 Task: Find connections with filter location Gadhada with filter topic #jobsearchwith filter profile language English with filter current company SKODA India with filter school St. Joseph's Boys' High School with filter industry International Affairs with filter service category Personal Injury Law with filter keywords title Sales Manager
Action: Mouse moved to (181, 276)
Screenshot: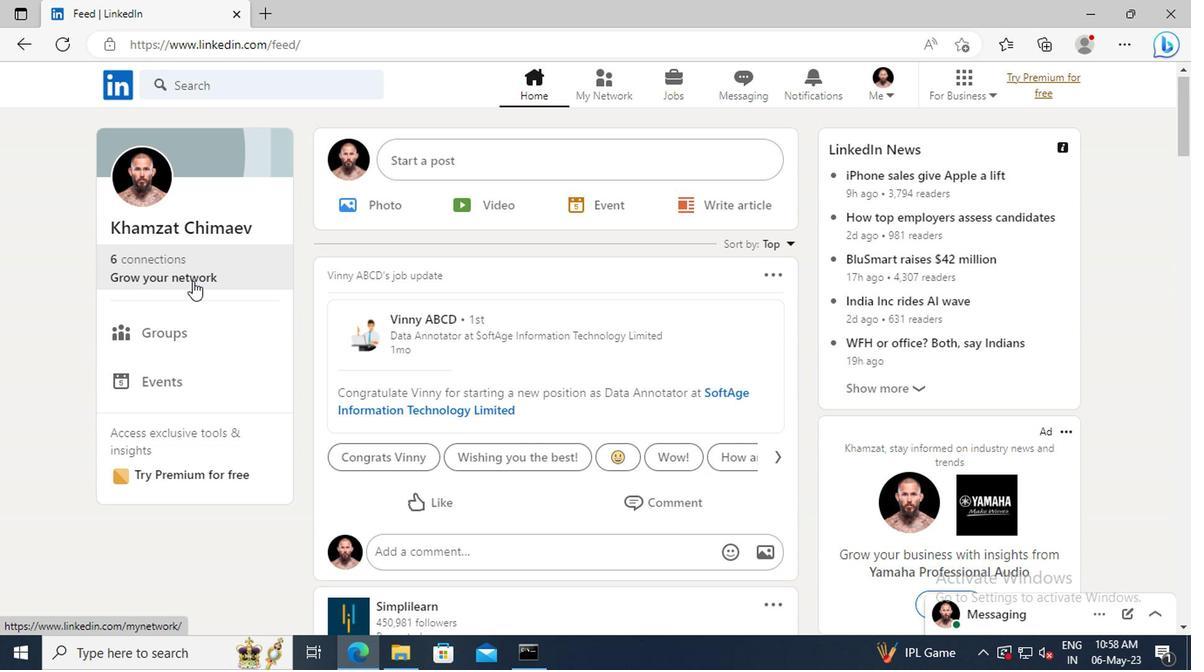 
Action: Mouse pressed left at (181, 276)
Screenshot: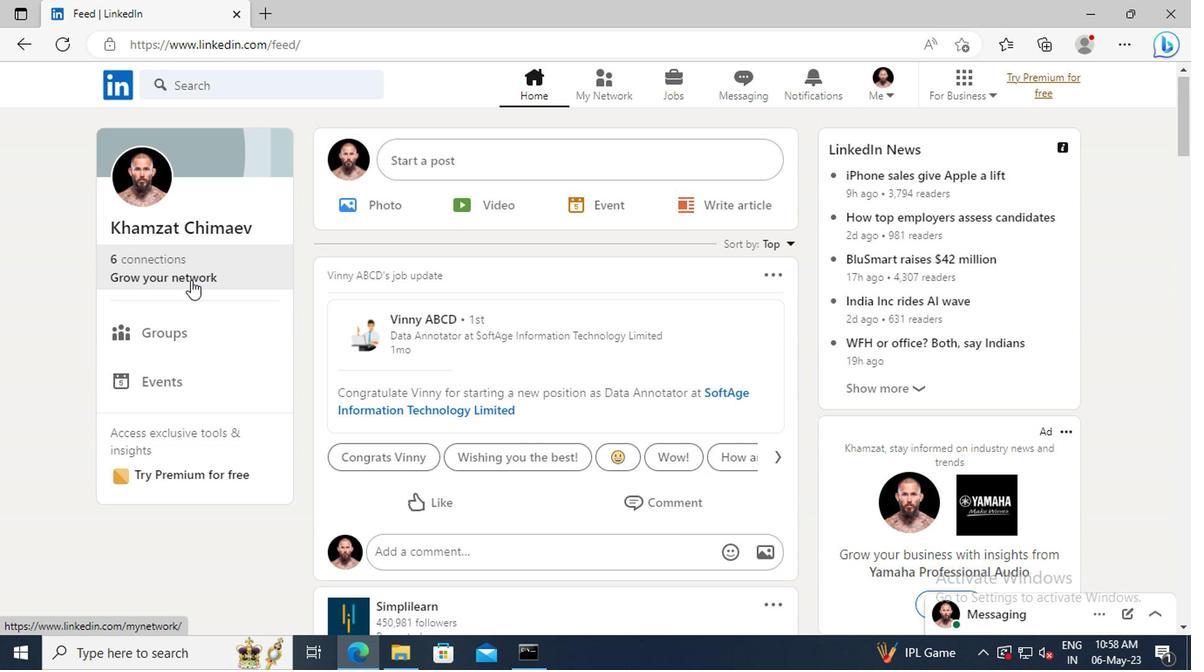 
Action: Mouse moved to (197, 184)
Screenshot: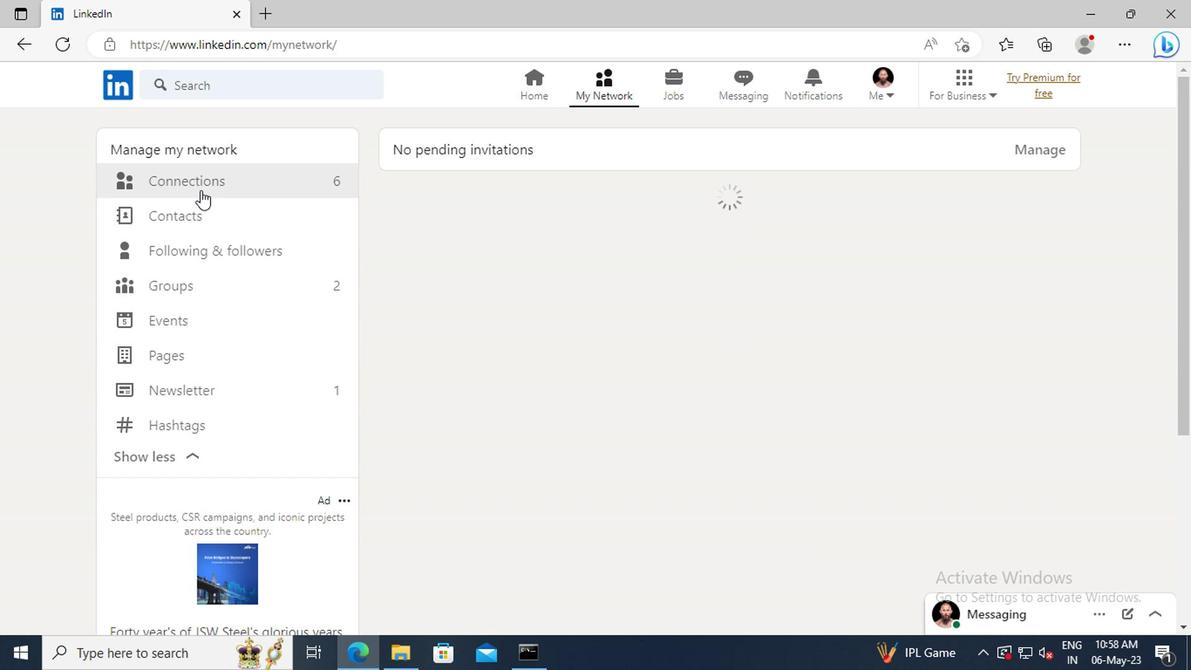 
Action: Mouse pressed left at (197, 184)
Screenshot: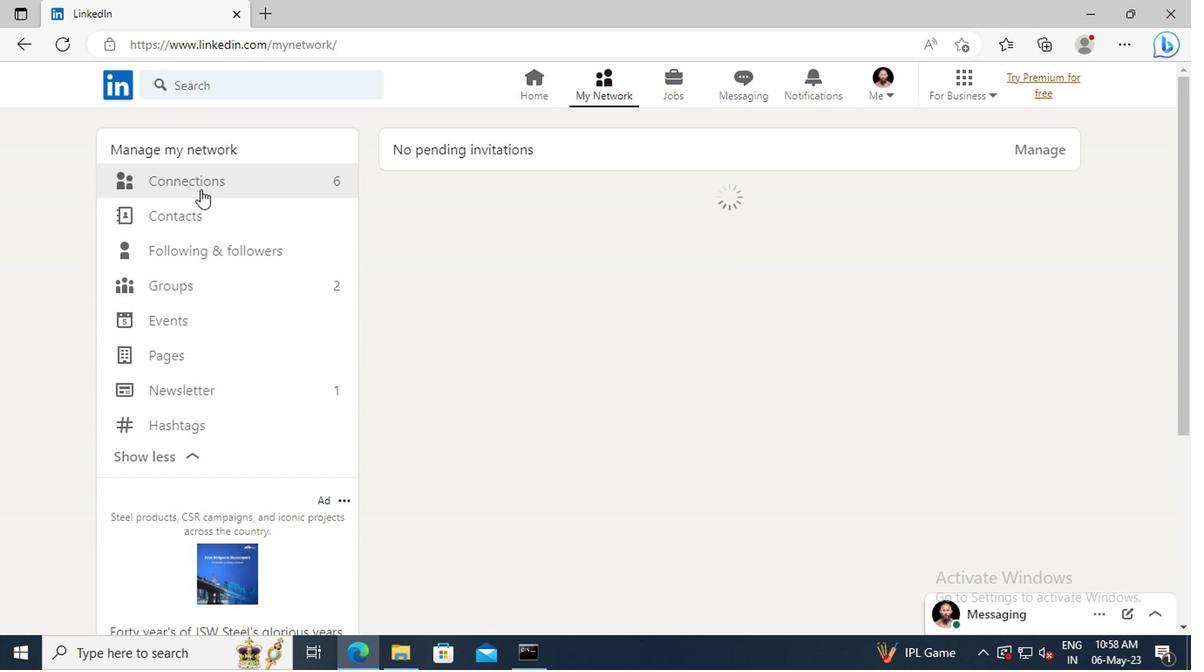 
Action: Mouse moved to (722, 187)
Screenshot: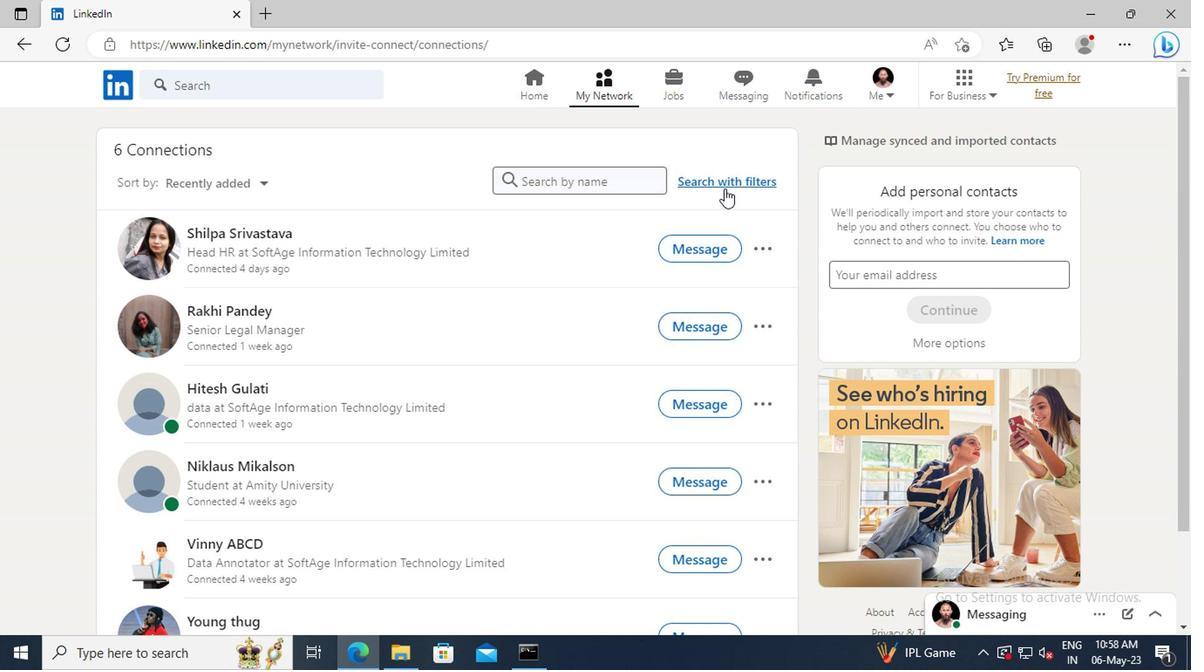 
Action: Mouse pressed left at (722, 187)
Screenshot: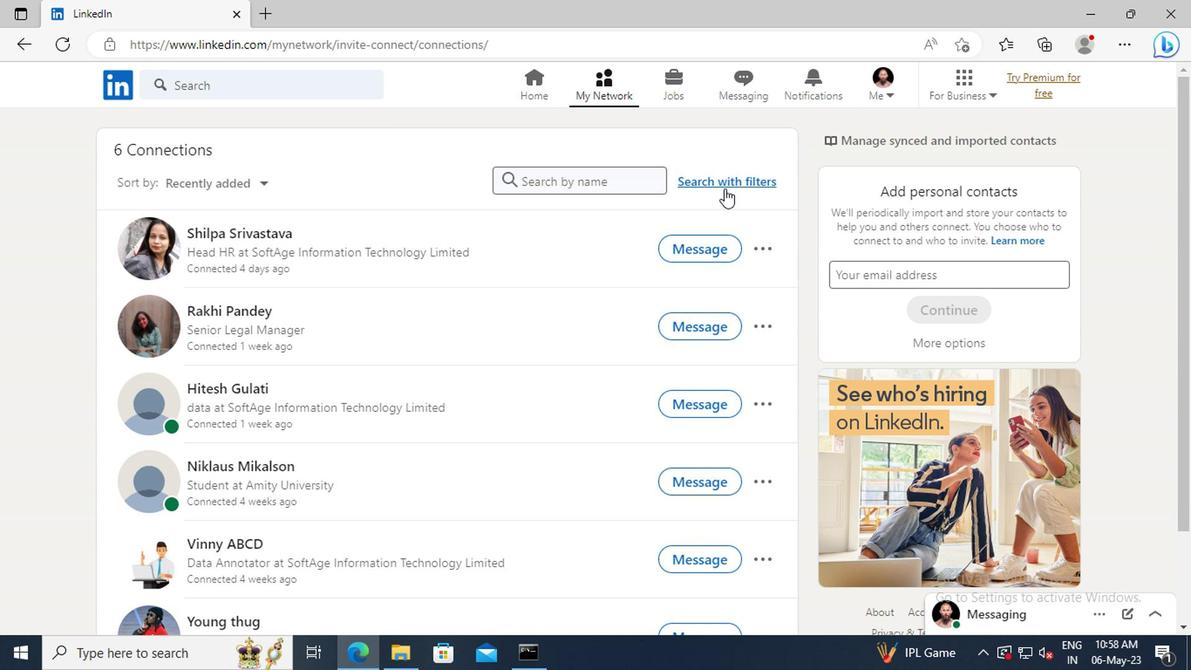 
Action: Mouse moved to (655, 138)
Screenshot: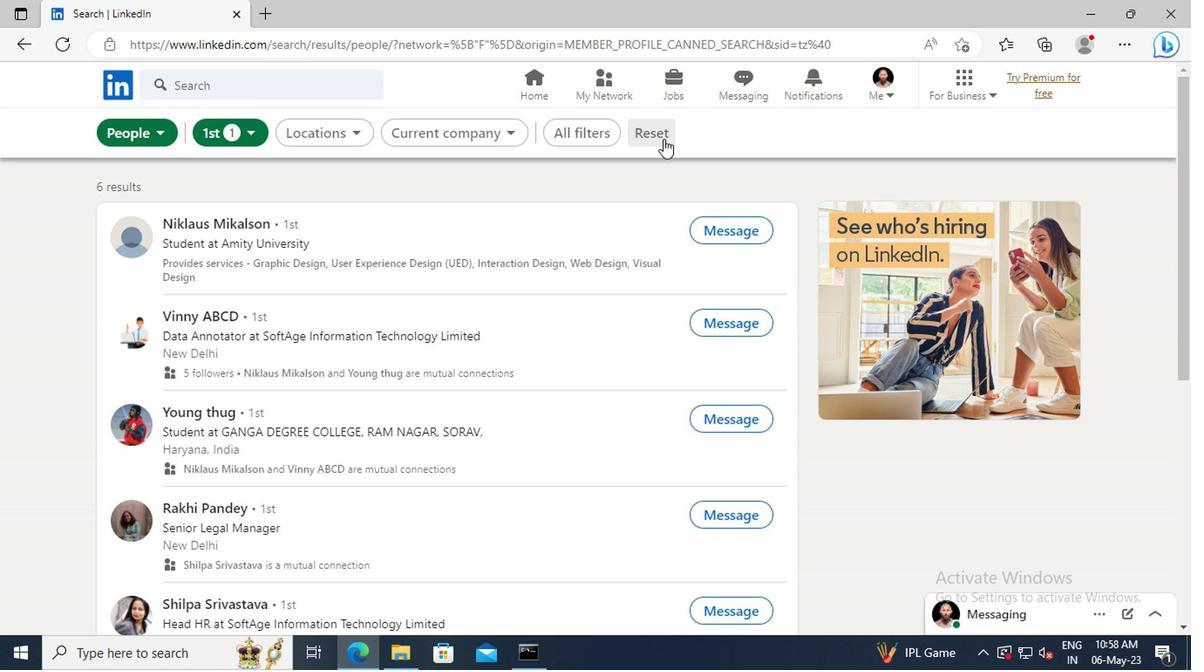 
Action: Mouse pressed left at (655, 138)
Screenshot: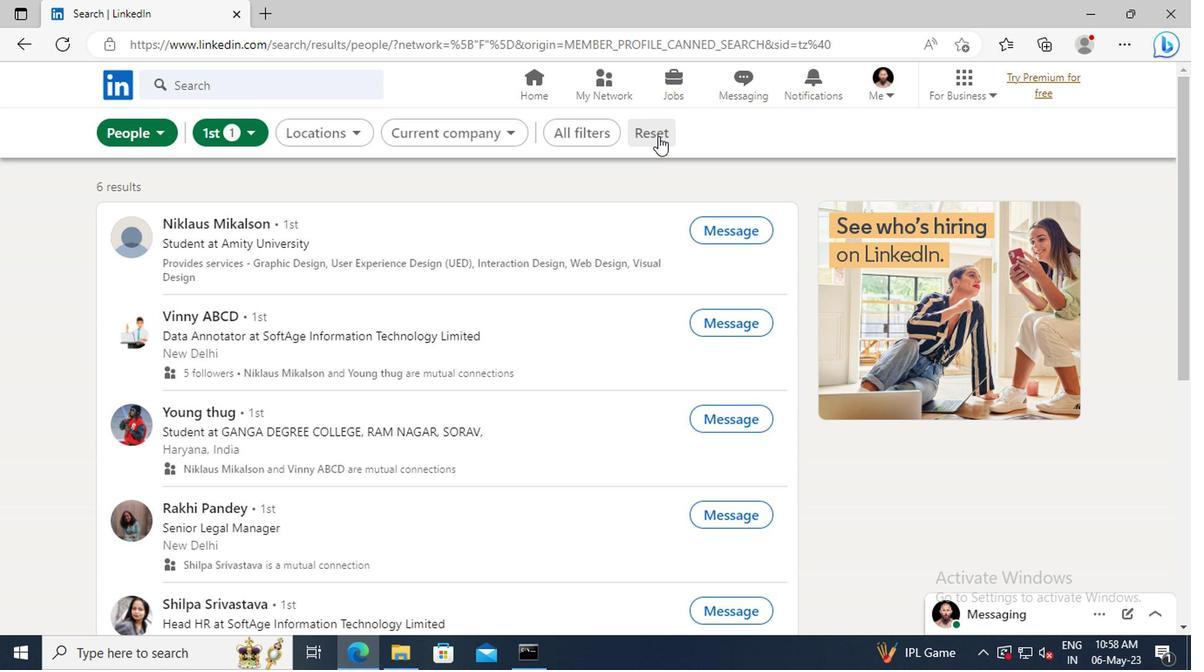 
Action: Mouse moved to (618, 138)
Screenshot: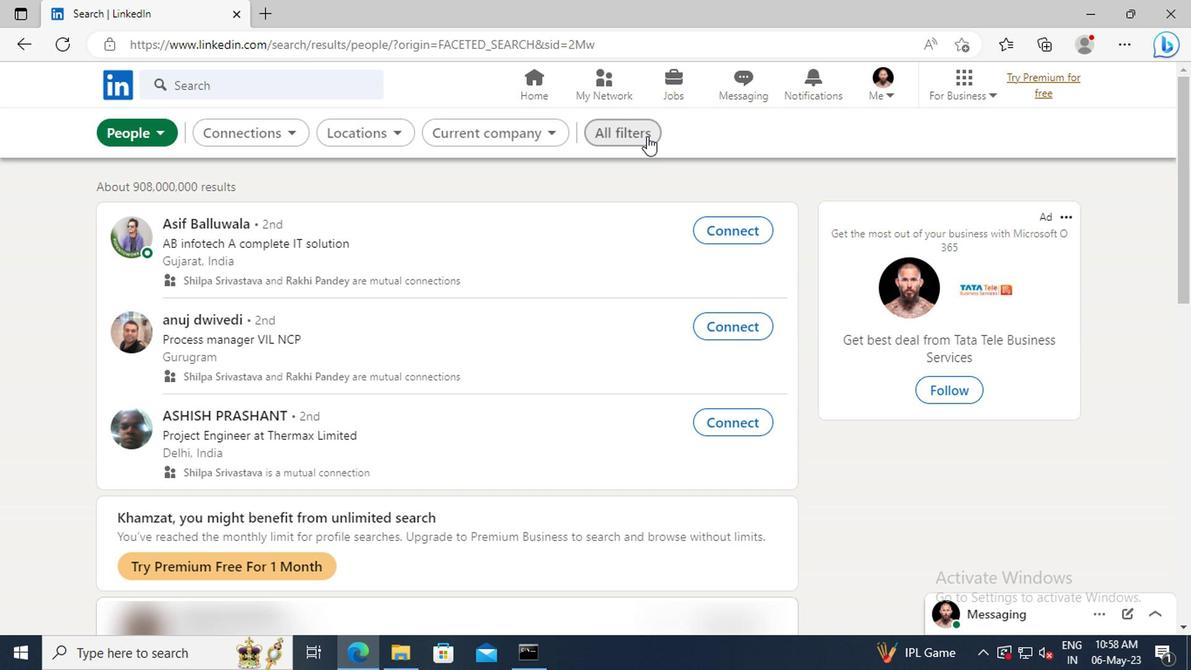 
Action: Mouse pressed left at (618, 138)
Screenshot: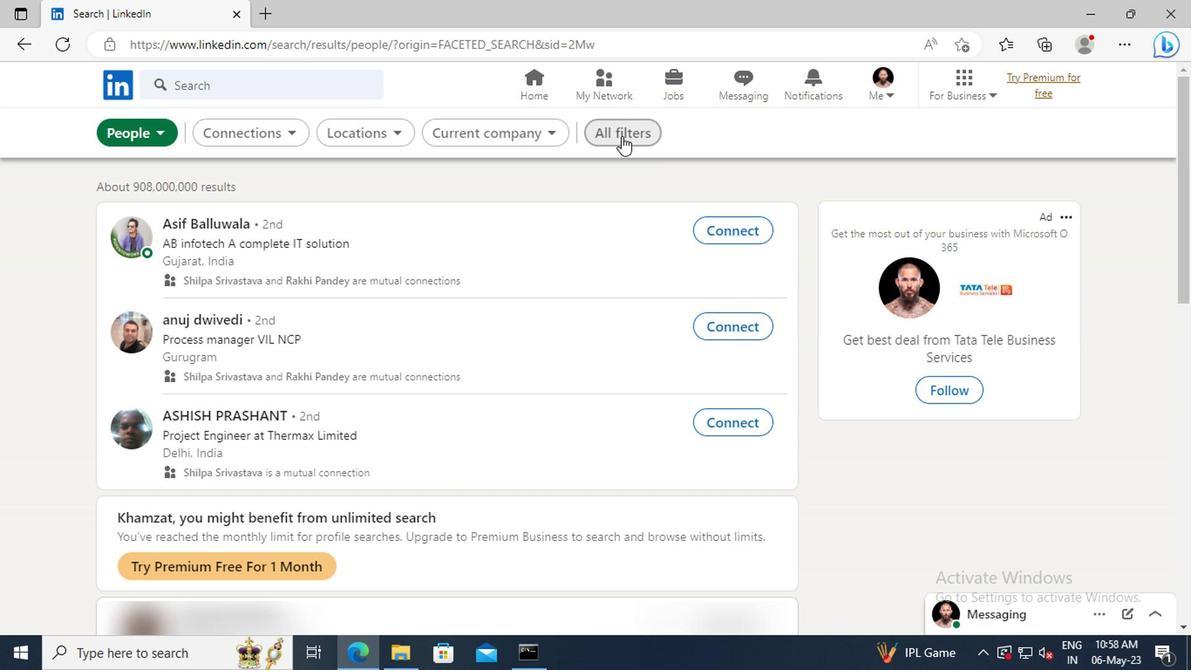 
Action: Mouse moved to (907, 297)
Screenshot: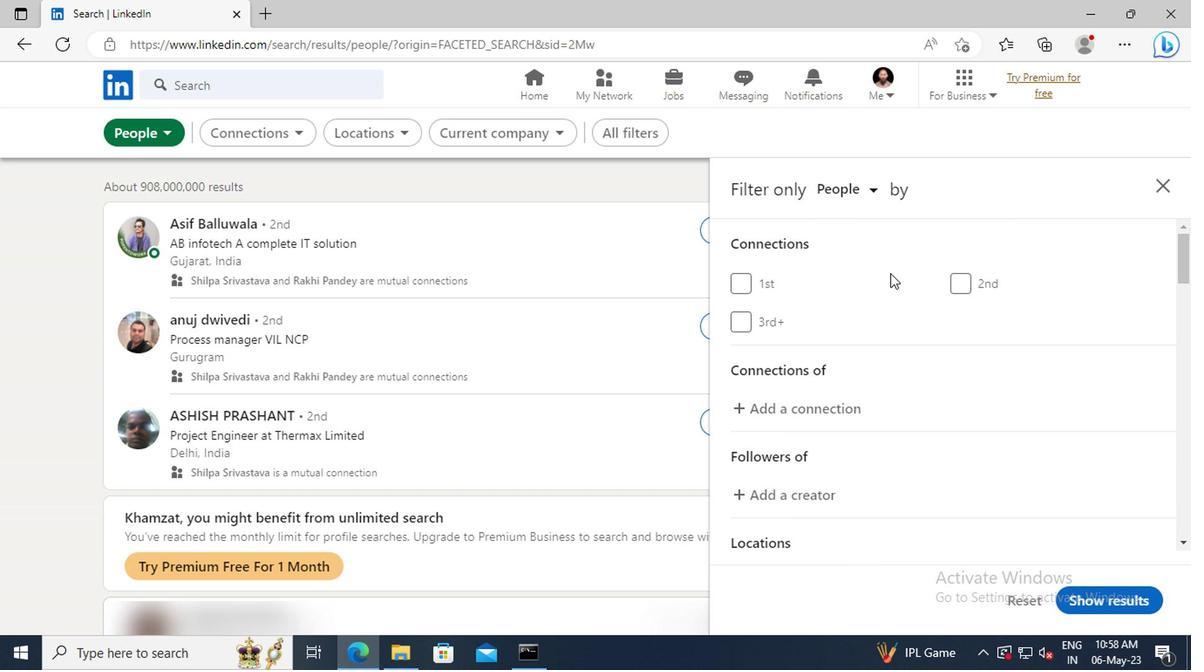 
Action: Mouse scrolled (907, 296) with delta (0, 0)
Screenshot: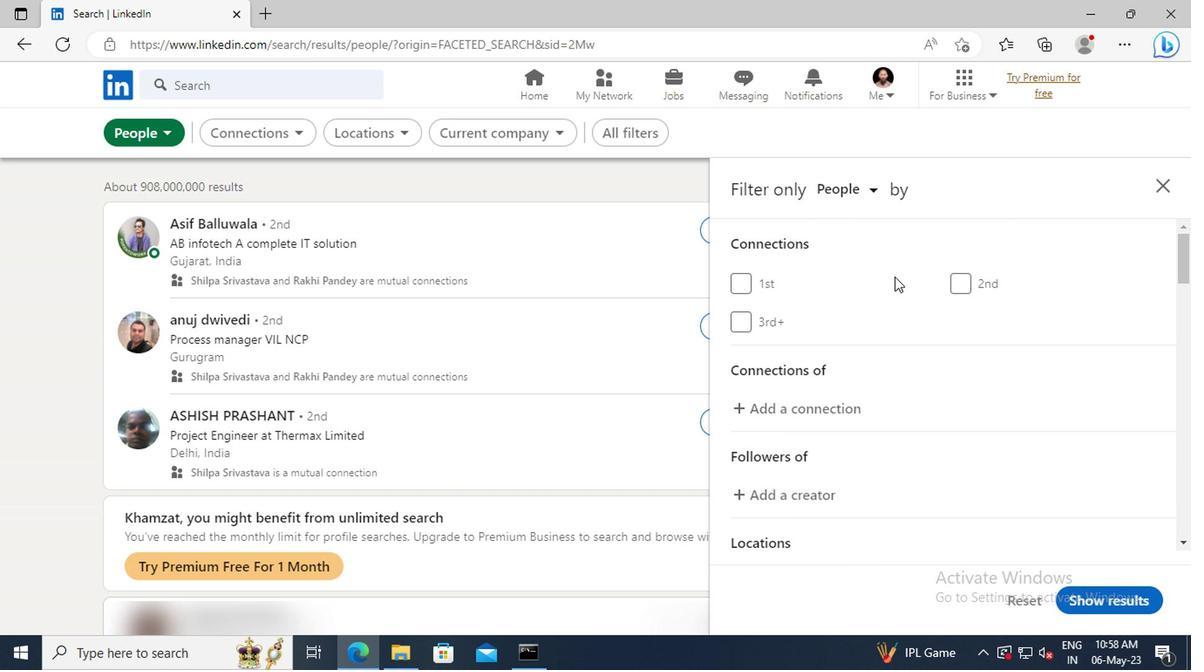 
Action: Mouse moved to (909, 299)
Screenshot: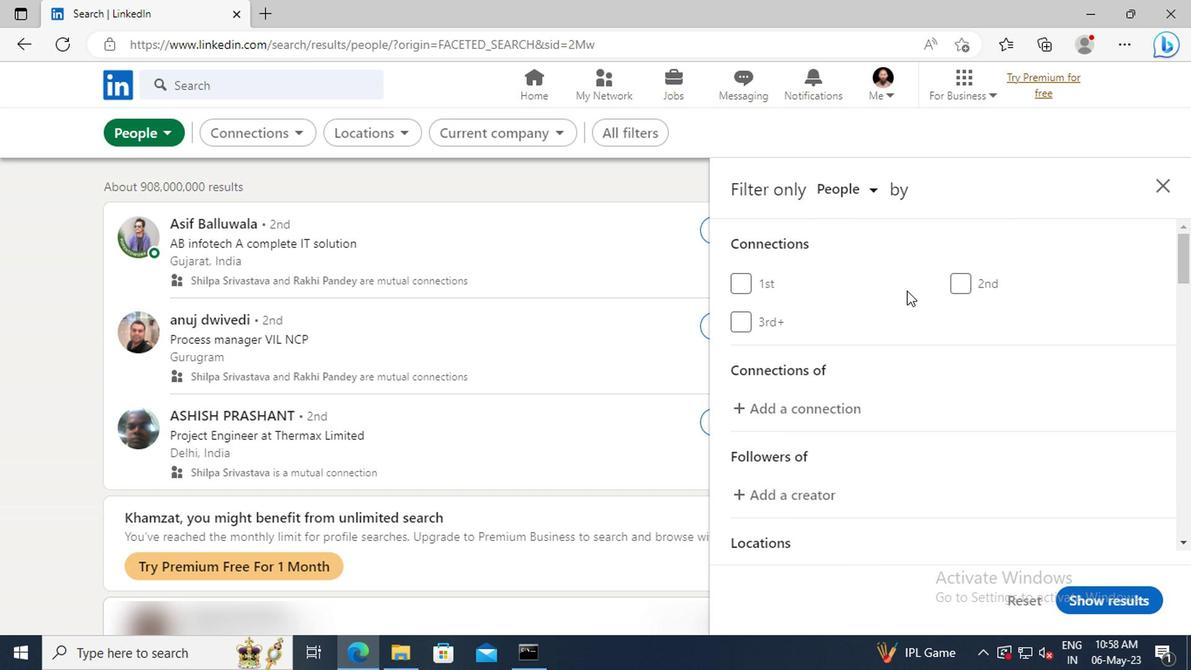 
Action: Mouse scrolled (909, 299) with delta (0, 0)
Screenshot: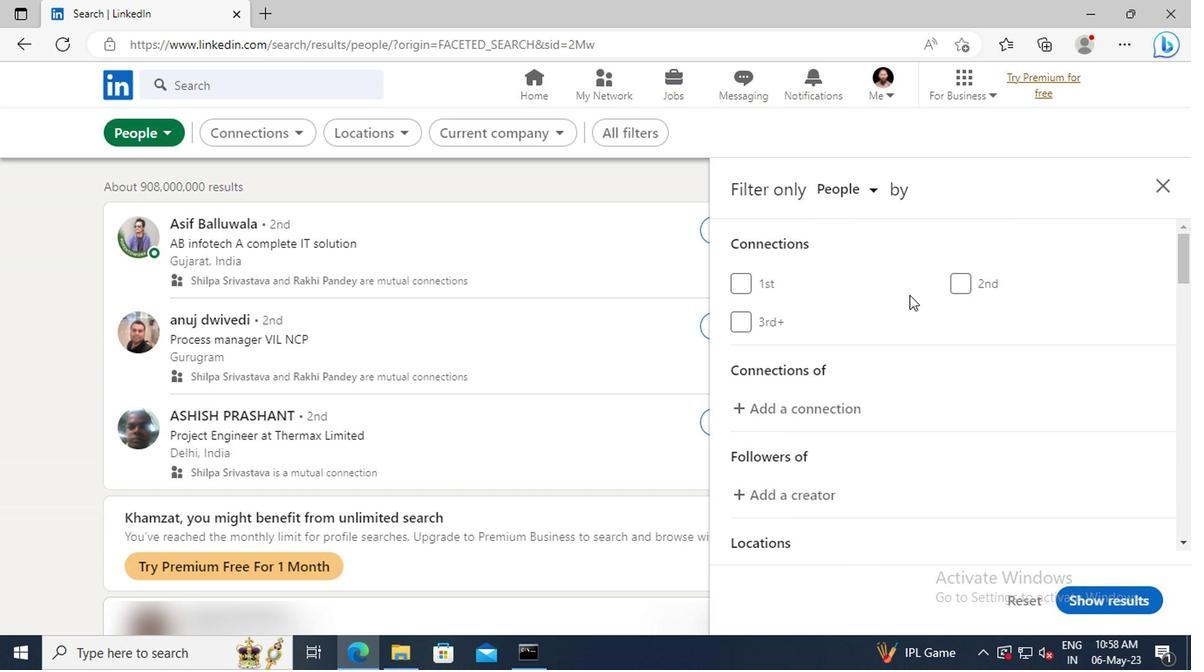 
Action: Mouse scrolled (909, 299) with delta (0, 0)
Screenshot: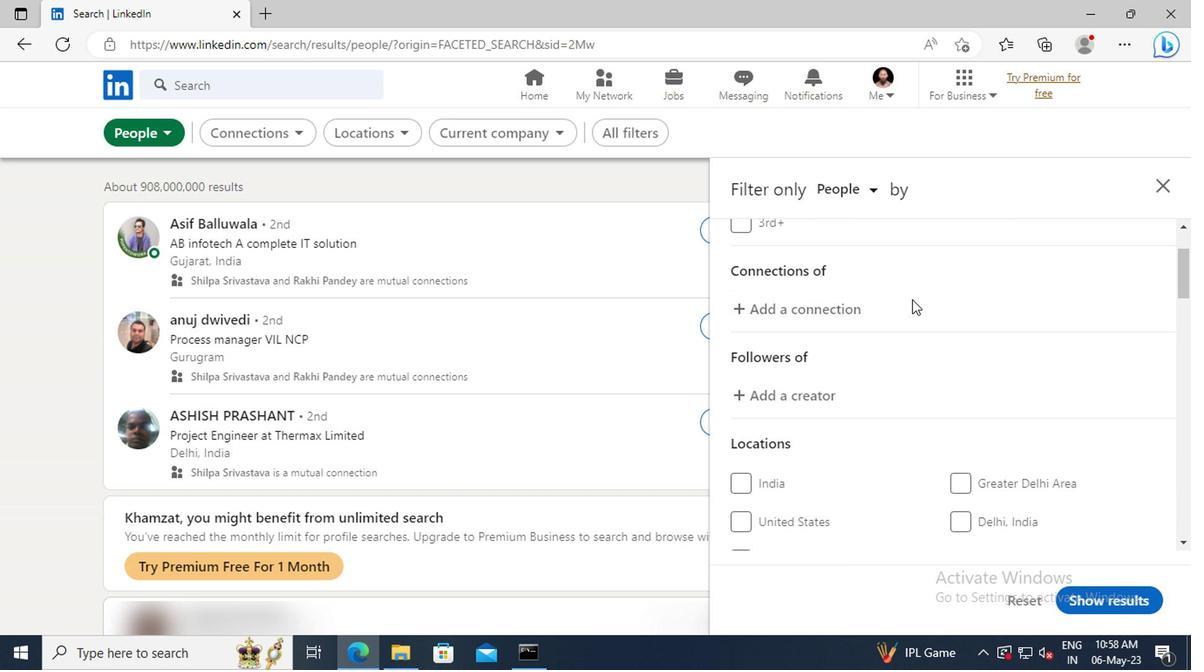 
Action: Mouse scrolled (909, 299) with delta (0, 0)
Screenshot: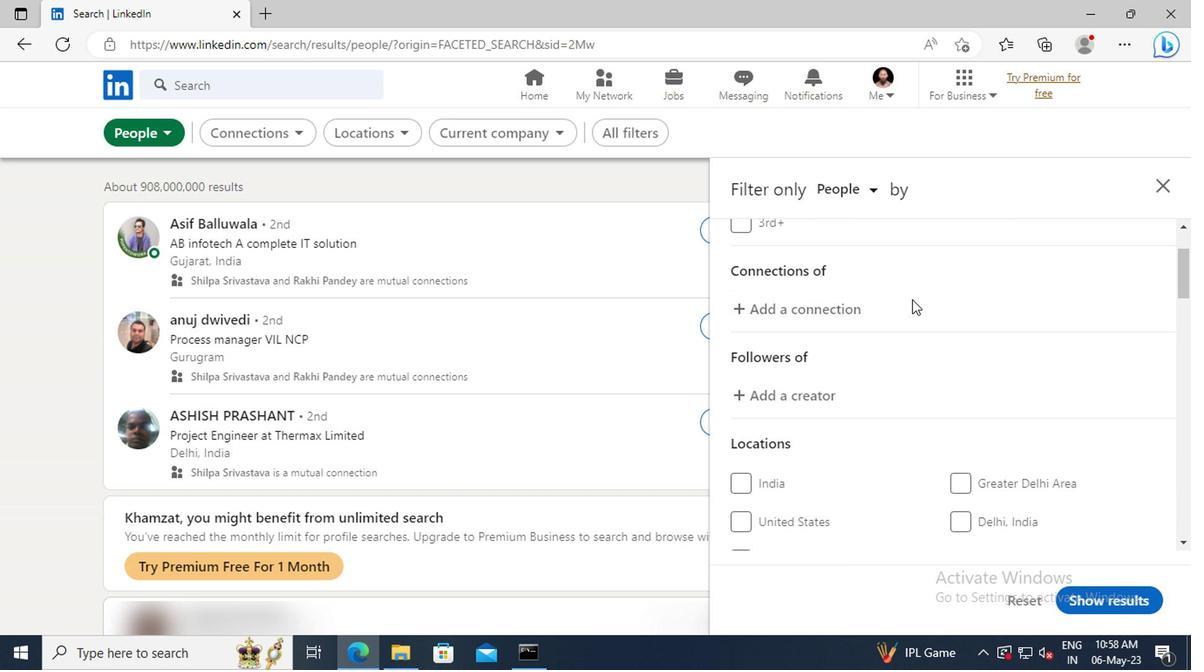
Action: Mouse scrolled (909, 299) with delta (0, 0)
Screenshot: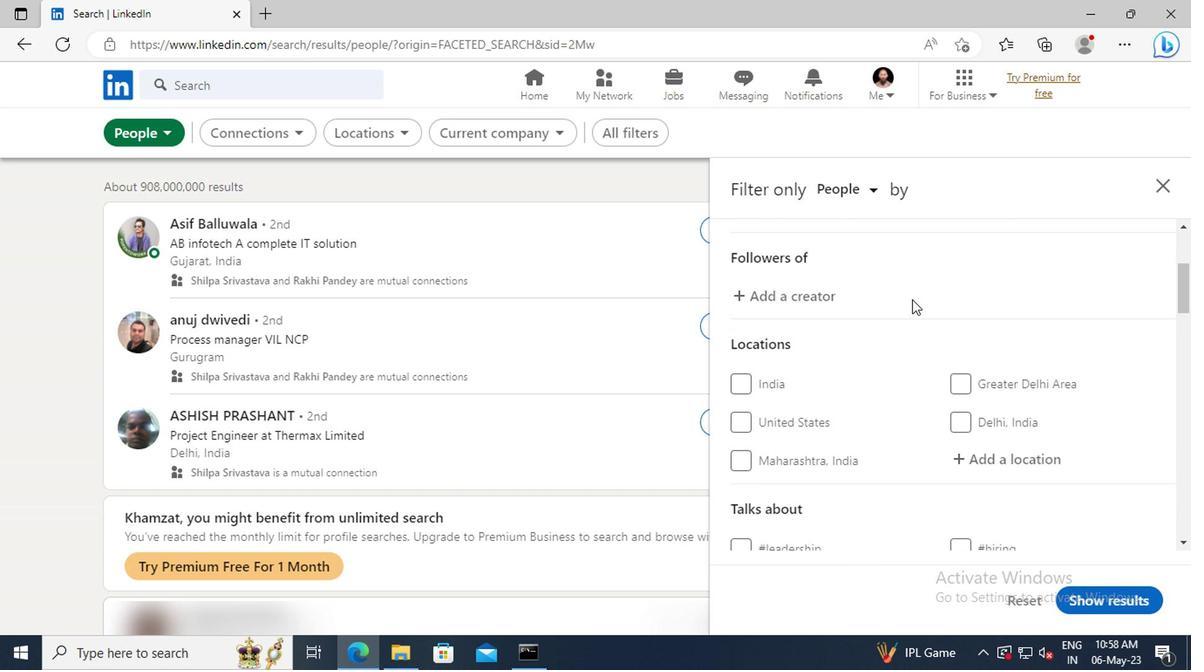 
Action: Mouse scrolled (909, 299) with delta (0, 0)
Screenshot: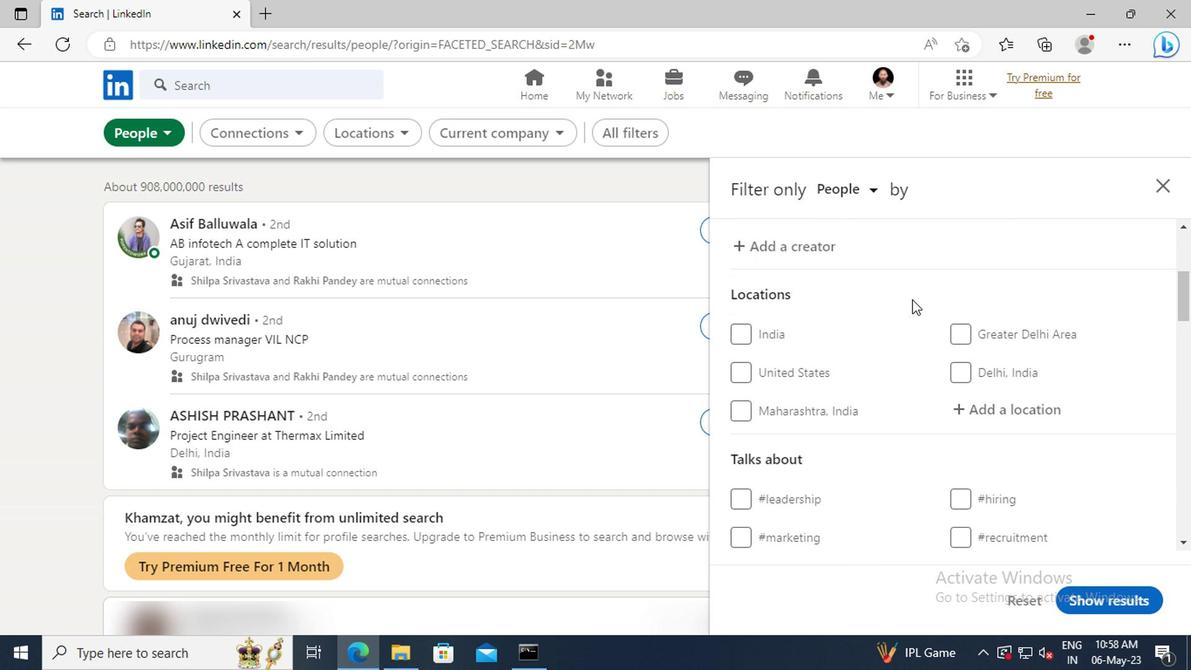 
Action: Mouse moved to (966, 354)
Screenshot: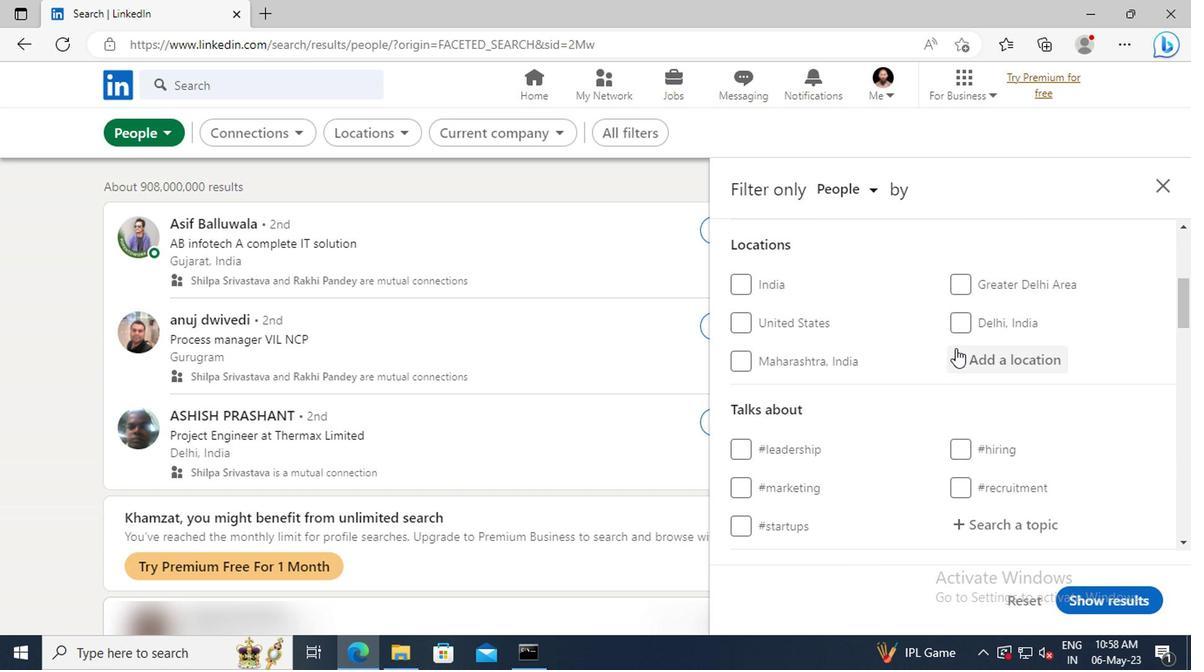 
Action: Mouse pressed left at (966, 354)
Screenshot: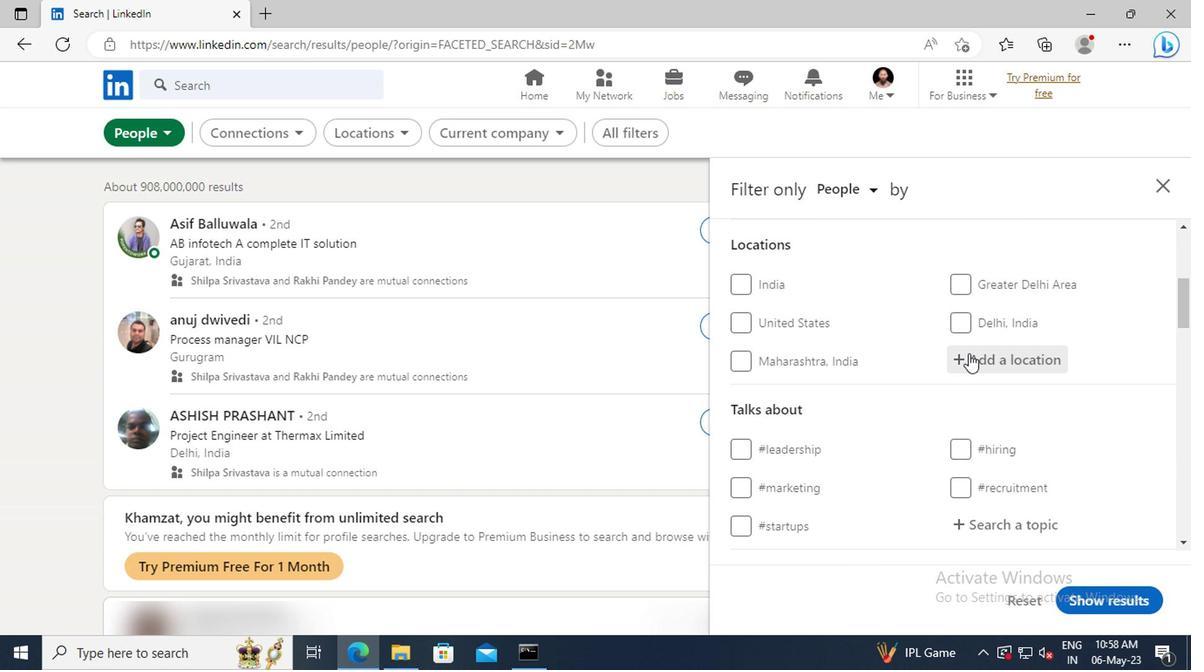 
Action: Key pressed <Key.shift>GADHADA
Screenshot: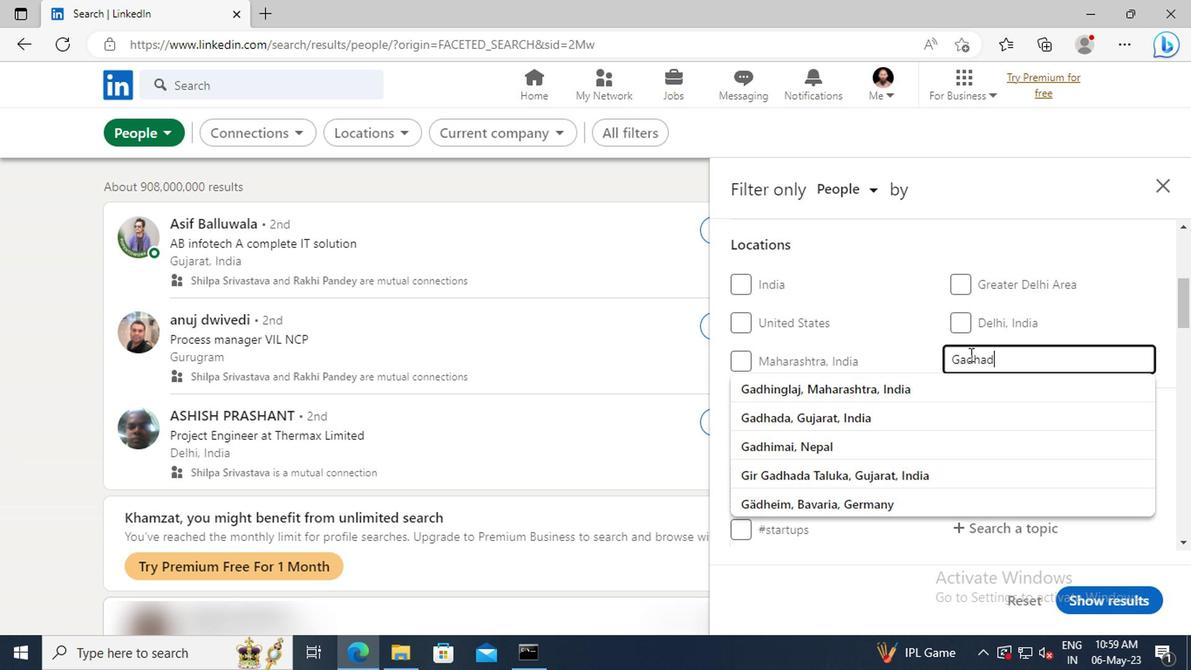 
Action: Mouse moved to (969, 385)
Screenshot: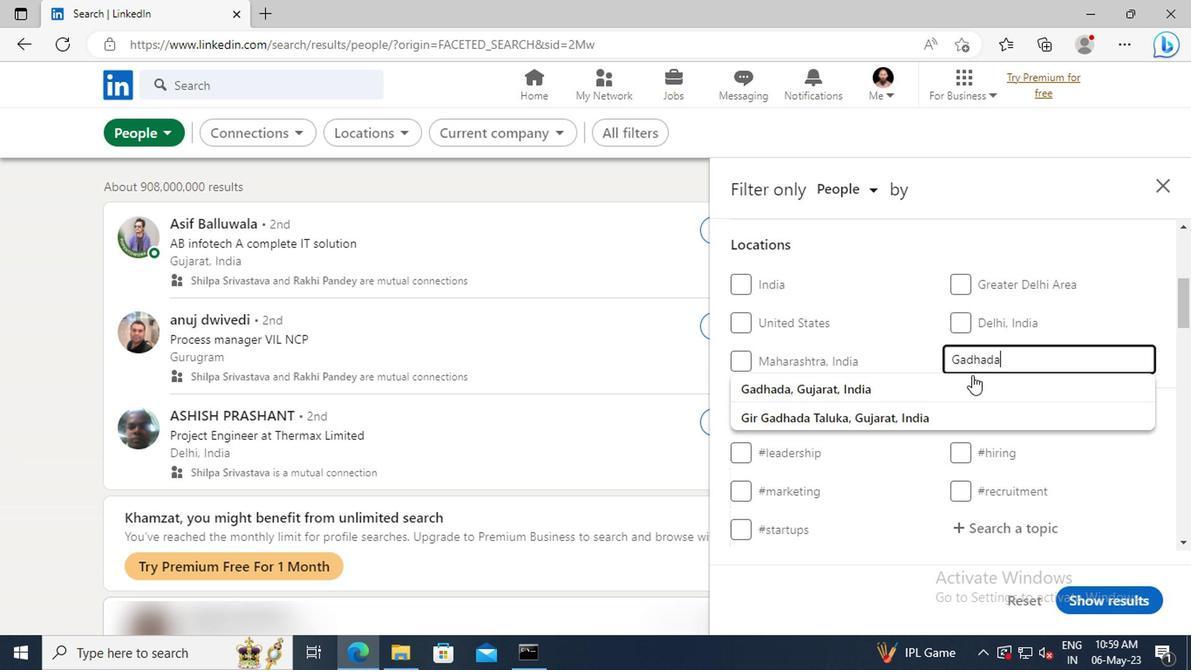 
Action: Mouse pressed left at (969, 385)
Screenshot: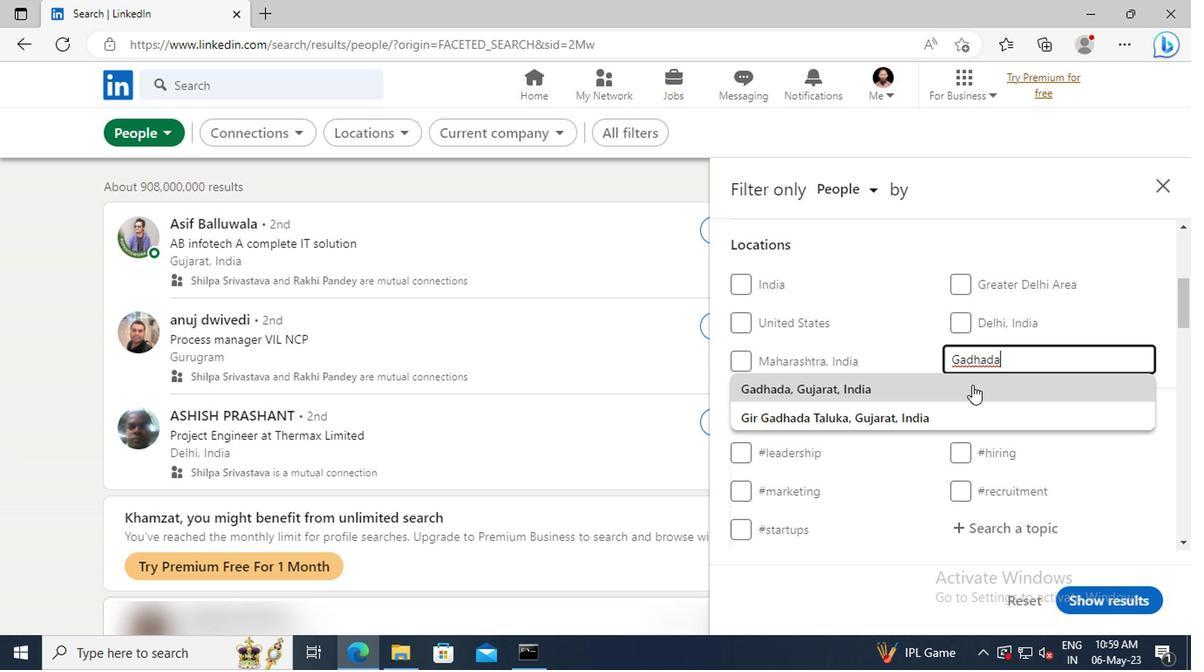 
Action: Mouse scrolled (969, 384) with delta (0, 0)
Screenshot: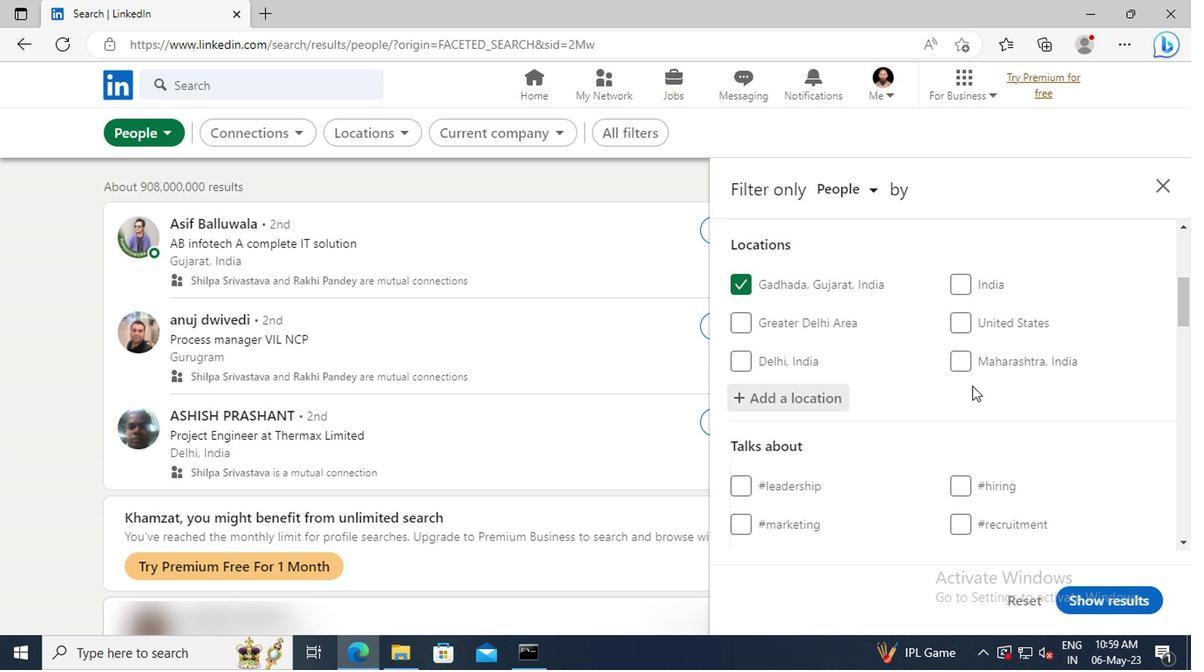 
Action: Mouse scrolled (969, 384) with delta (0, 0)
Screenshot: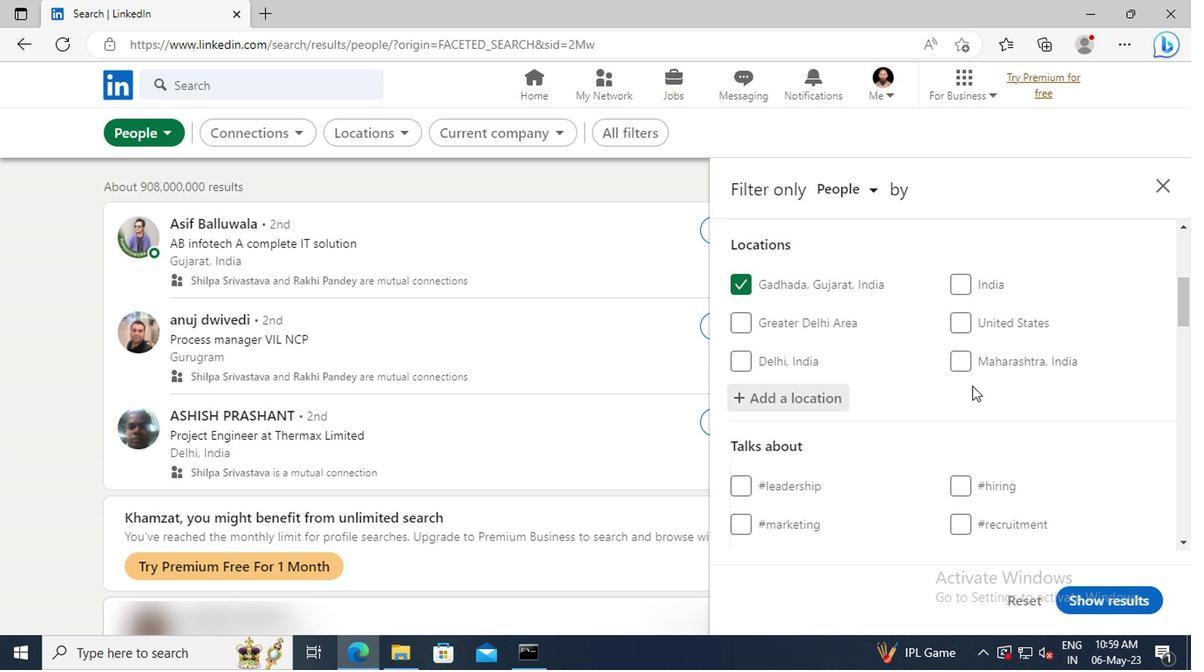 
Action: Mouse moved to (969, 384)
Screenshot: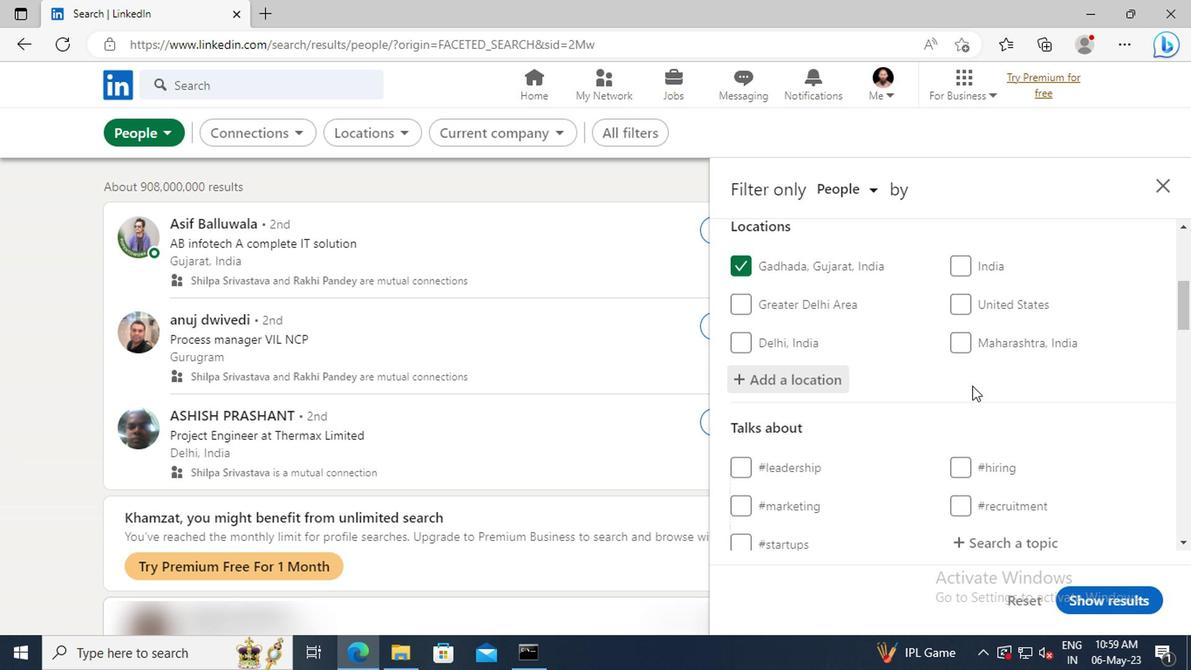 
Action: Mouse scrolled (969, 383) with delta (0, -1)
Screenshot: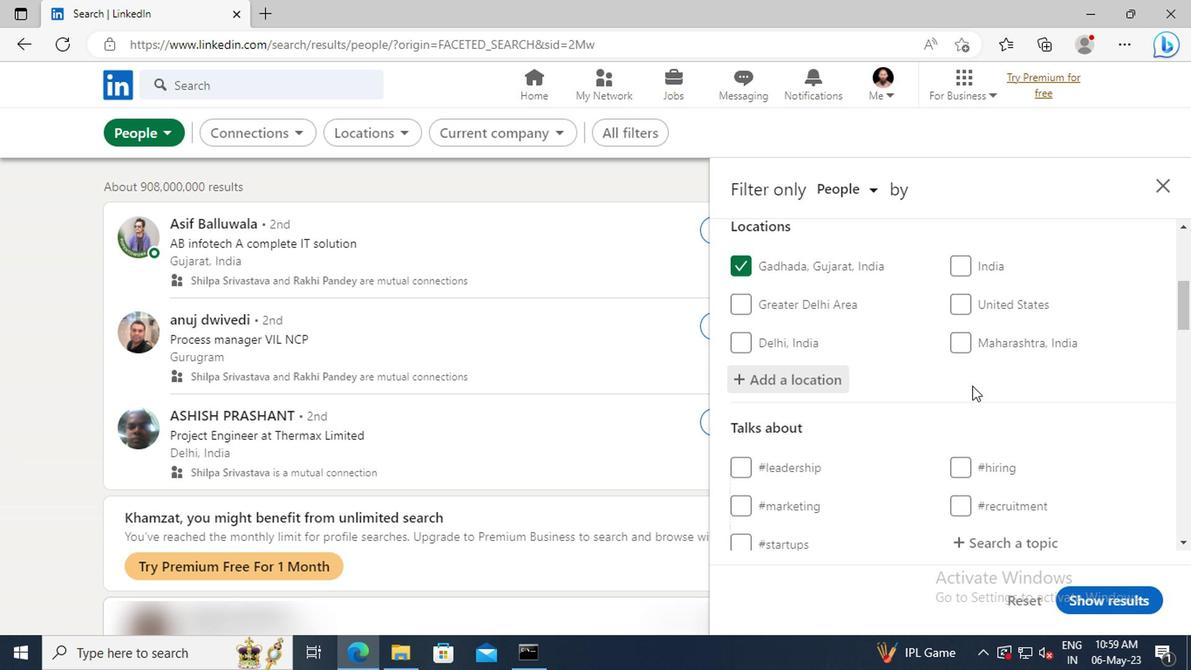 
Action: Mouse moved to (969, 380)
Screenshot: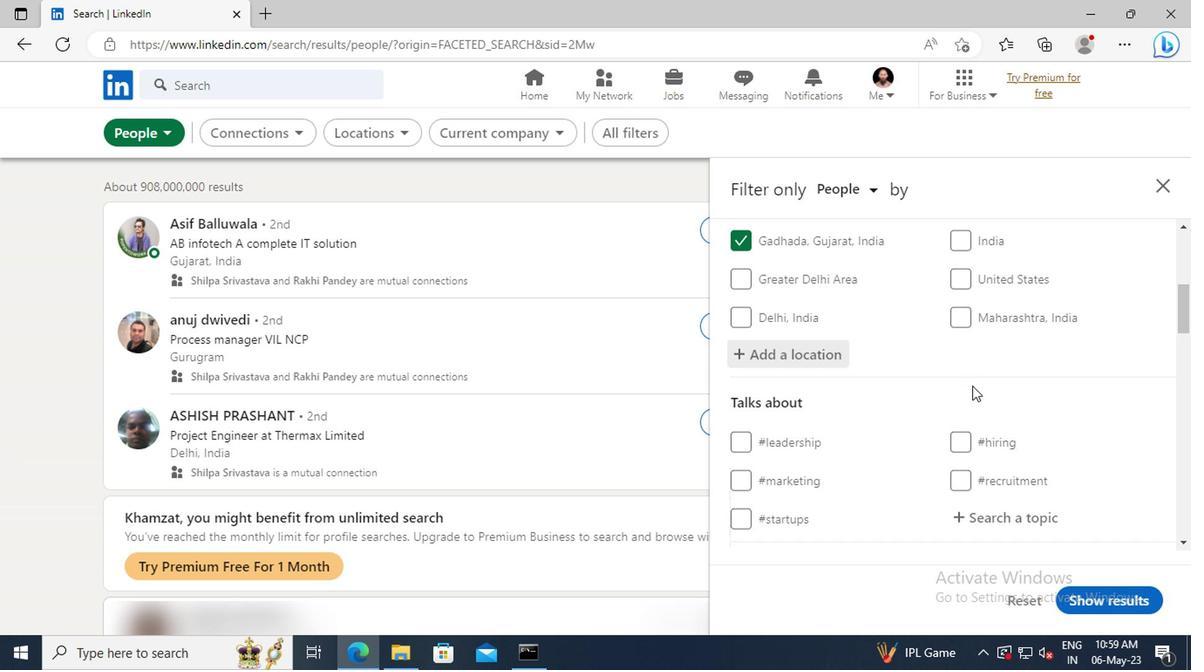 
Action: Mouse scrolled (969, 379) with delta (0, -1)
Screenshot: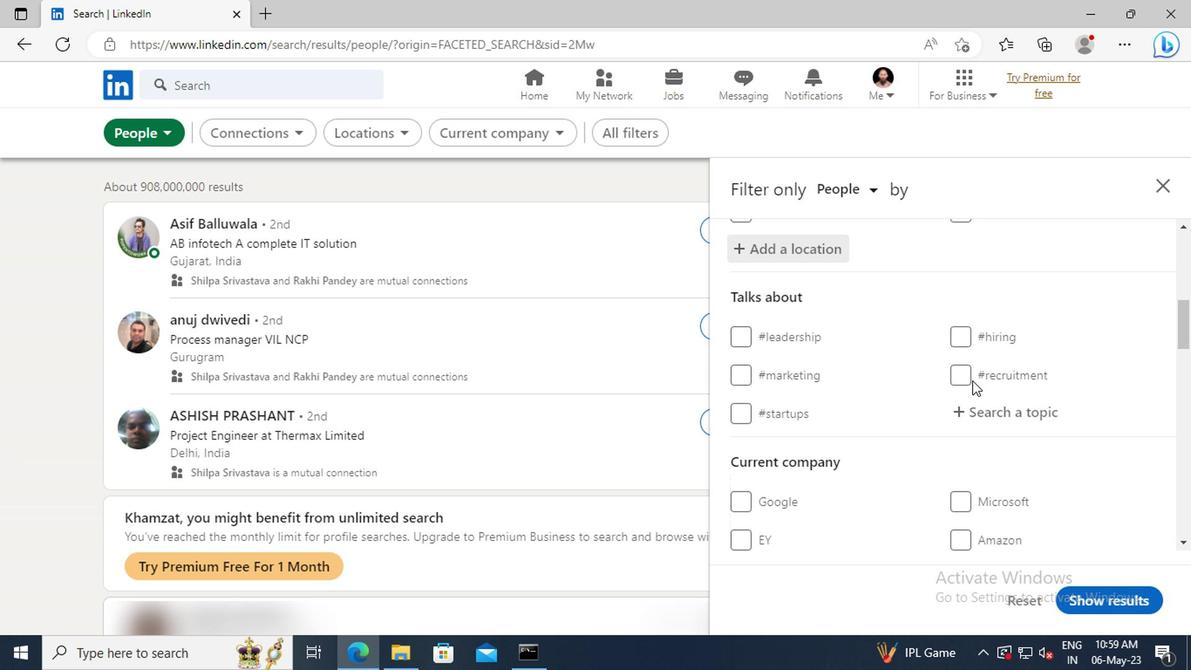 
Action: Mouse moved to (969, 373)
Screenshot: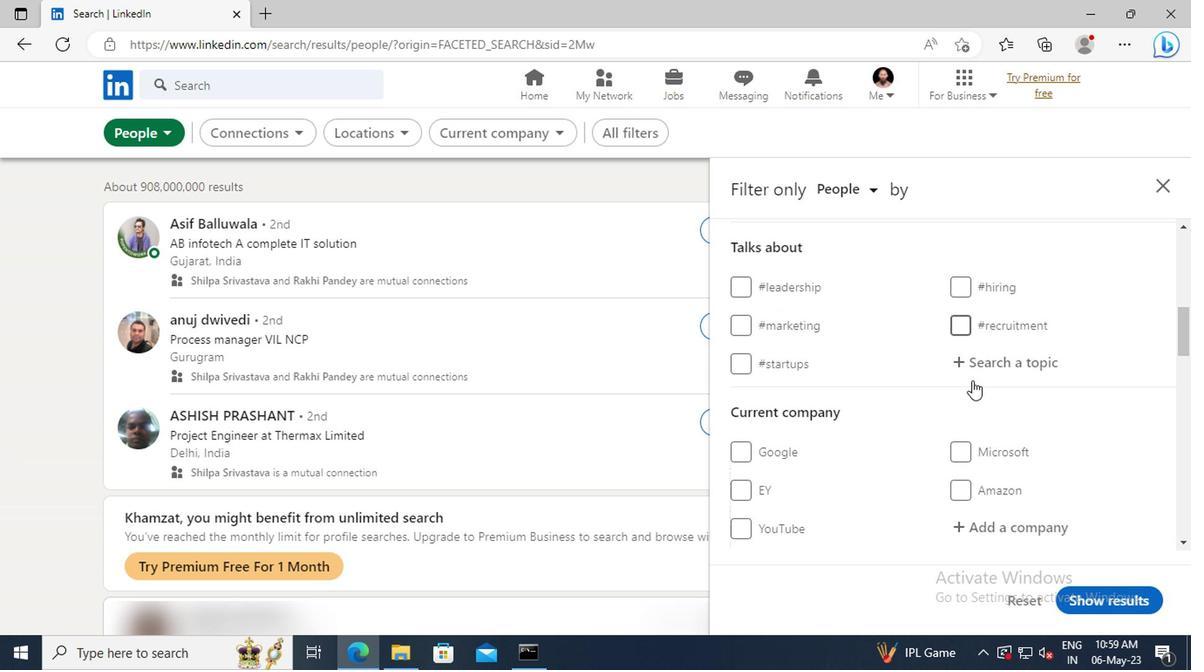 
Action: Mouse pressed left at (969, 373)
Screenshot: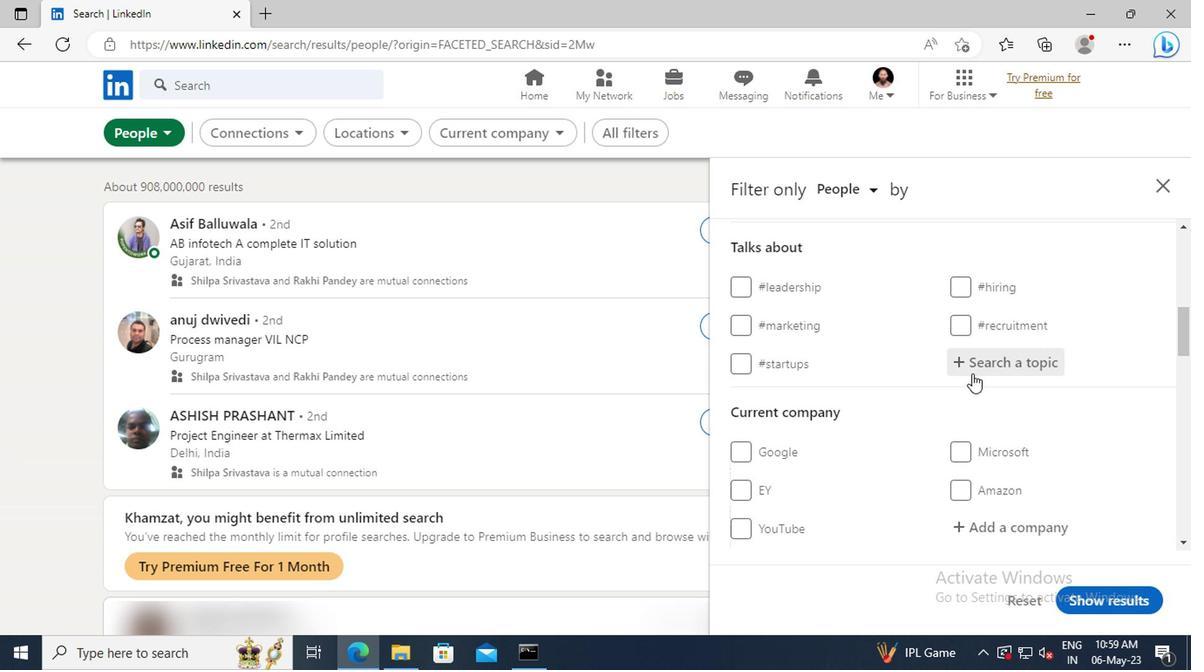 
Action: Key pressed JOBSE
Screenshot: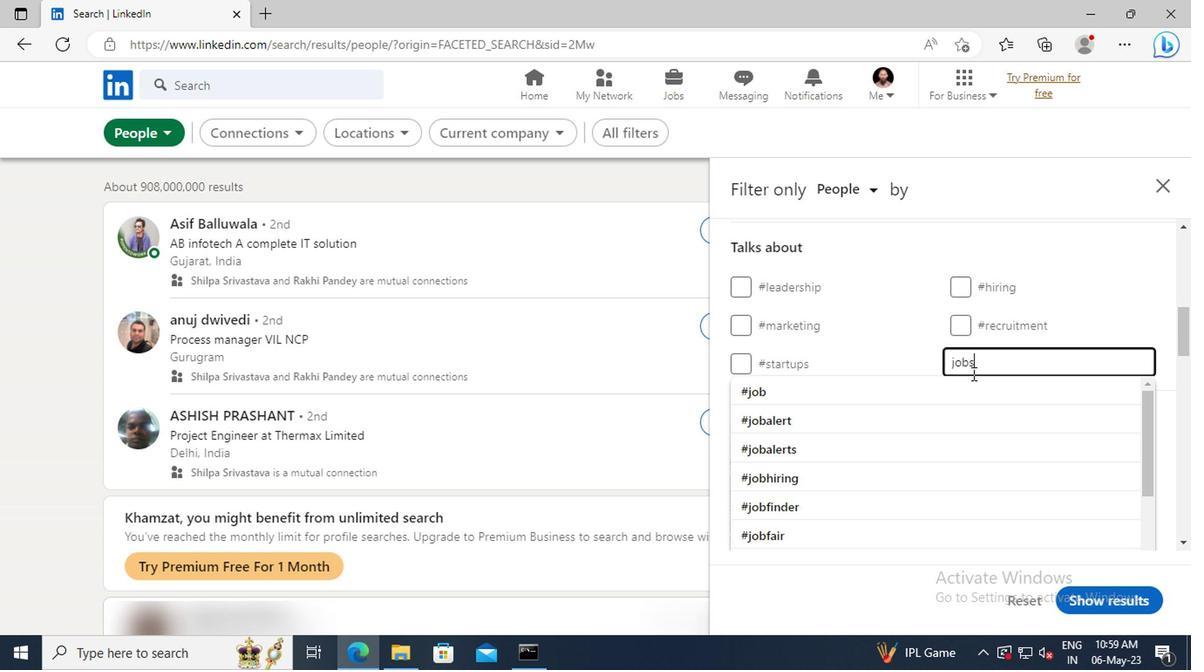 
Action: Mouse moved to (968, 386)
Screenshot: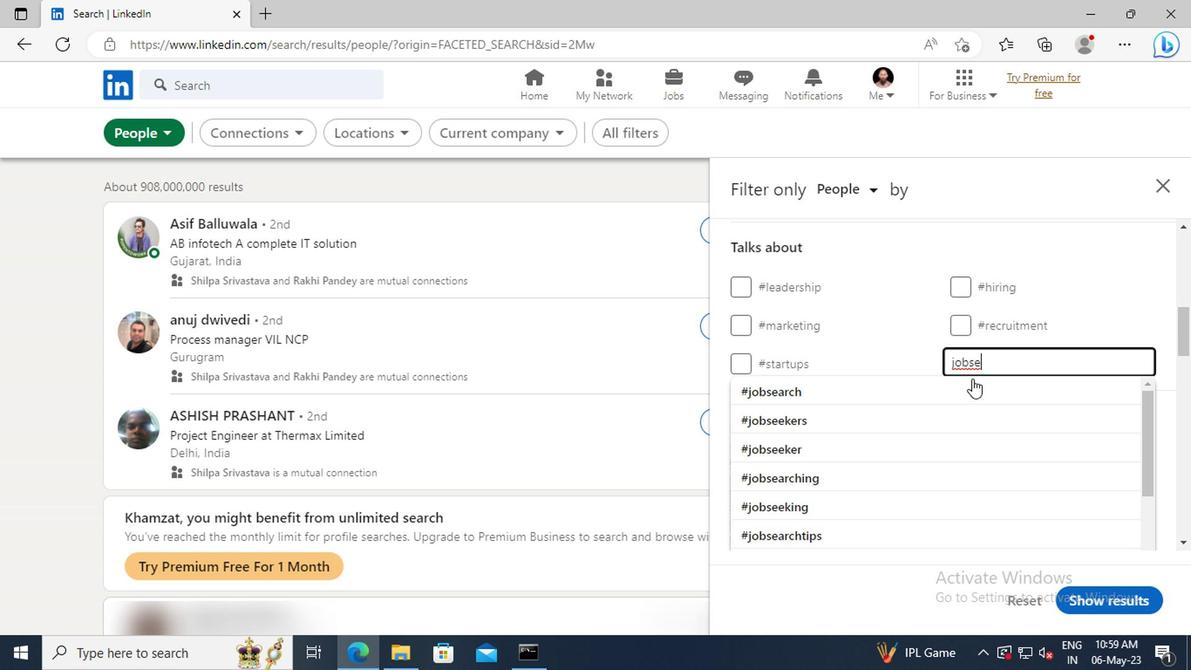 
Action: Mouse pressed left at (968, 386)
Screenshot: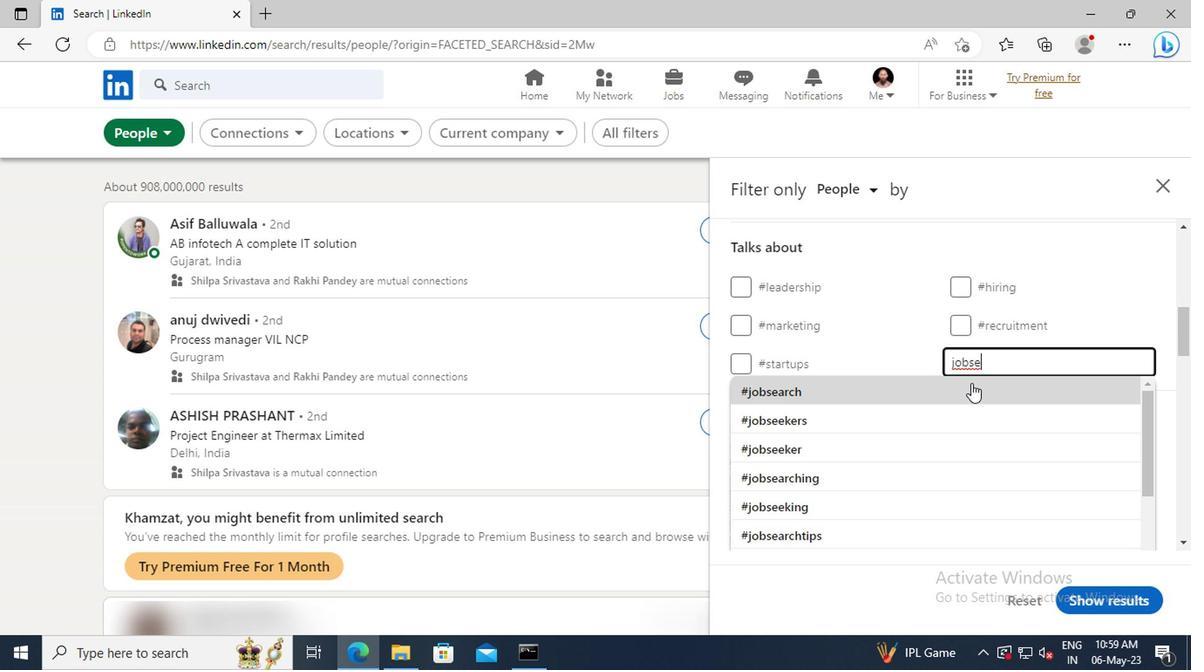 
Action: Mouse scrolled (968, 385) with delta (0, 0)
Screenshot: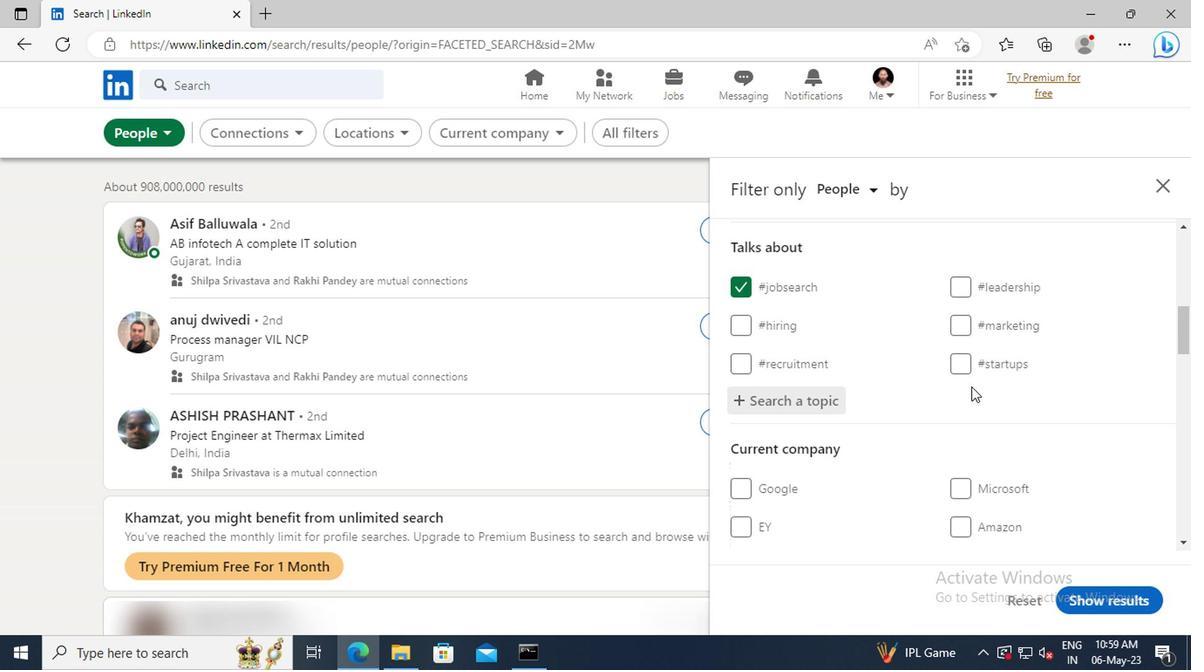 
Action: Mouse scrolled (968, 385) with delta (0, 0)
Screenshot: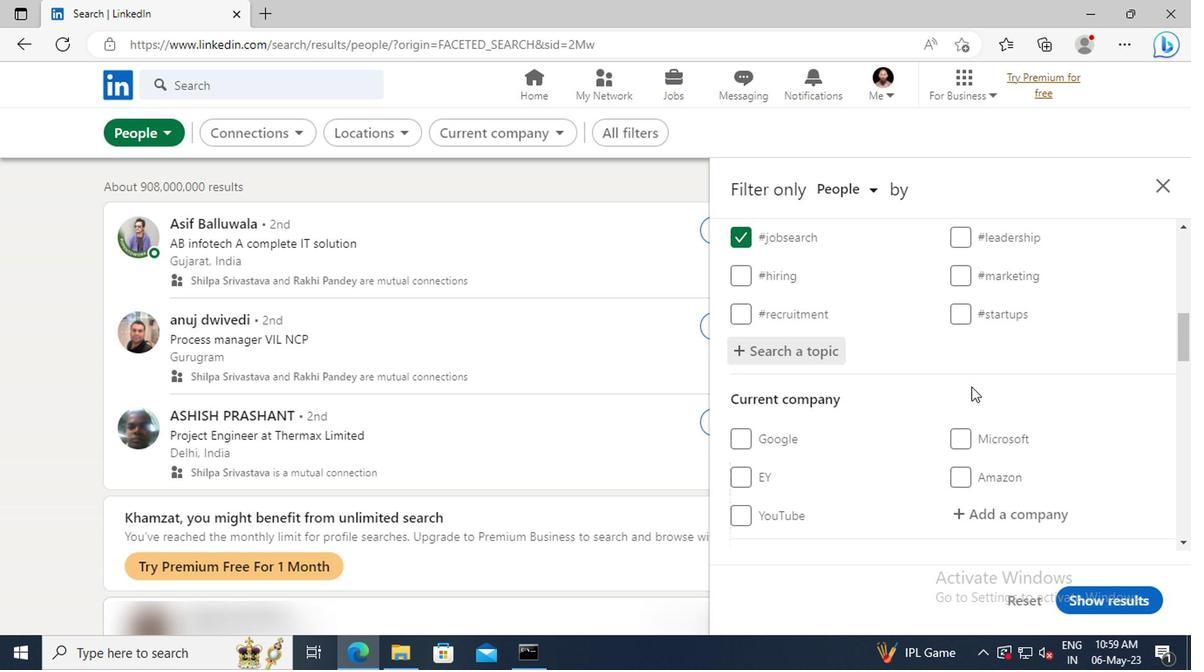 
Action: Mouse scrolled (968, 385) with delta (0, 0)
Screenshot: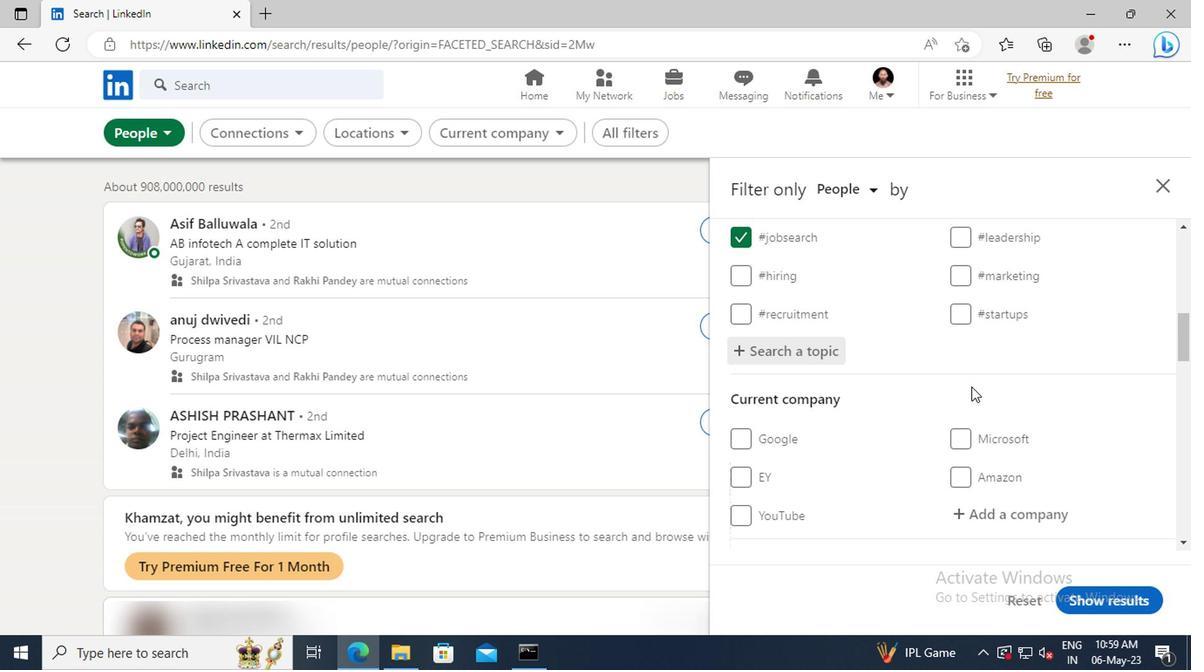 
Action: Mouse scrolled (968, 385) with delta (0, 0)
Screenshot: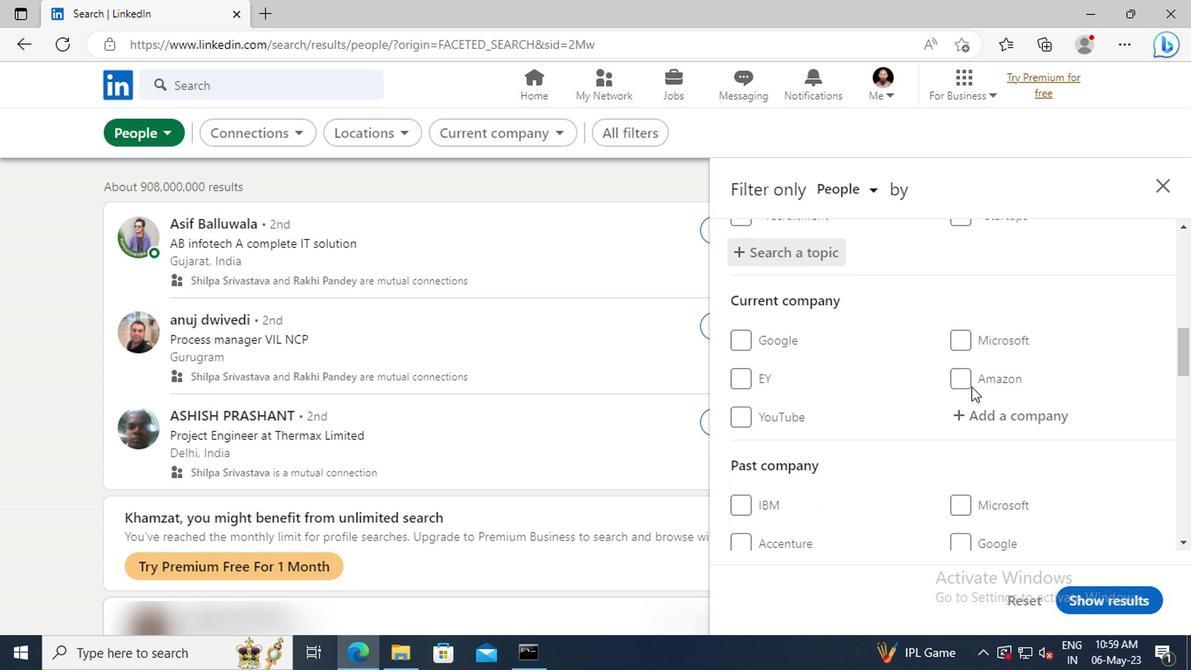 
Action: Mouse scrolled (968, 385) with delta (0, 0)
Screenshot: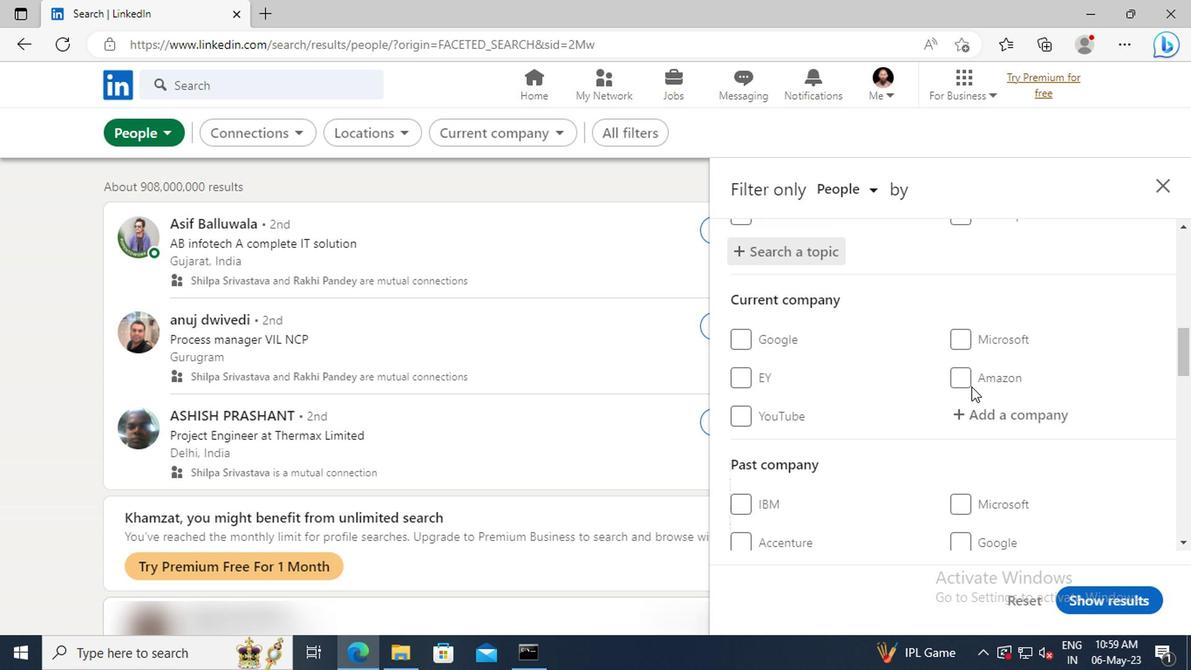 
Action: Mouse scrolled (968, 385) with delta (0, 0)
Screenshot: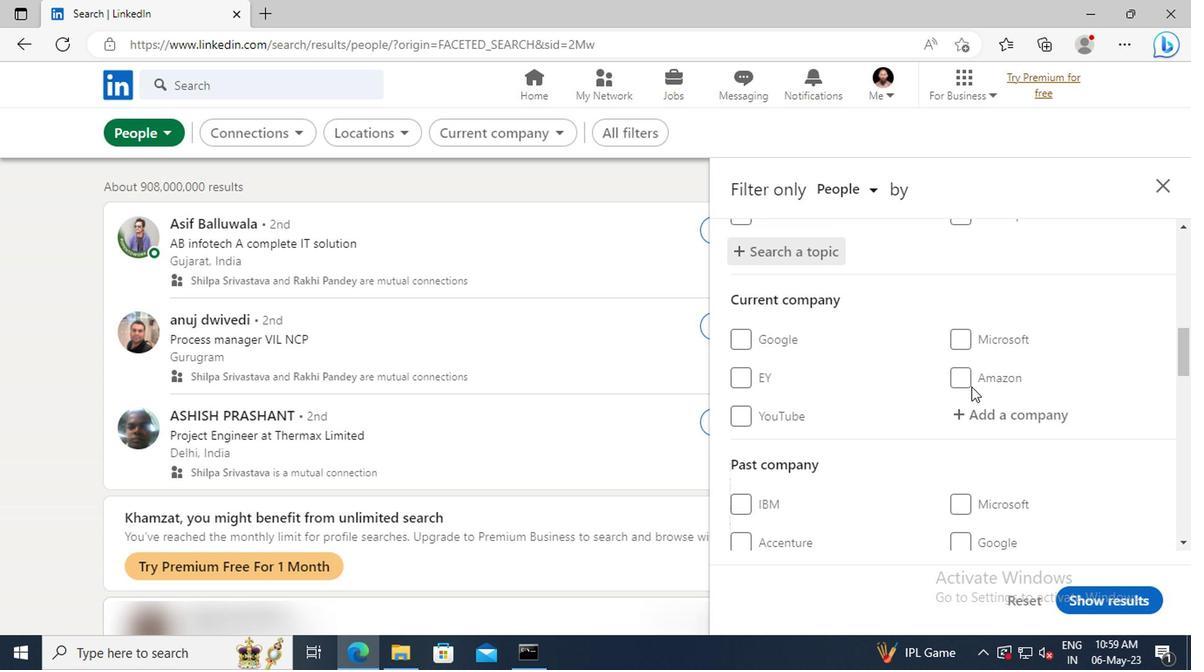 
Action: Mouse scrolled (968, 385) with delta (0, 0)
Screenshot: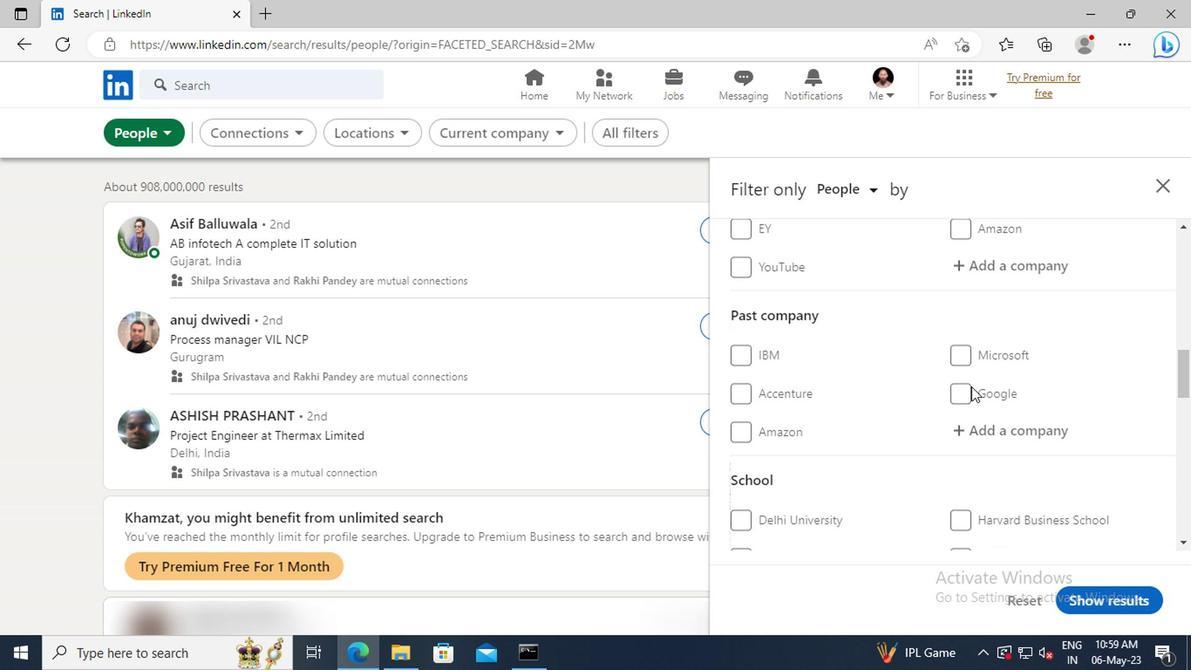 
Action: Mouse scrolled (968, 385) with delta (0, 0)
Screenshot: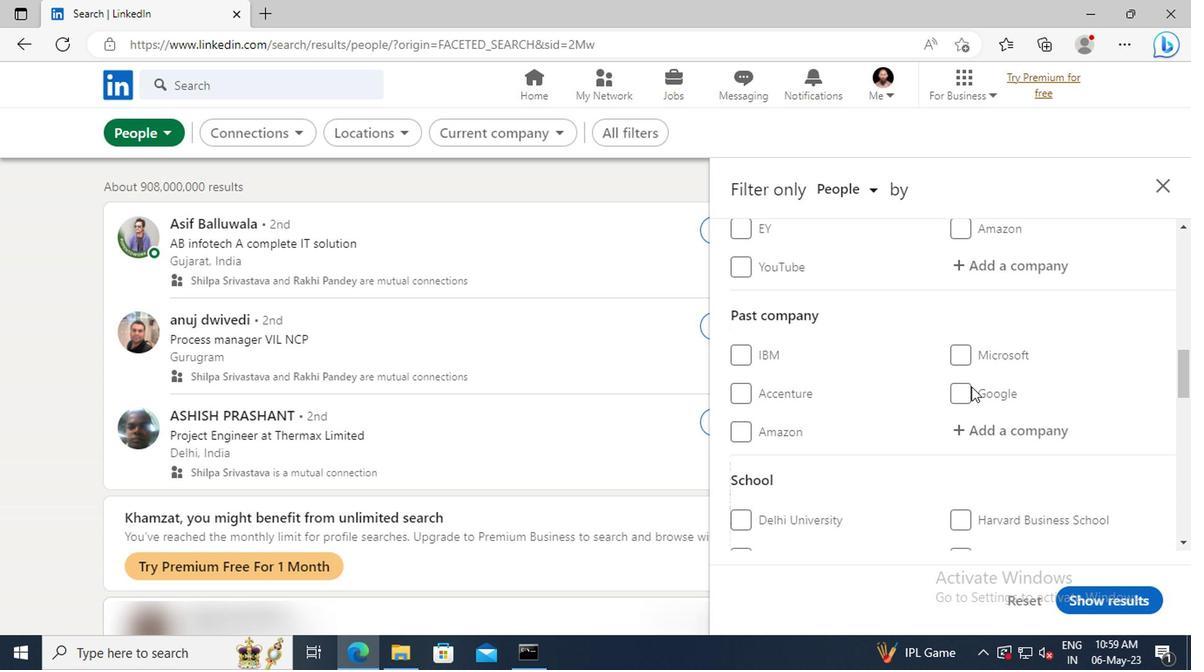 
Action: Mouse scrolled (968, 385) with delta (0, 0)
Screenshot: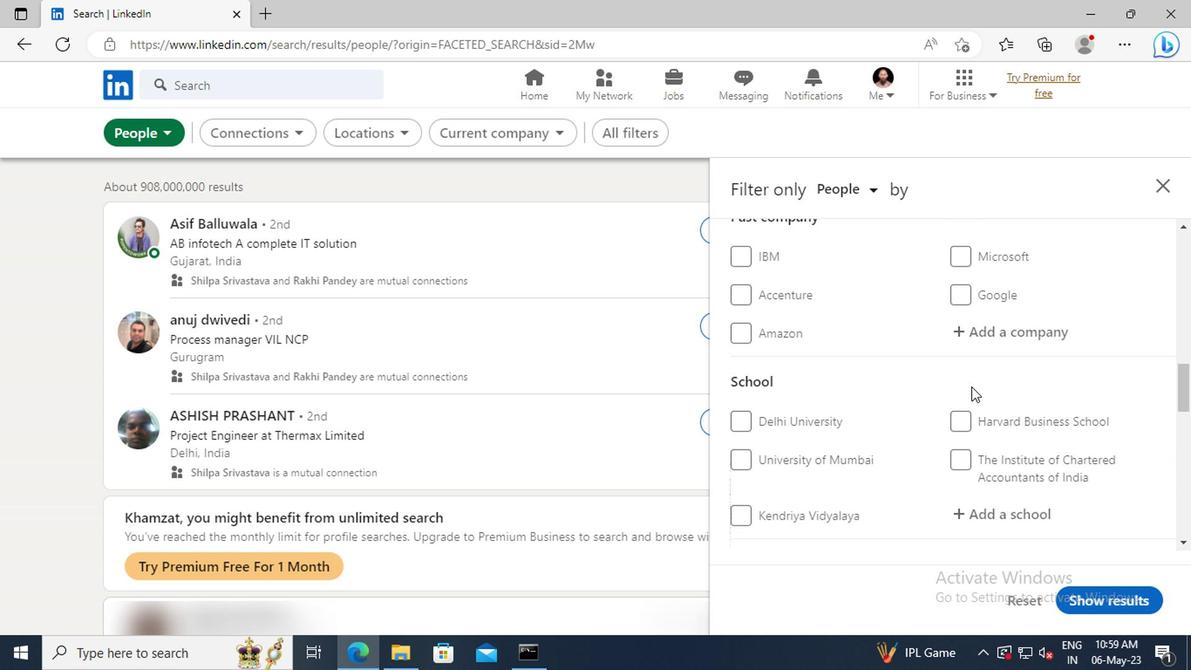 
Action: Mouse scrolled (968, 385) with delta (0, 0)
Screenshot: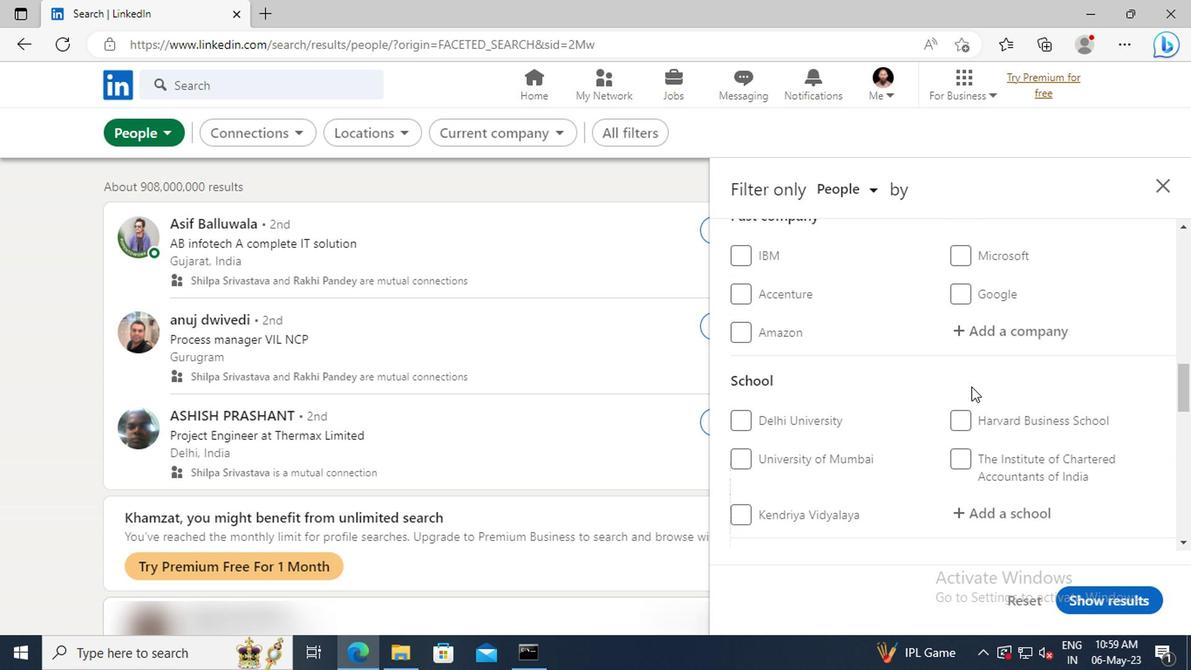 
Action: Mouse scrolled (968, 385) with delta (0, 0)
Screenshot: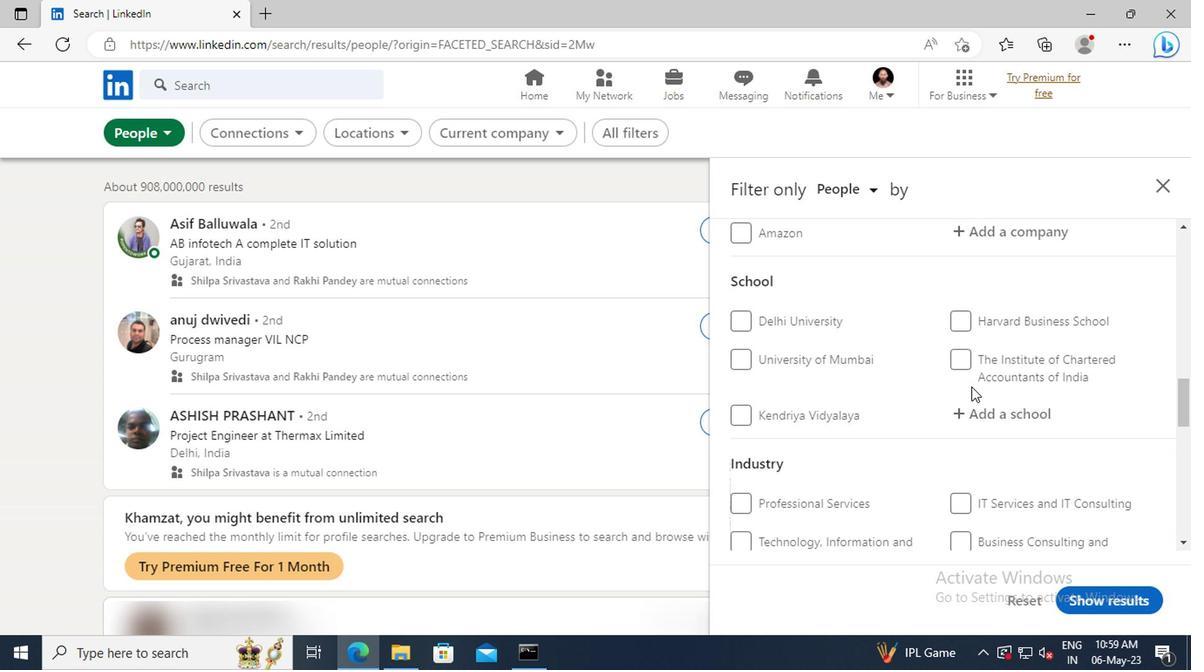 
Action: Mouse scrolled (968, 385) with delta (0, 0)
Screenshot: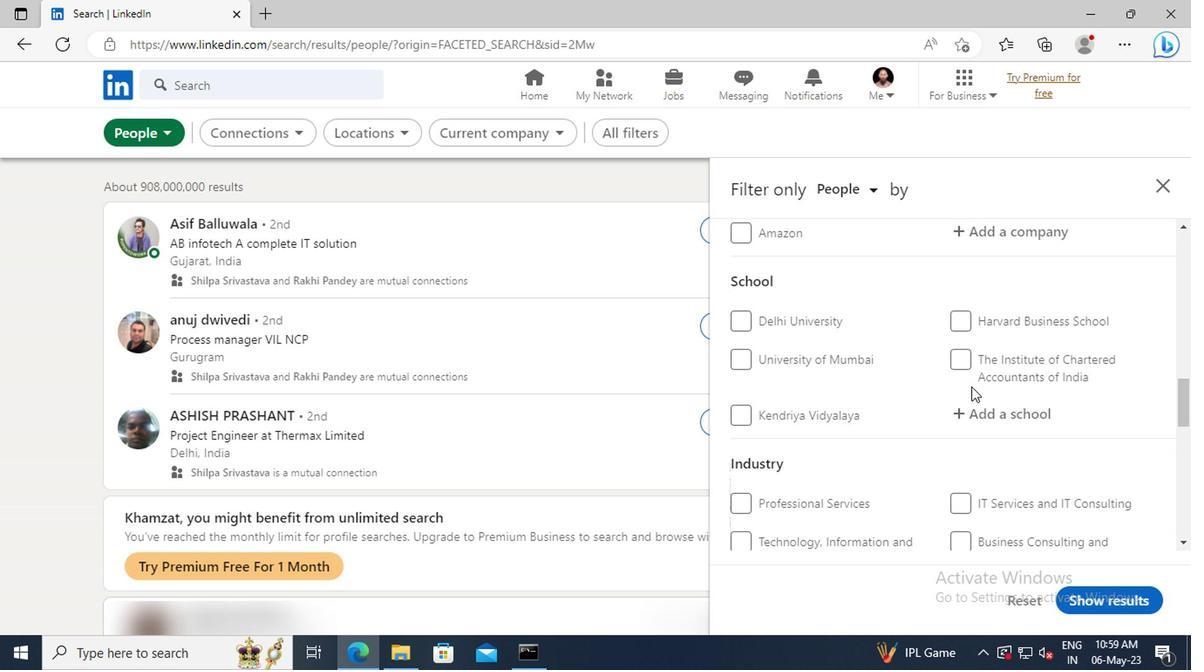 
Action: Mouse scrolled (968, 385) with delta (0, 0)
Screenshot: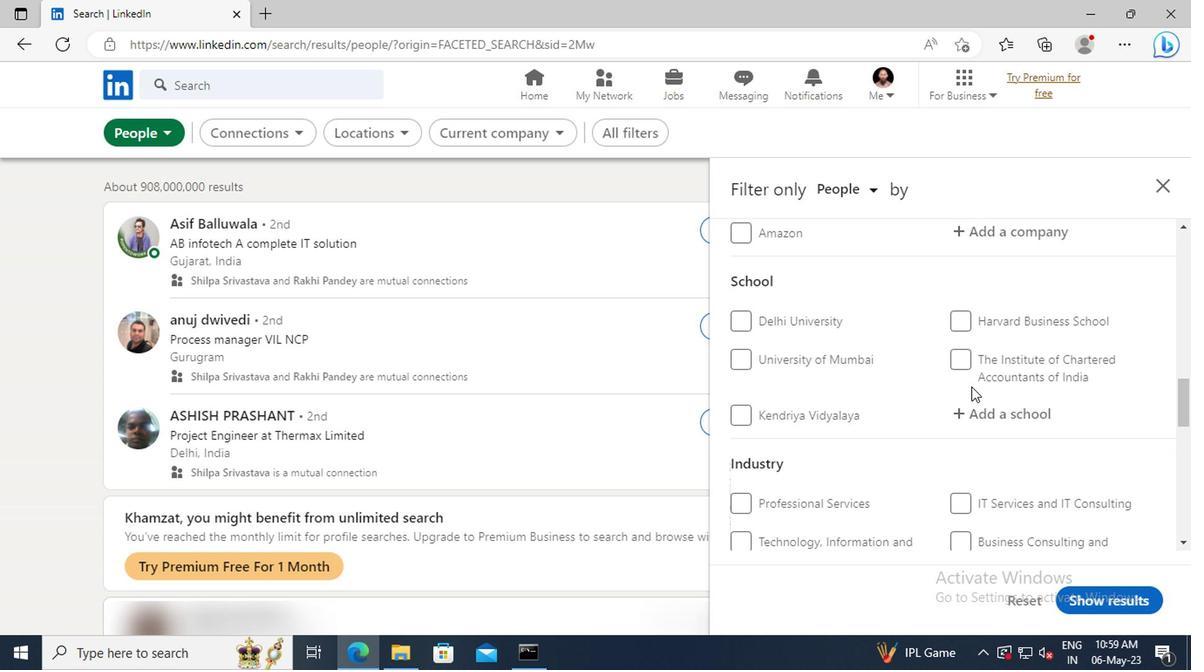 
Action: Mouse scrolled (968, 385) with delta (0, 0)
Screenshot: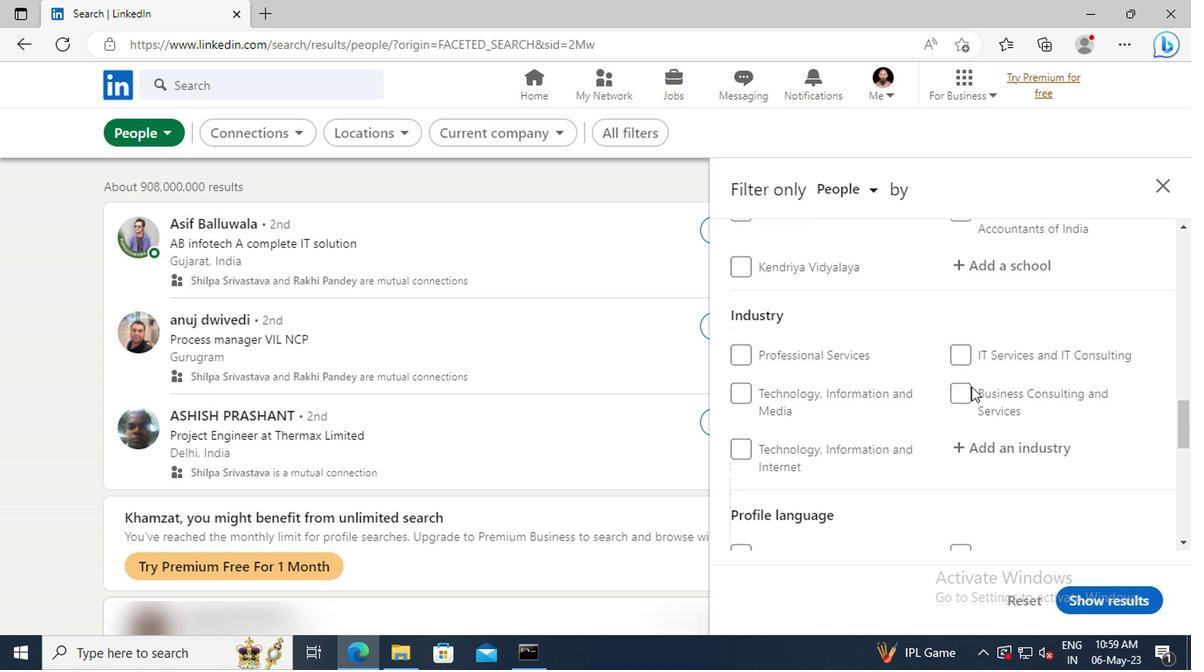 
Action: Mouse scrolled (968, 385) with delta (0, 0)
Screenshot: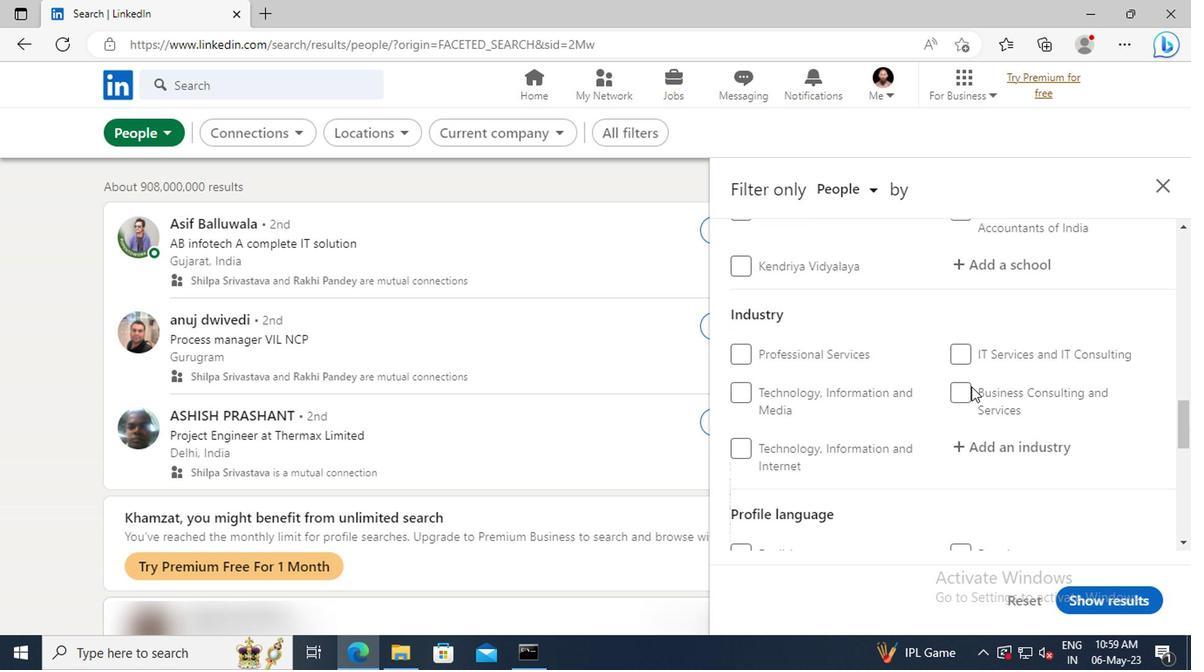 
Action: Mouse scrolled (968, 385) with delta (0, 0)
Screenshot: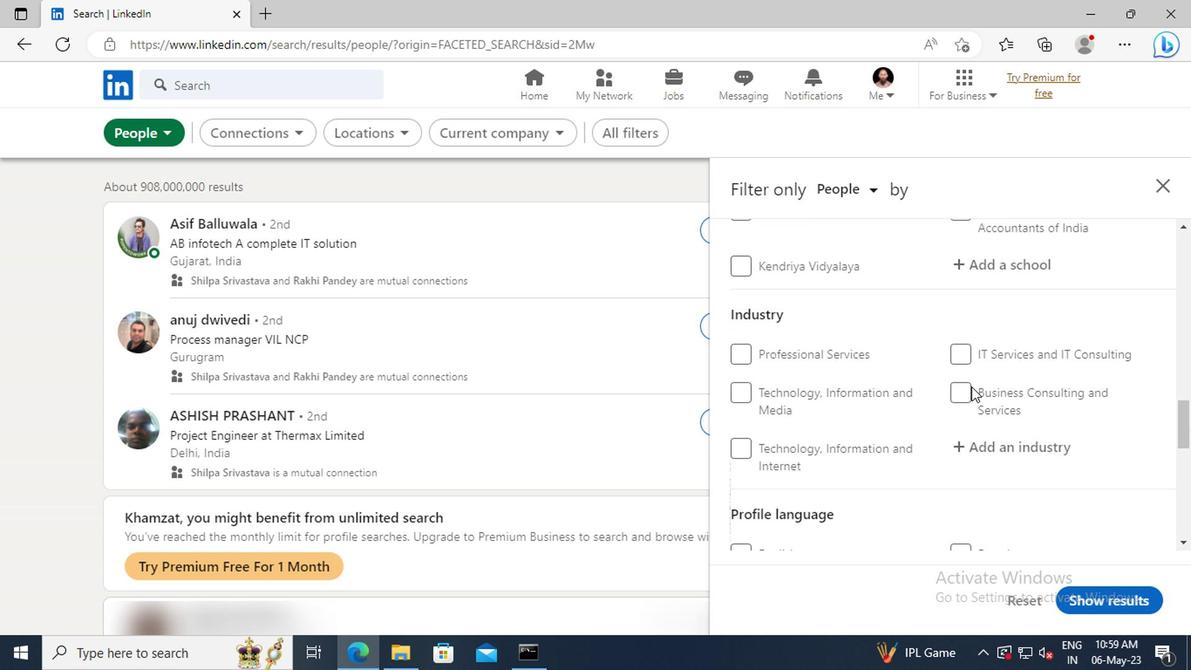 
Action: Mouse moved to (741, 409)
Screenshot: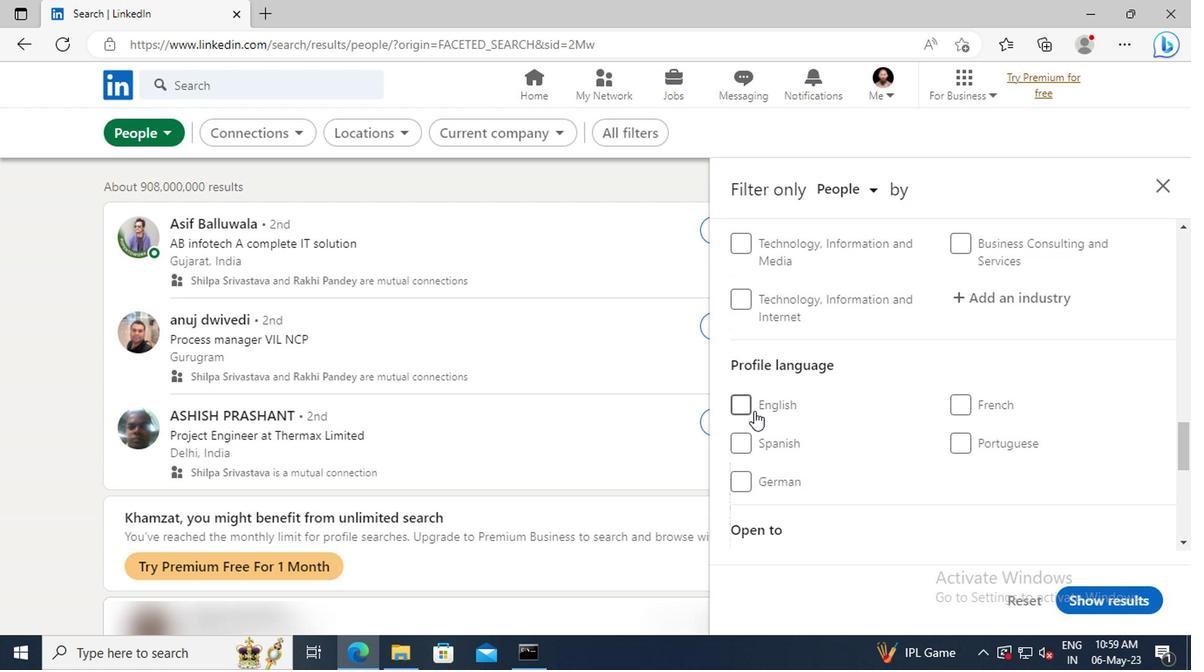 
Action: Mouse pressed left at (741, 409)
Screenshot: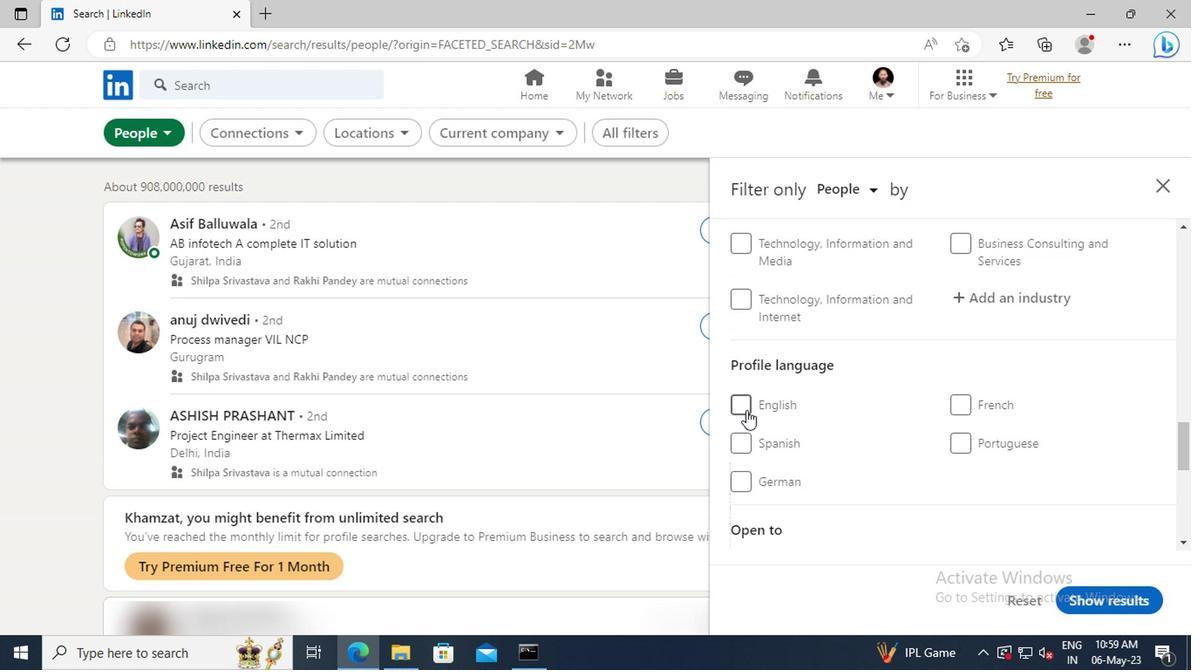 
Action: Mouse moved to (966, 379)
Screenshot: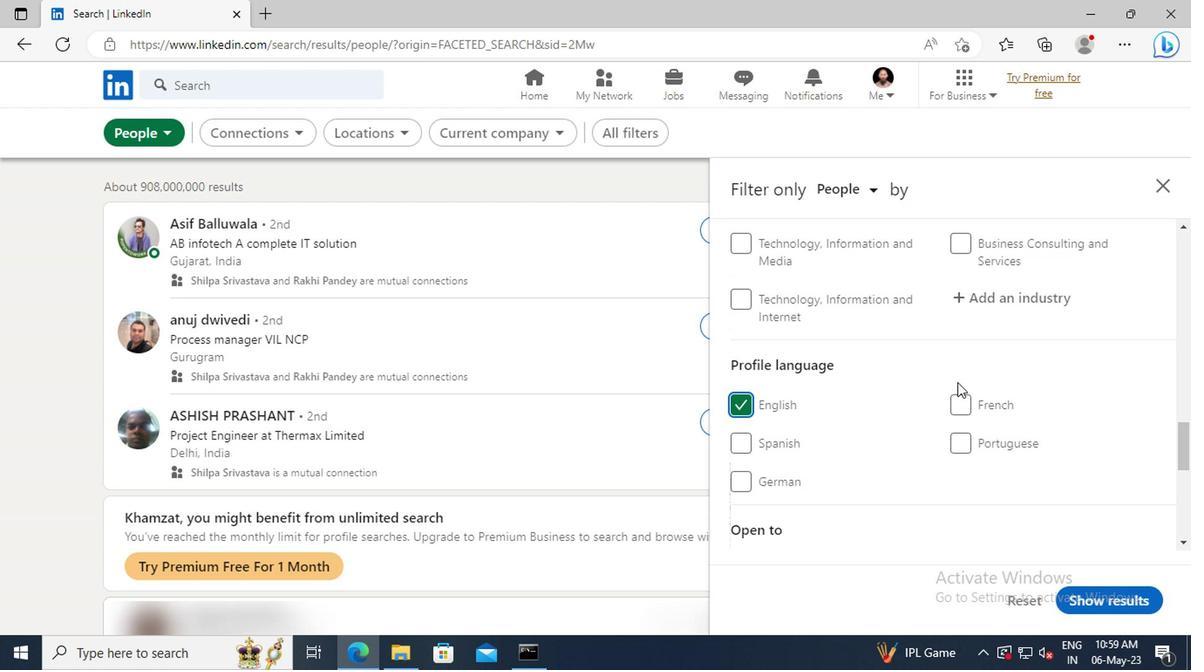 
Action: Mouse scrolled (966, 380) with delta (0, 1)
Screenshot: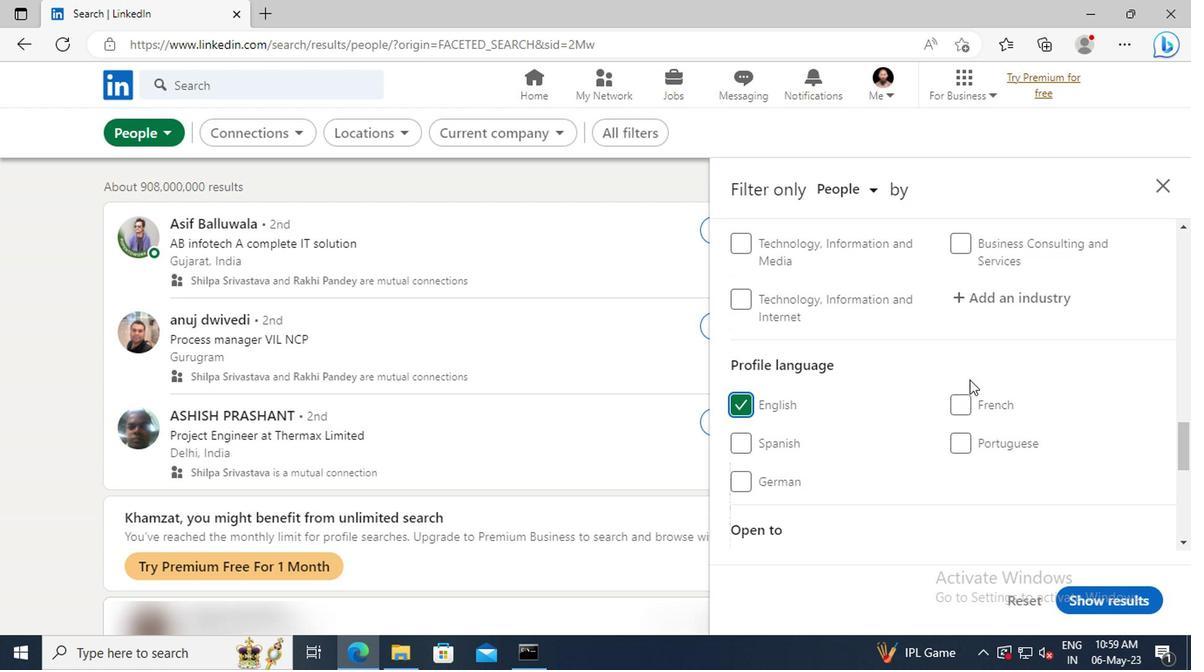 
Action: Mouse scrolled (966, 380) with delta (0, 1)
Screenshot: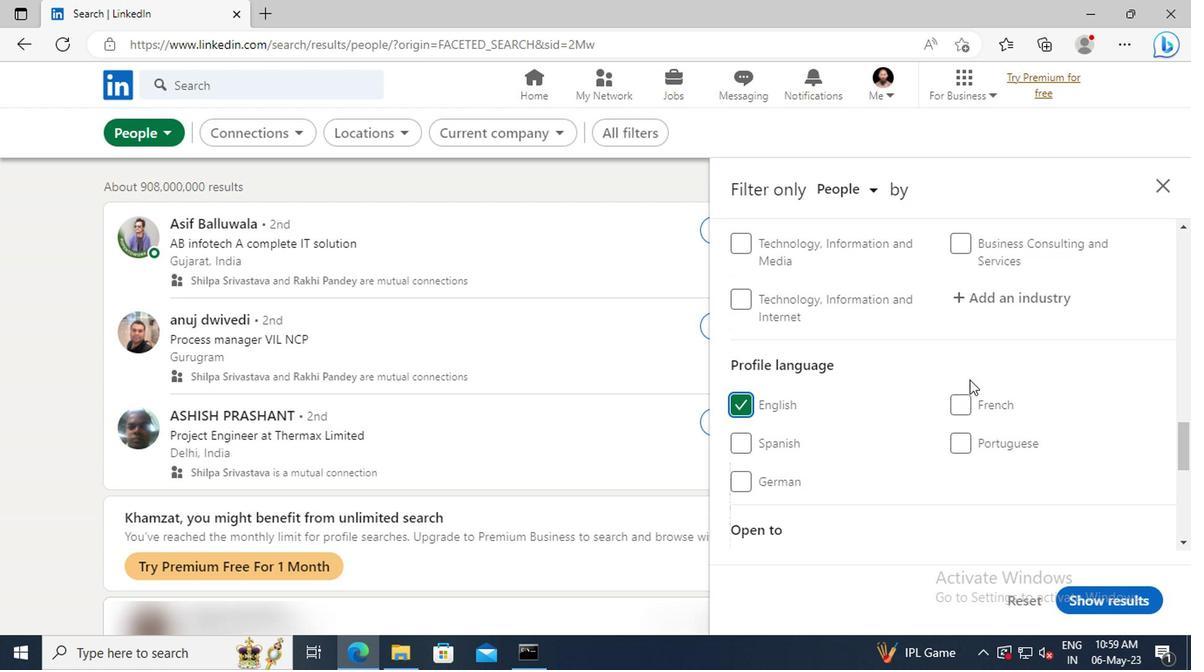 
Action: Mouse scrolled (966, 380) with delta (0, 1)
Screenshot: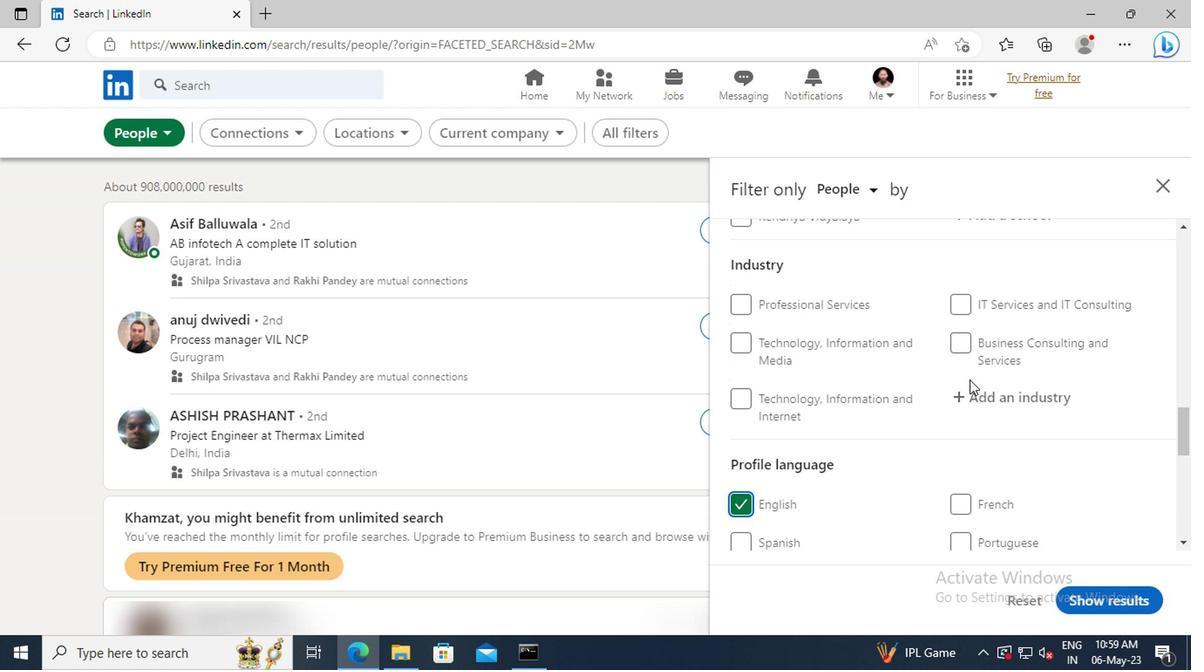 
Action: Mouse scrolled (966, 380) with delta (0, 1)
Screenshot: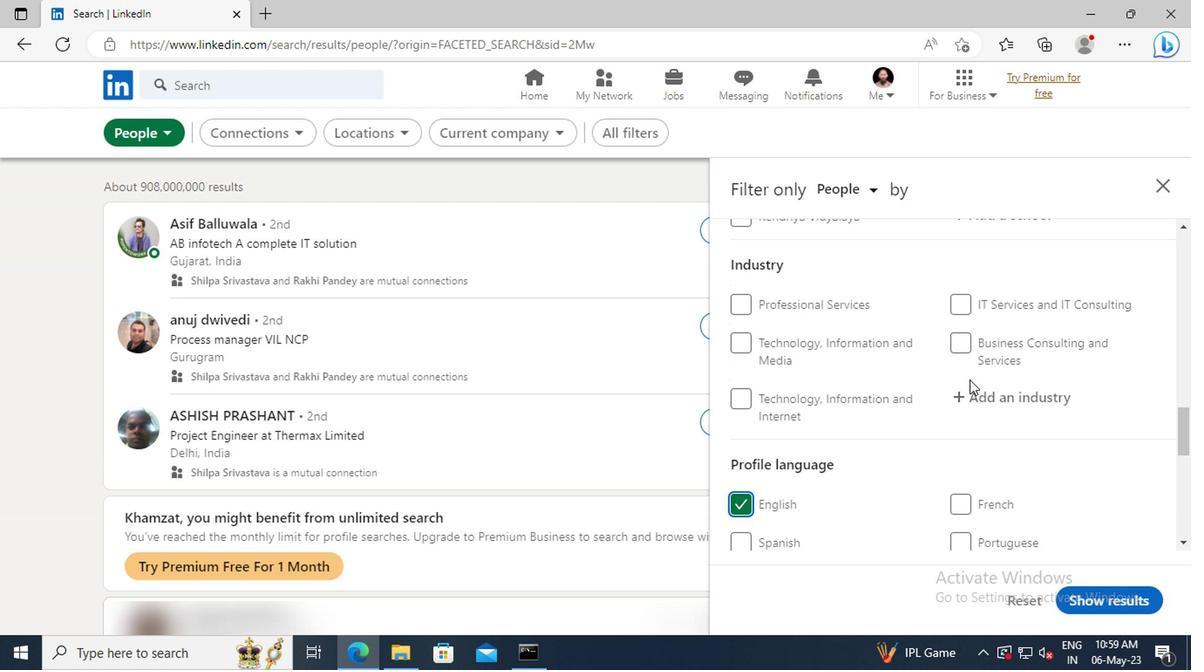
Action: Mouse scrolled (966, 380) with delta (0, 1)
Screenshot: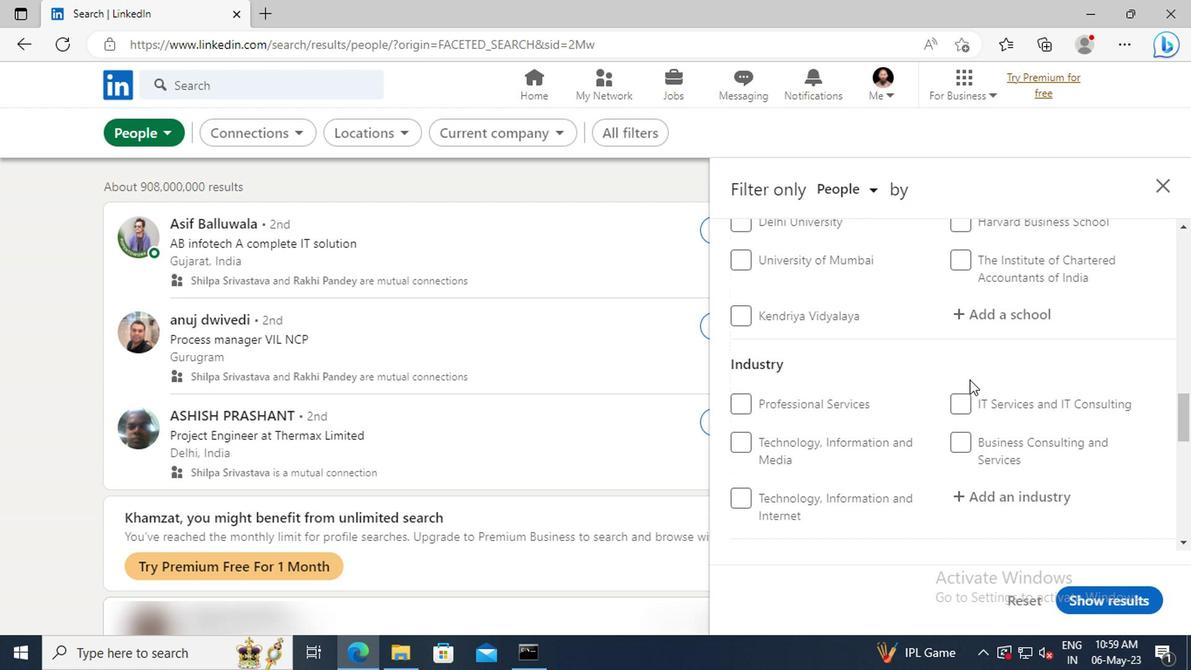 
Action: Mouse scrolled (966, 380) with delta (0, 1)
Screenshot: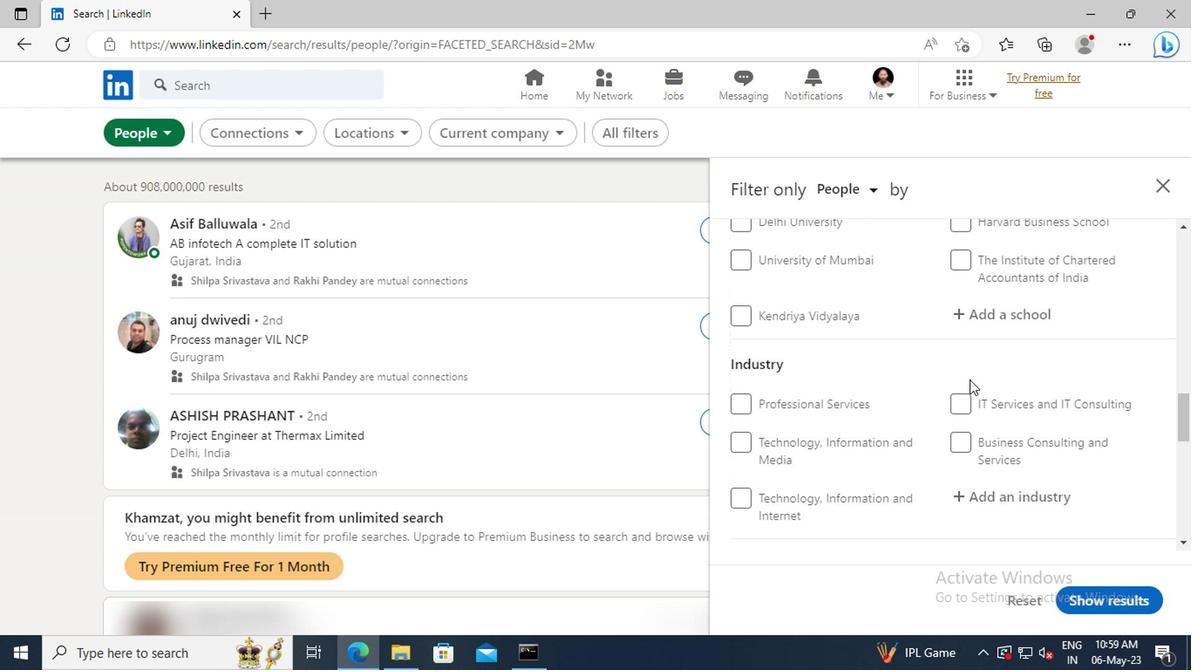
Action: Mouse scrolled (966, 380) with delta (0, 1)
Screenshot: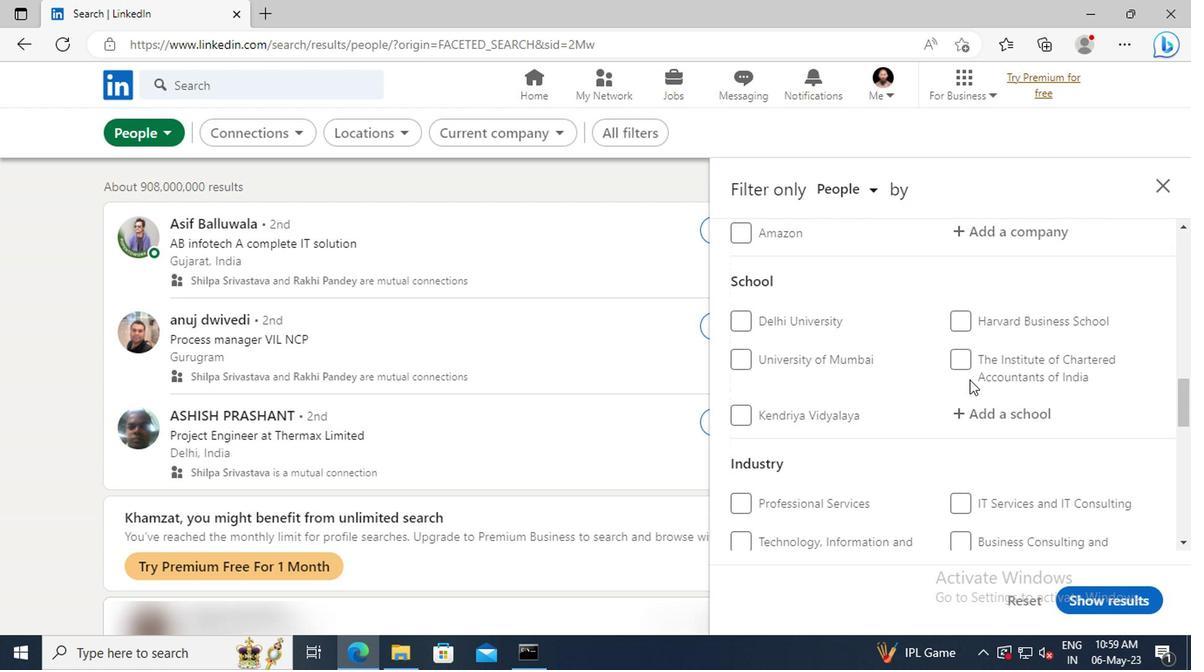 
Action: Mouse scrolled (966, 380) with delta (0, 1)
Screenshot: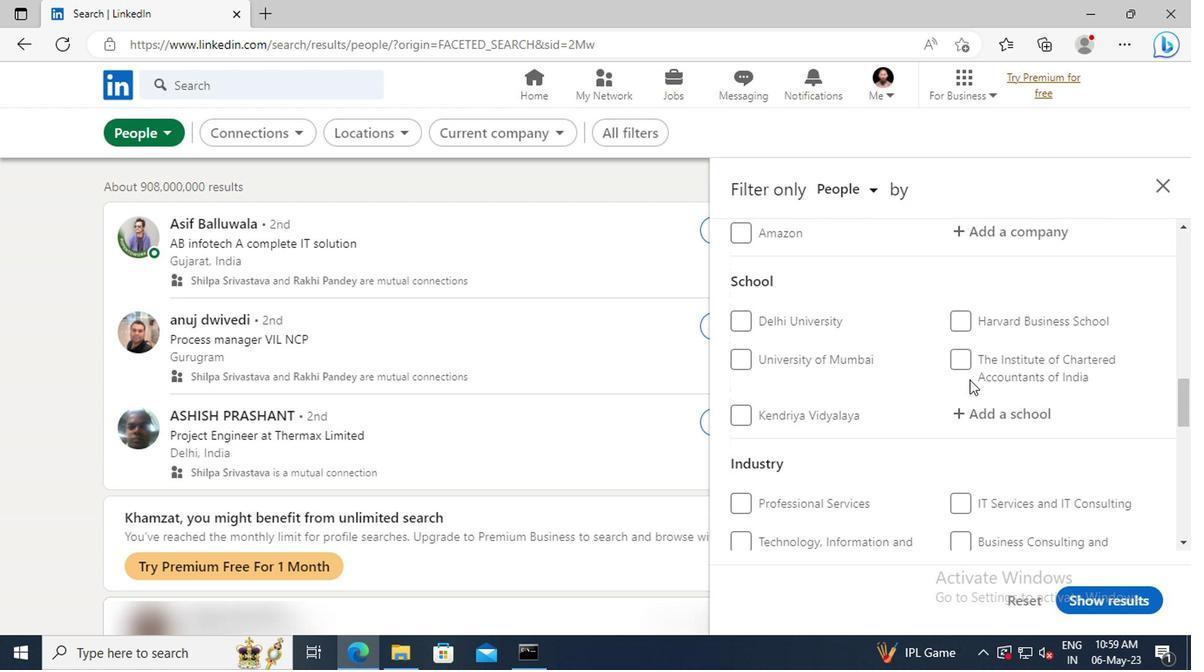 
Action: Mouse moved to (965, 382)
Screenshot: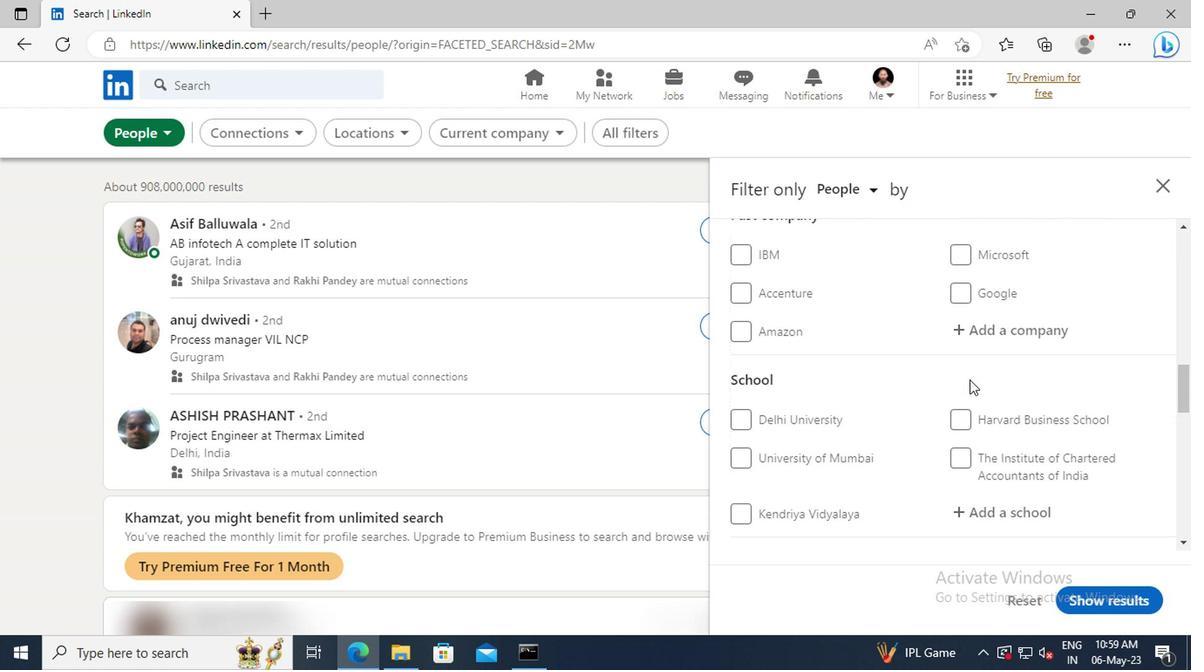 
Action: Mouse scrolled (965, 383) with delta (0, 0)
Screenshot: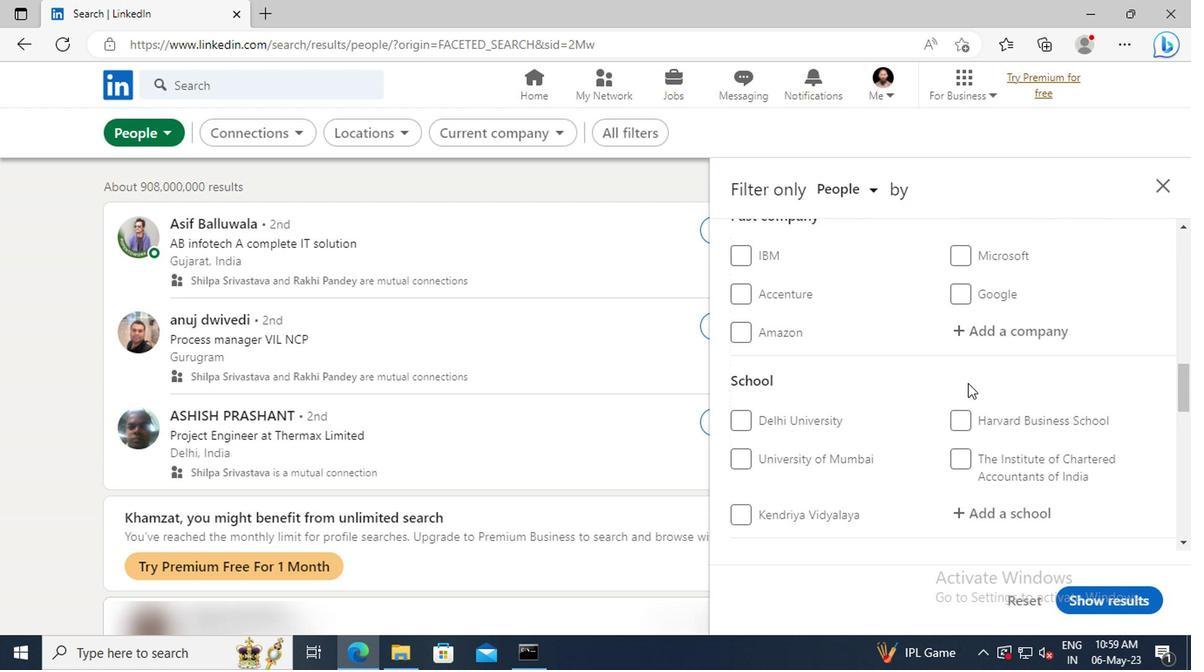 
Action: Mouse scrolled (965, 383) with delta (0, 0)
Screenshot: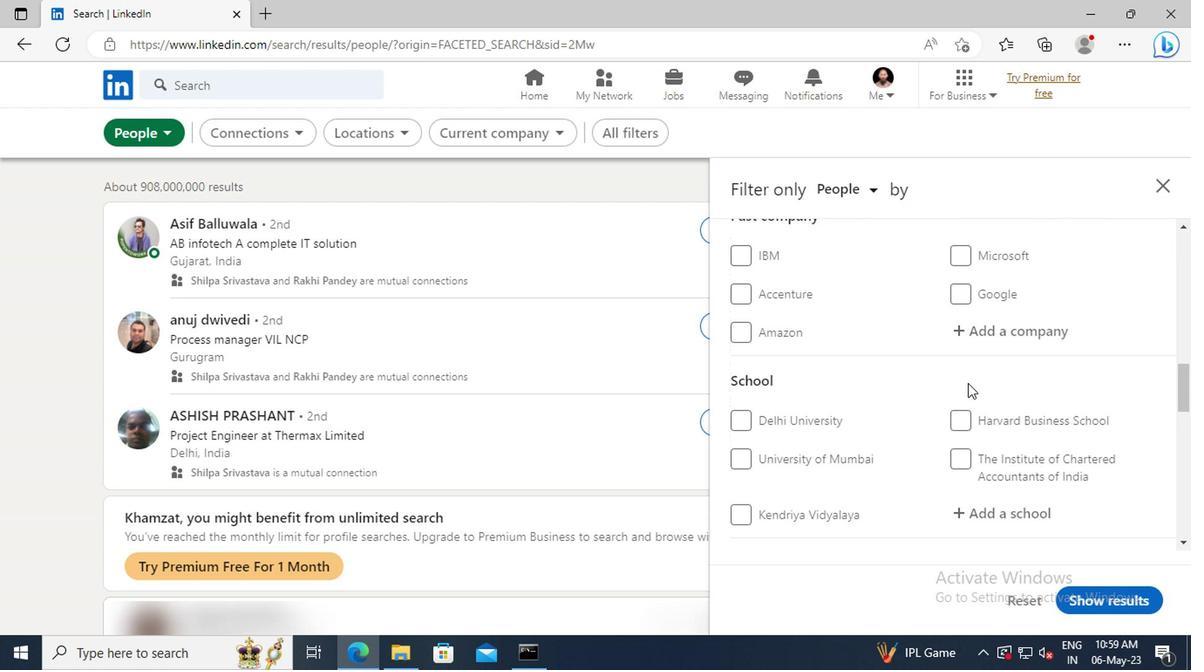 
Action: Mouse moved to (962, 386)
Screenshot: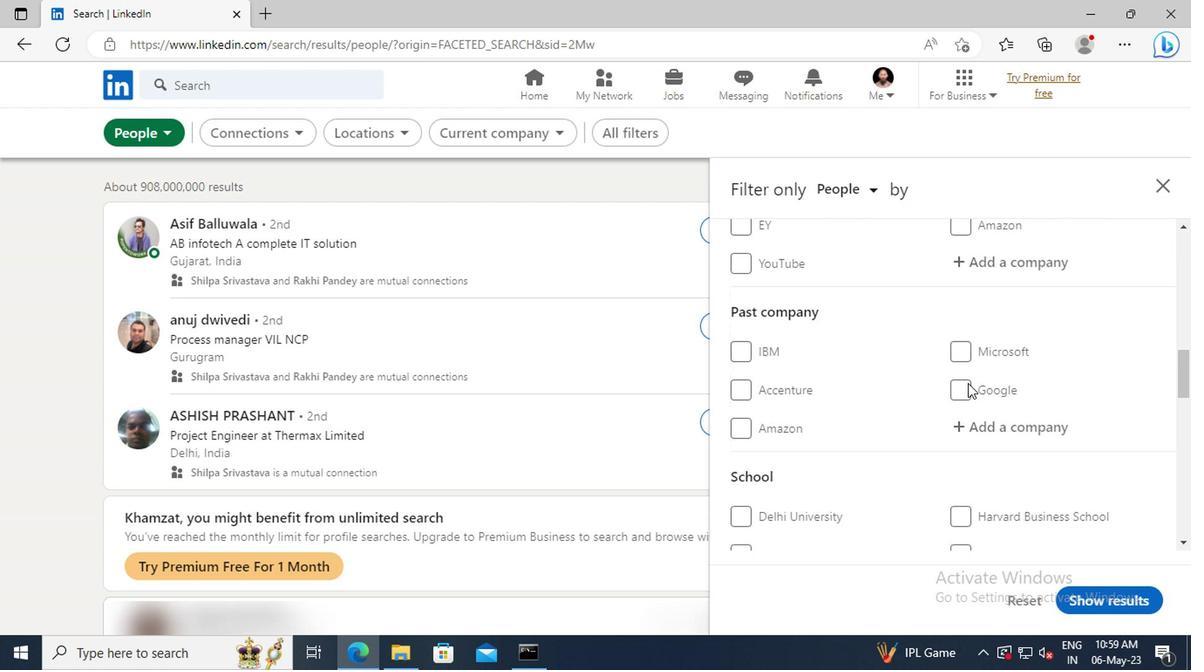 
Action: Mouse scrolled (962, 387) with delta (0, 1)
Screenshot: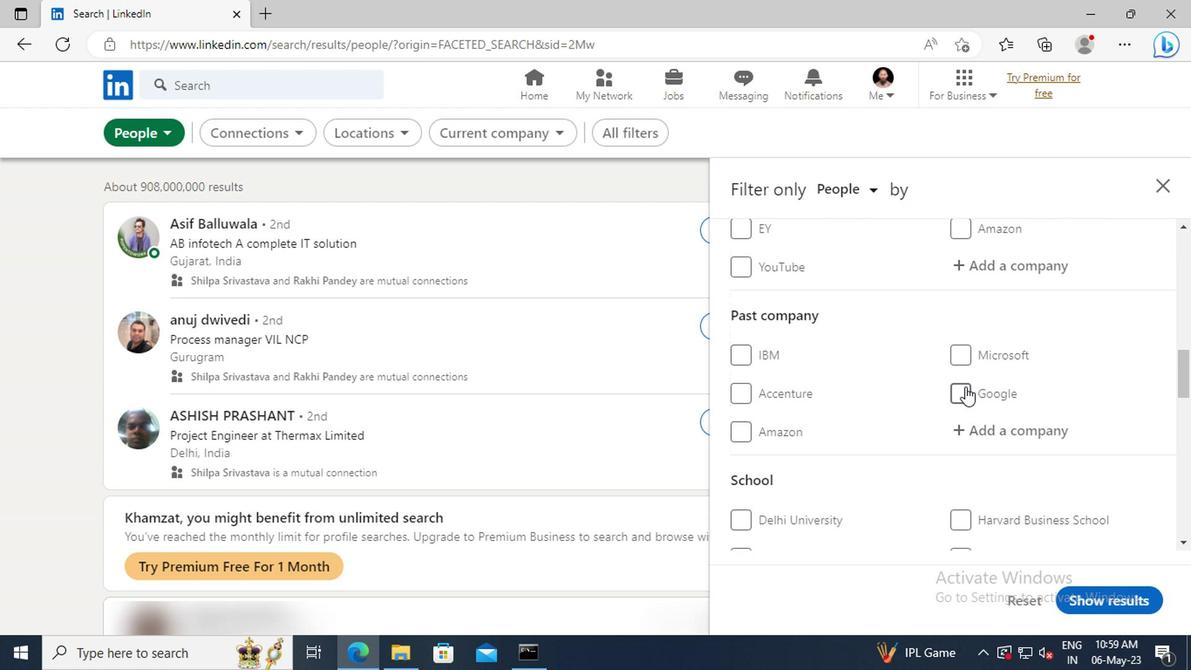
Action: Mouse scrolled (962, 387) with delta (0, 1)
Screenshot: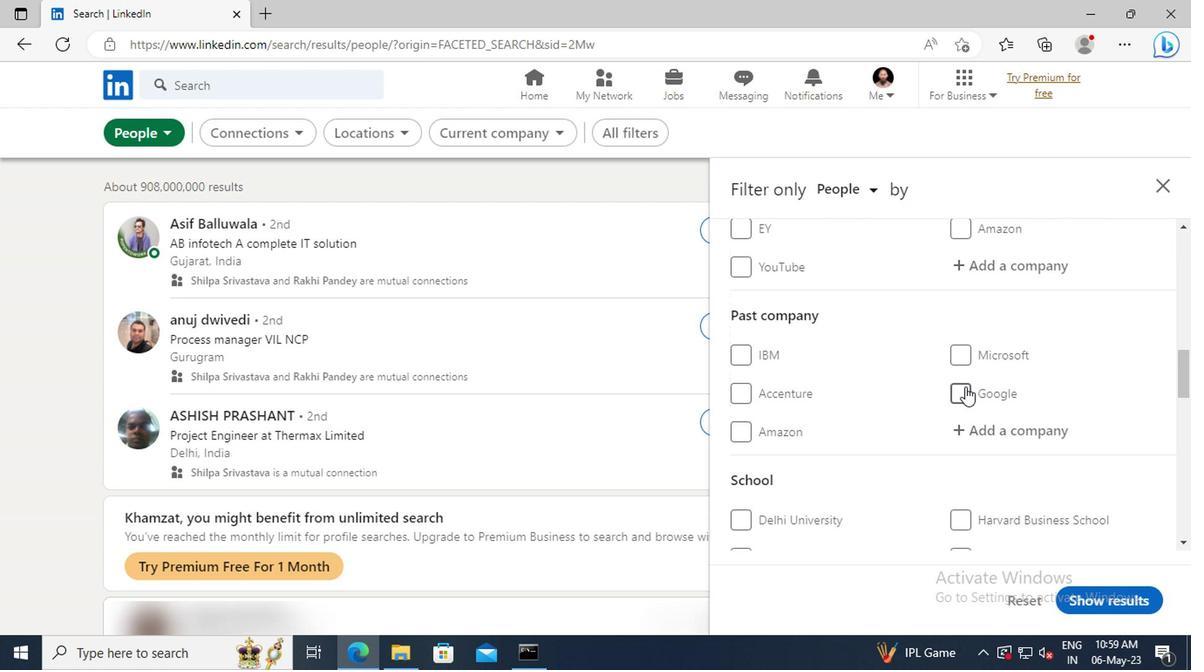 
Action: Mouse moved to (961, 370)
Screenshot: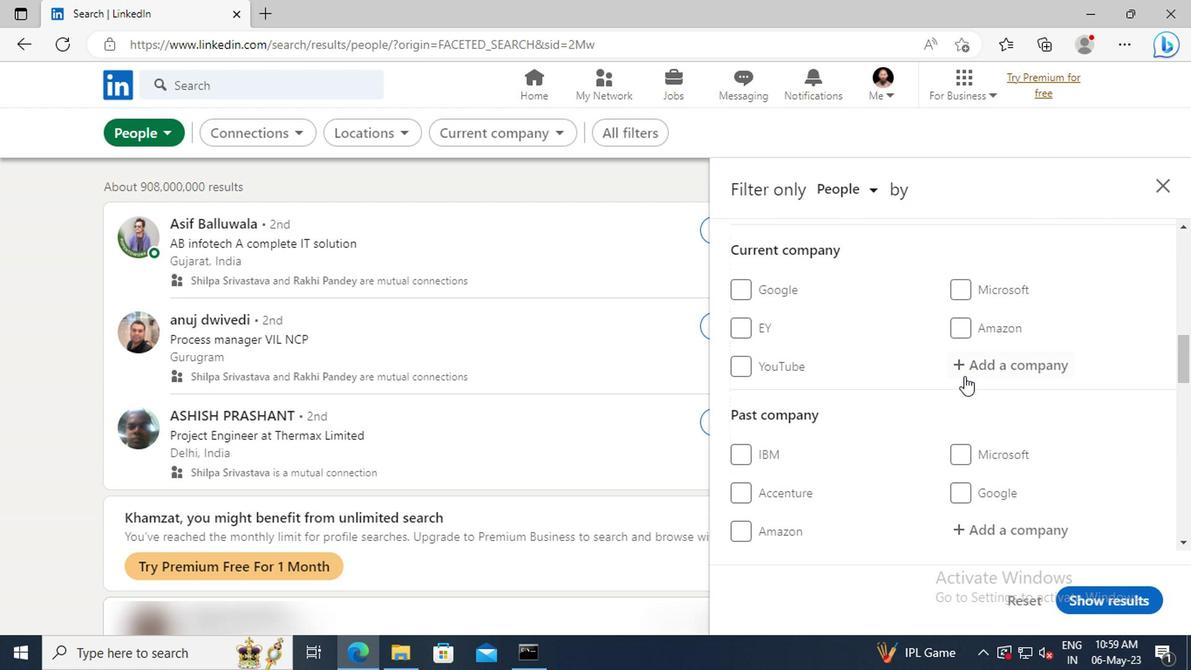 
Action: Mouse pressed left at (961, 370)
Screenshot: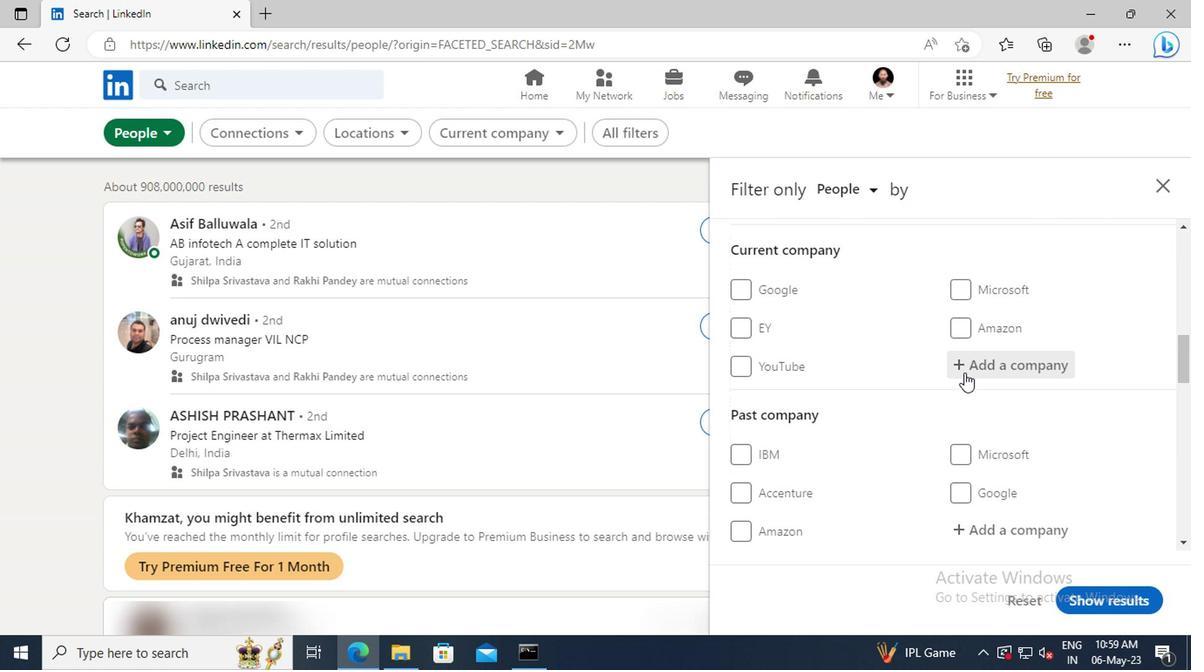 
Action: Key pressed <Key.shift>SKODA<Key.space><Key.shift>IN
Screenshot: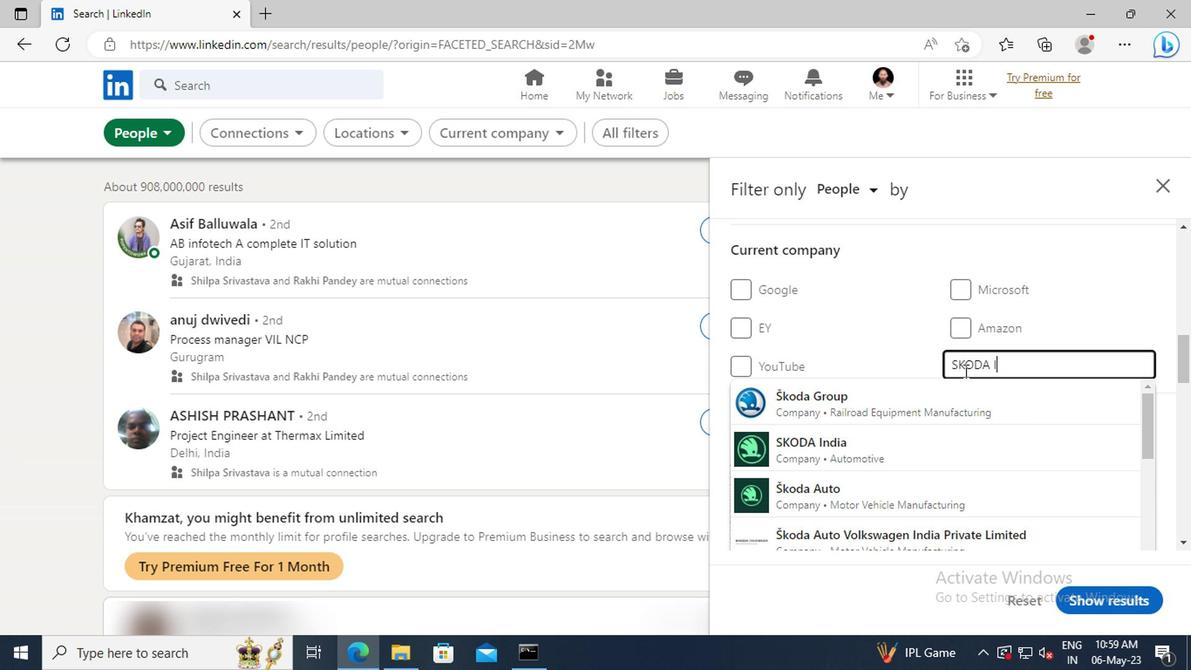 
Action: Mouse moved to (959, 394)
Screenshot: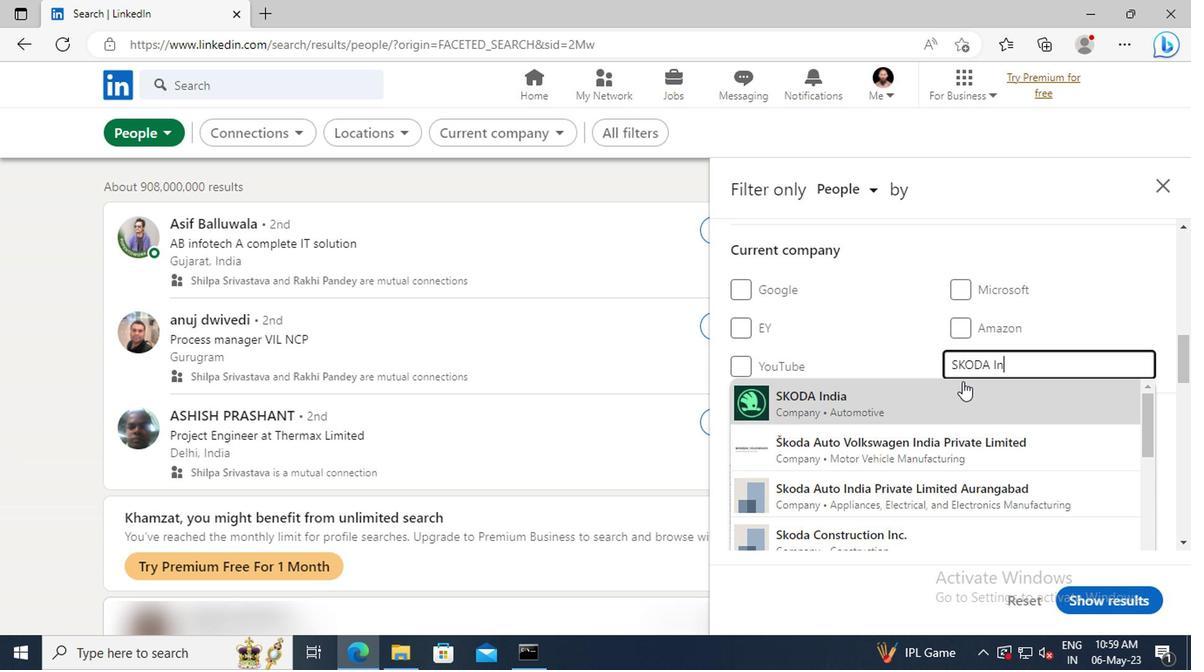 
Action: Mouse pressed left at (959, 394)
Screenshot: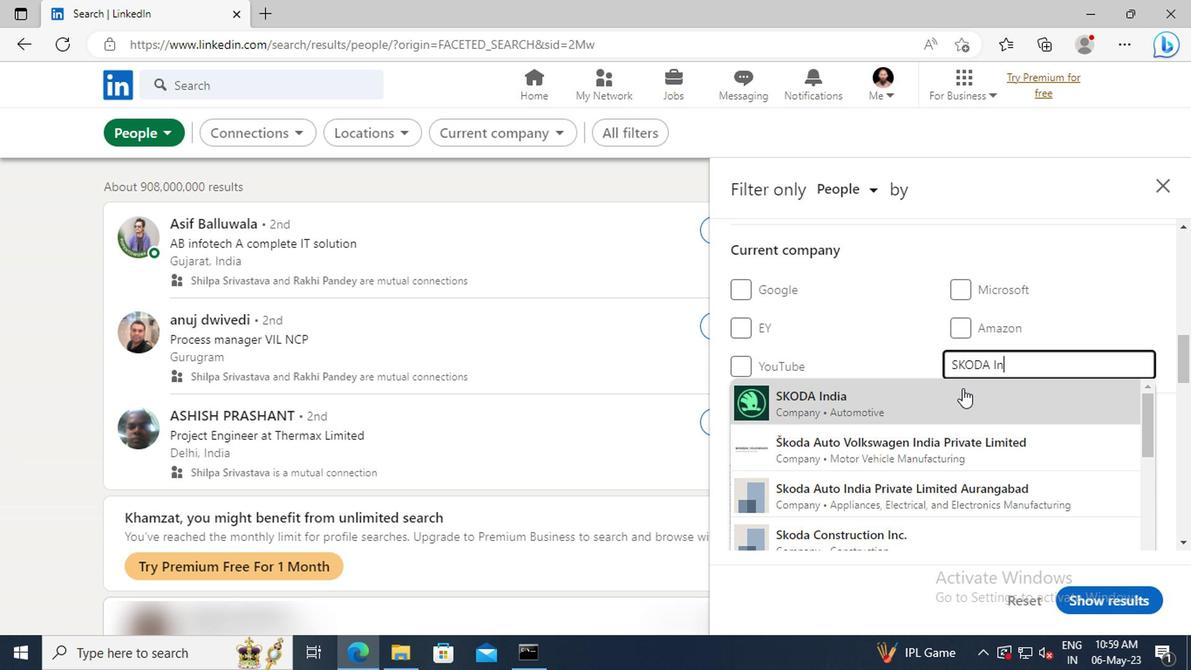 
Action: Mouse scrolled (959, 393) with delta (0, 0)
Screenshot: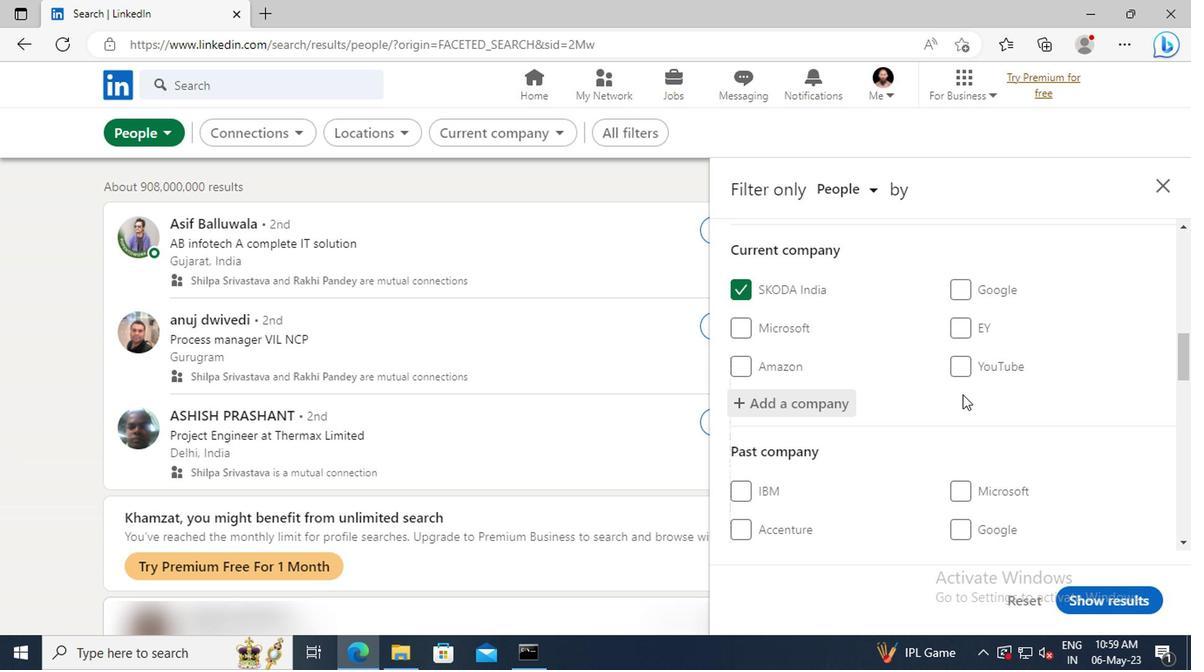 
Action: Mouse scrolled (959, 393) with delta (0, 0)
Screenshot: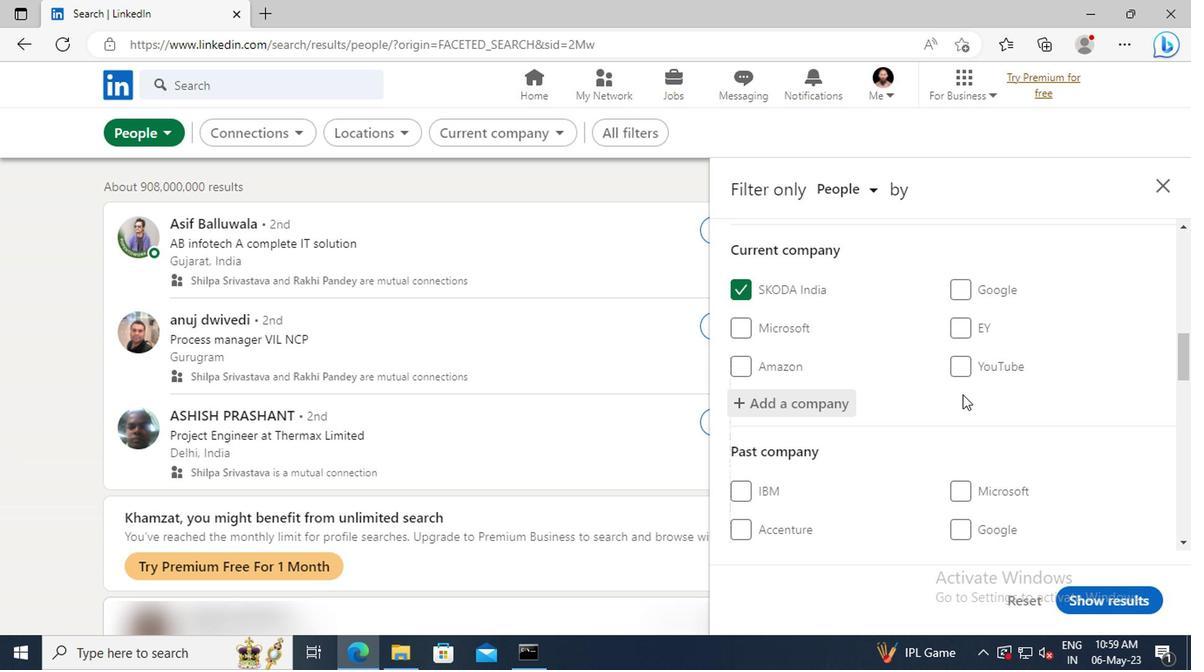 
Action: Mouse moved to (950, 367)
Screenshot: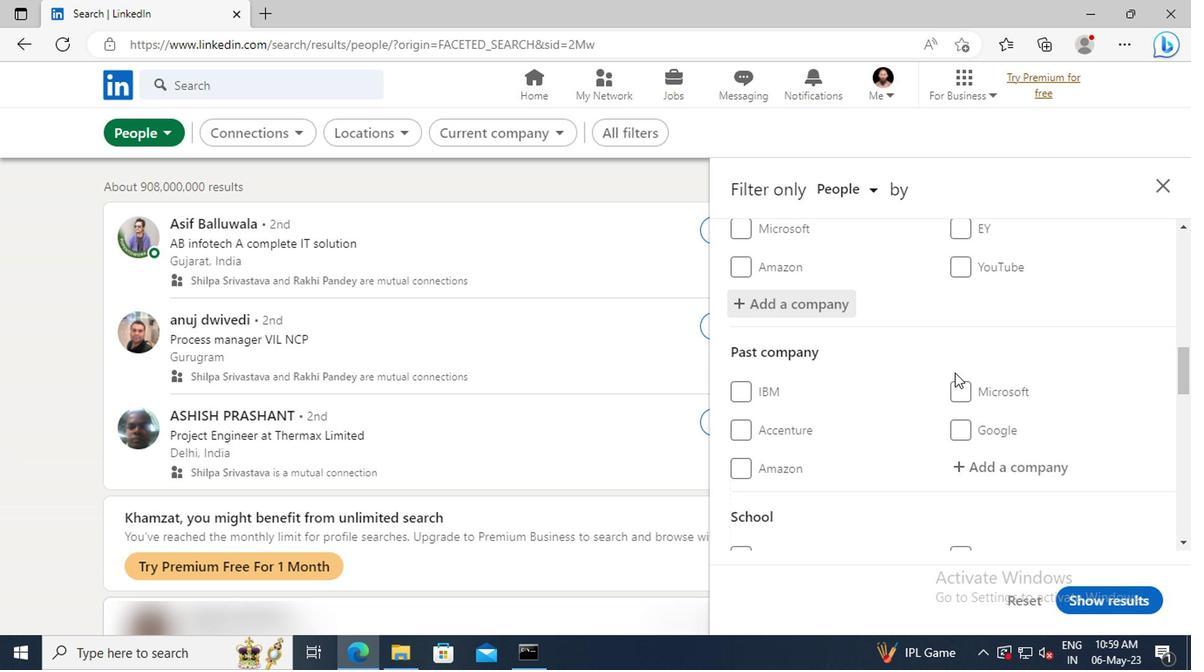 
Action: Mouse scrolled (950, 366) with delta (0, -1)
Screenshot: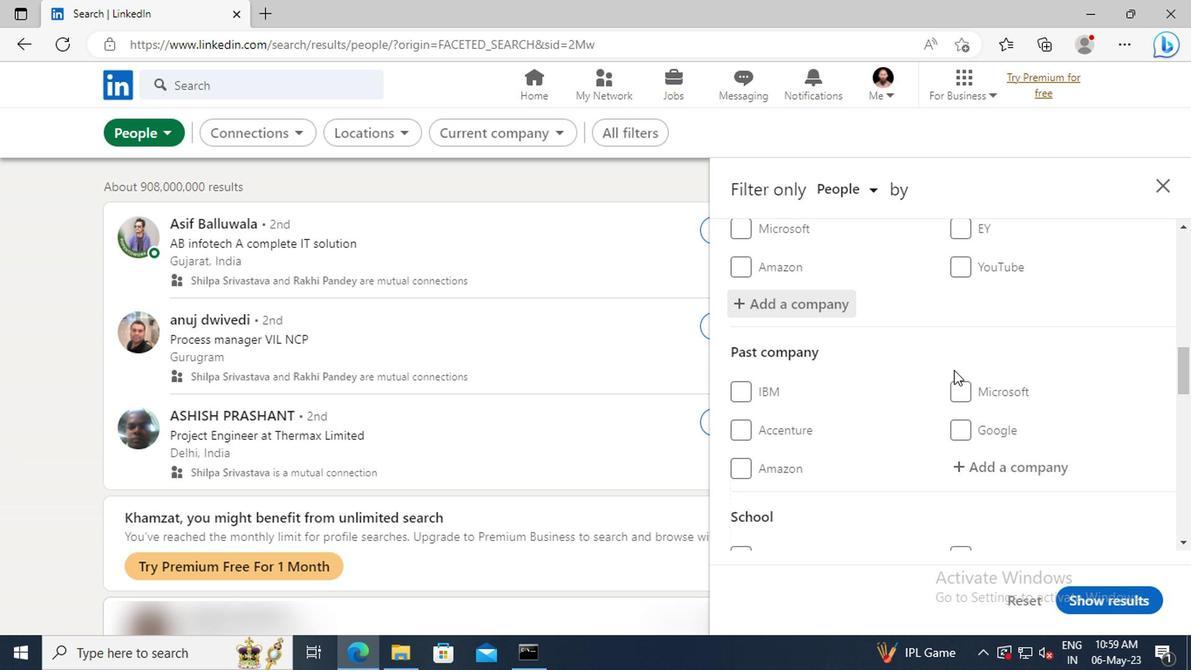 
Action: Mouse scrolled (950, 366) with delta (0, -1)
Screenshot: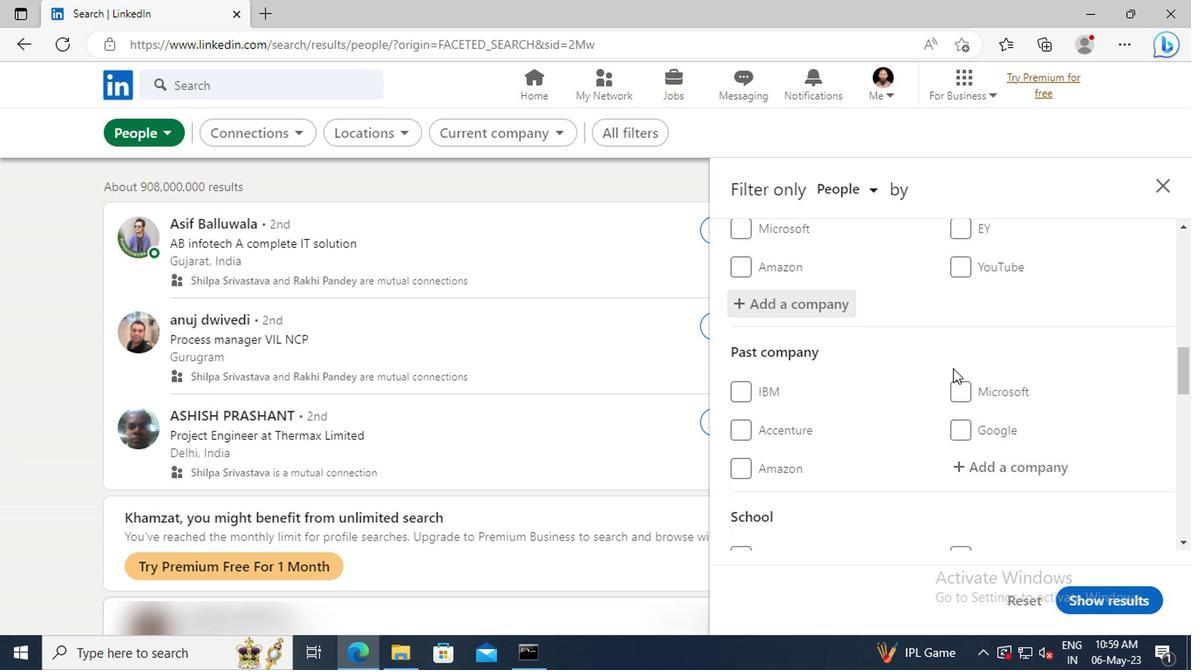 
Action: Mouse scrolled (950, 366) with delta (0, -1)
Screenshot: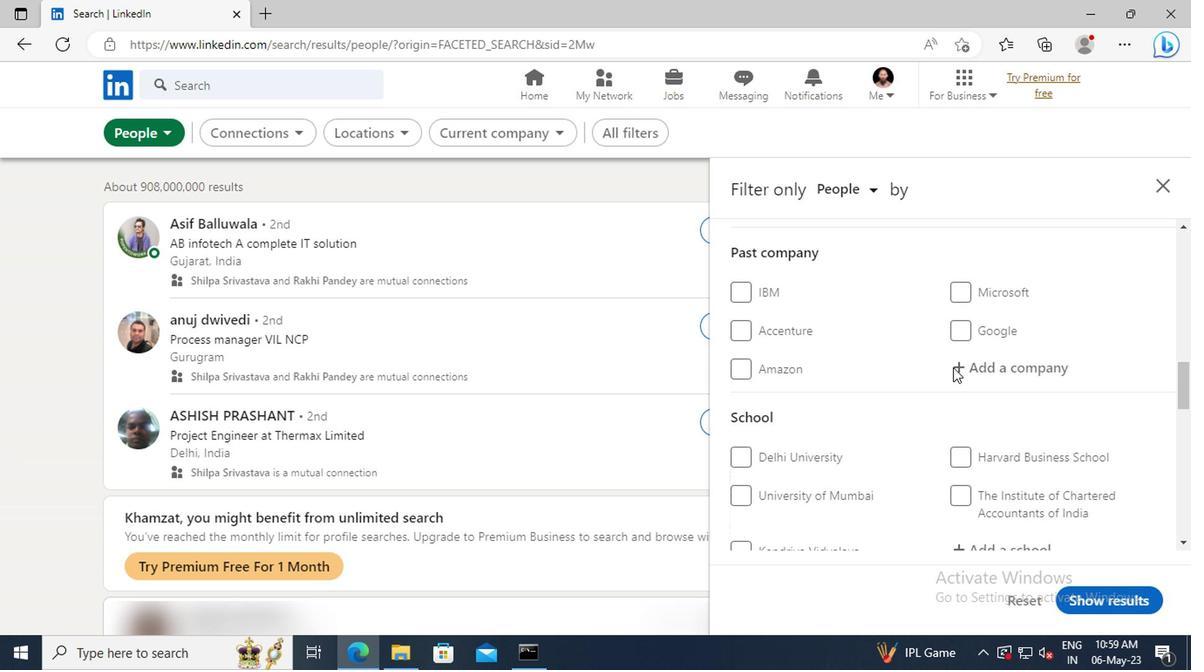 
Action: Mouse moved to (950, 366)
Screenshot: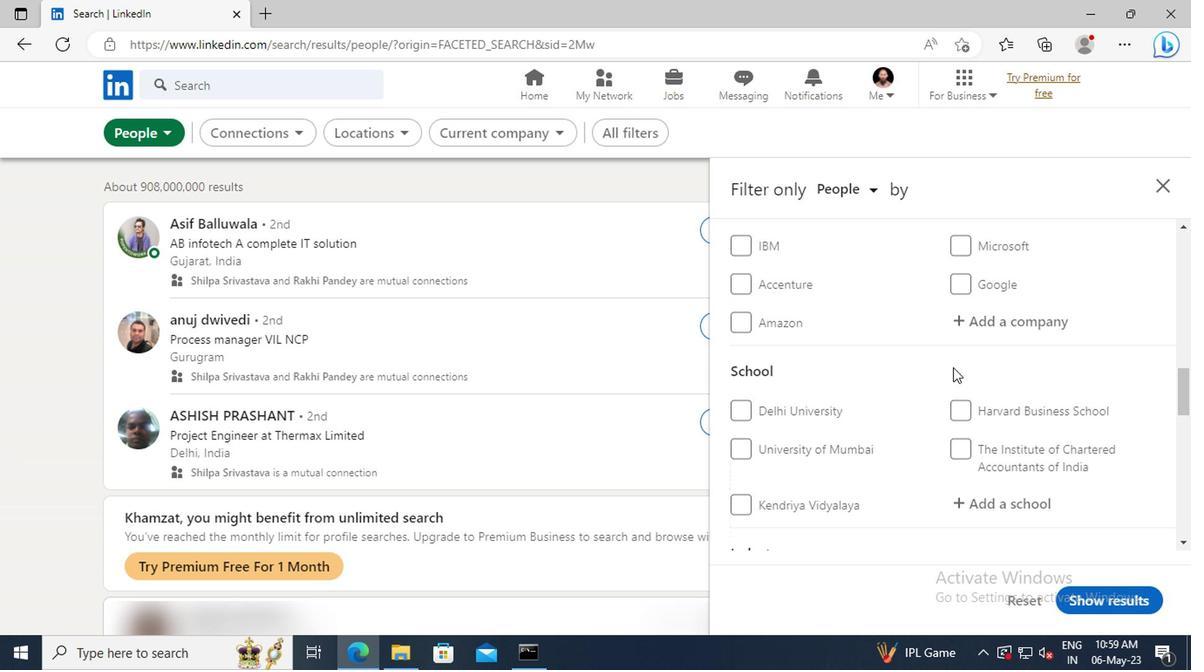 
Action: Mouse scrolled (950, 365) with delta (0, 0)
Screenshot: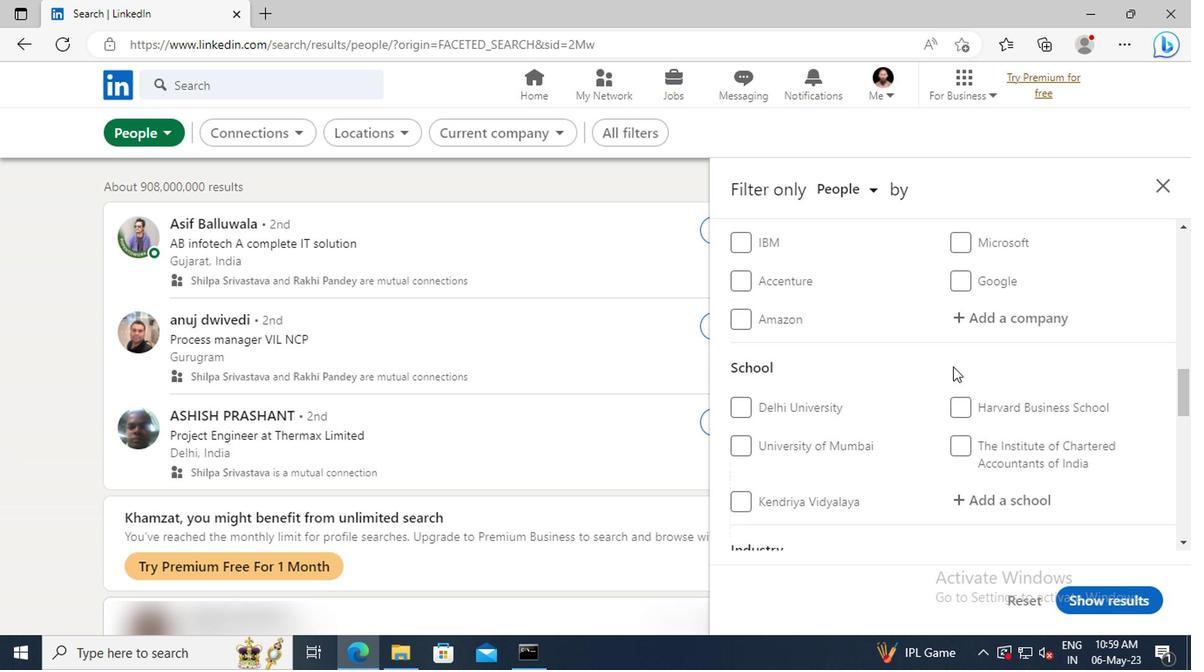 
Action: Mouse scrolled (950, 365) with delta (0, 0)
Screenshot: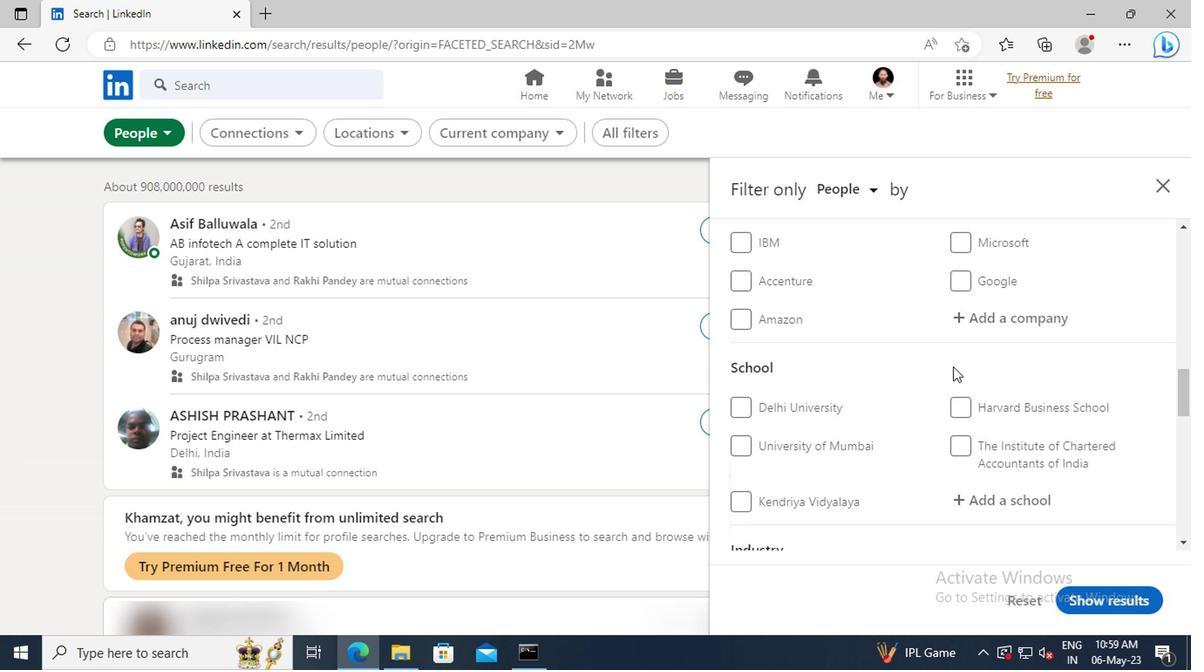 
Action: Mouse moved to (963, 398)
Screenshot: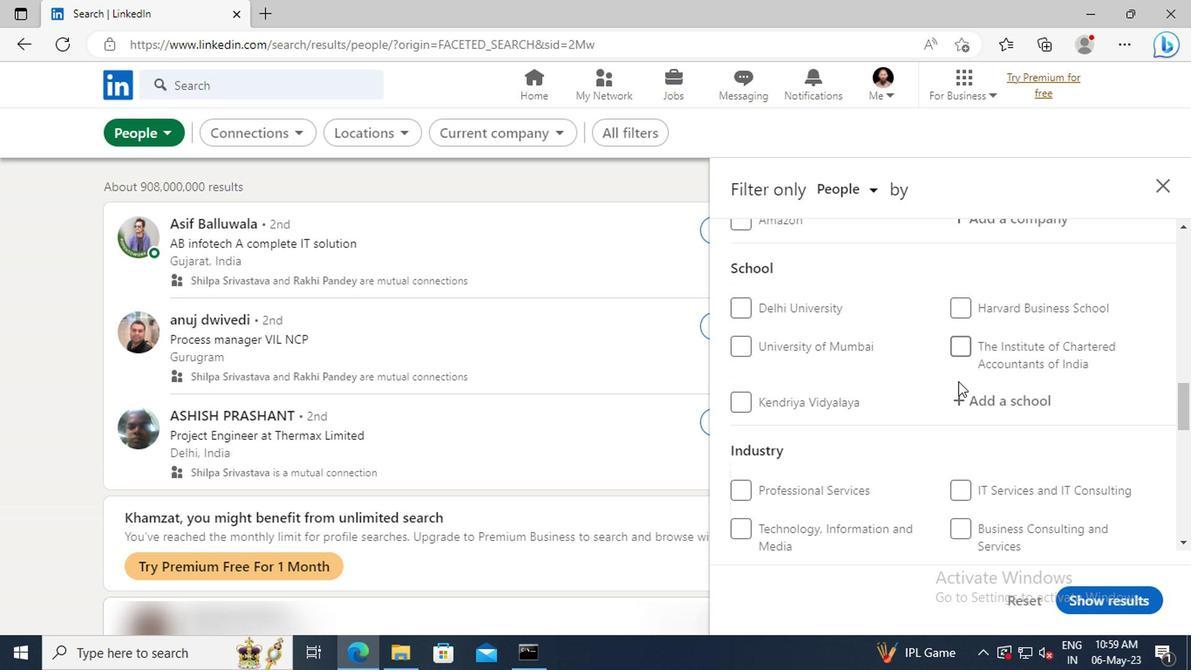 
Action: Mouse pressed left at (963, 398)
Screenshot: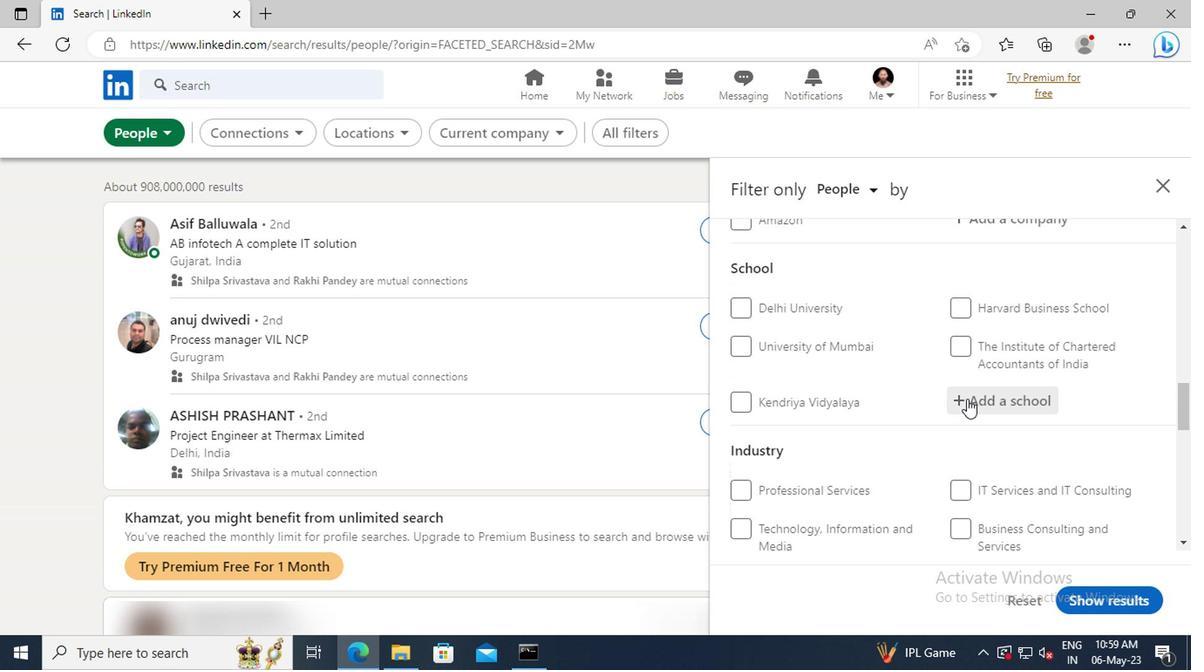 
Action: Key pressed <Key.shift>ST.<Key.space><Key.shift>JOSEPH'S<Key.space><Key.shift>BOYS'
Screenshot: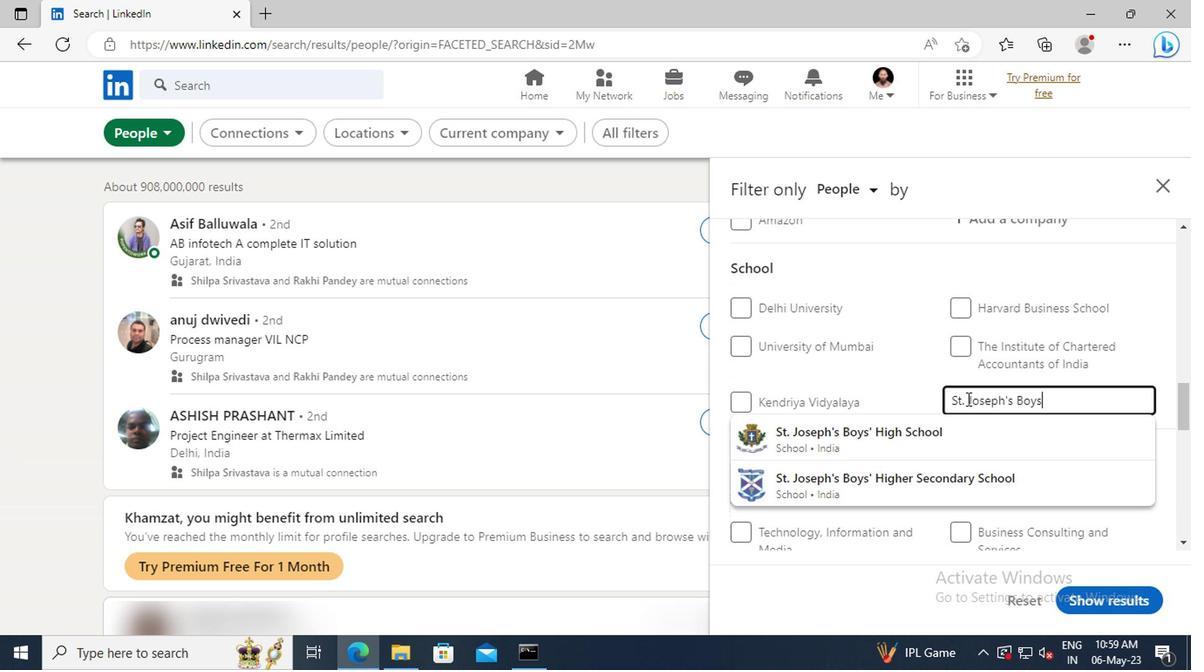 
Action: Mouse moved to (958, 424)
Screenshot: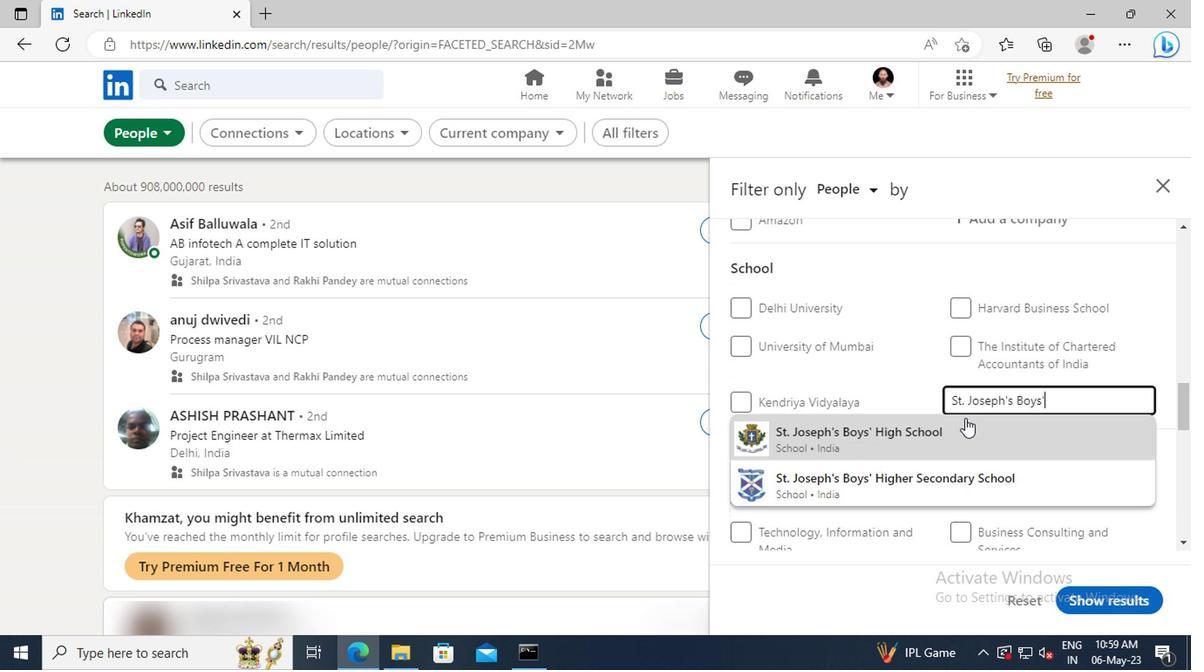 
Action: Mouse pressed left at (958, 424)
Screenshot: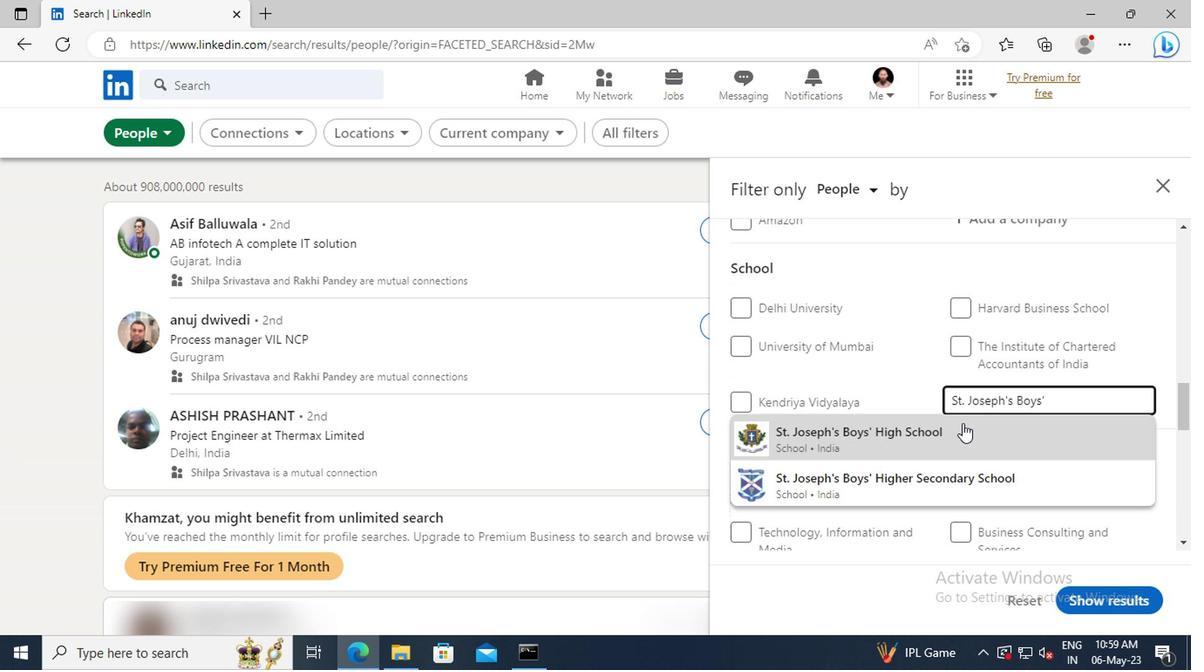 
Action: Mouse moved to (958, 424)
Screenshot: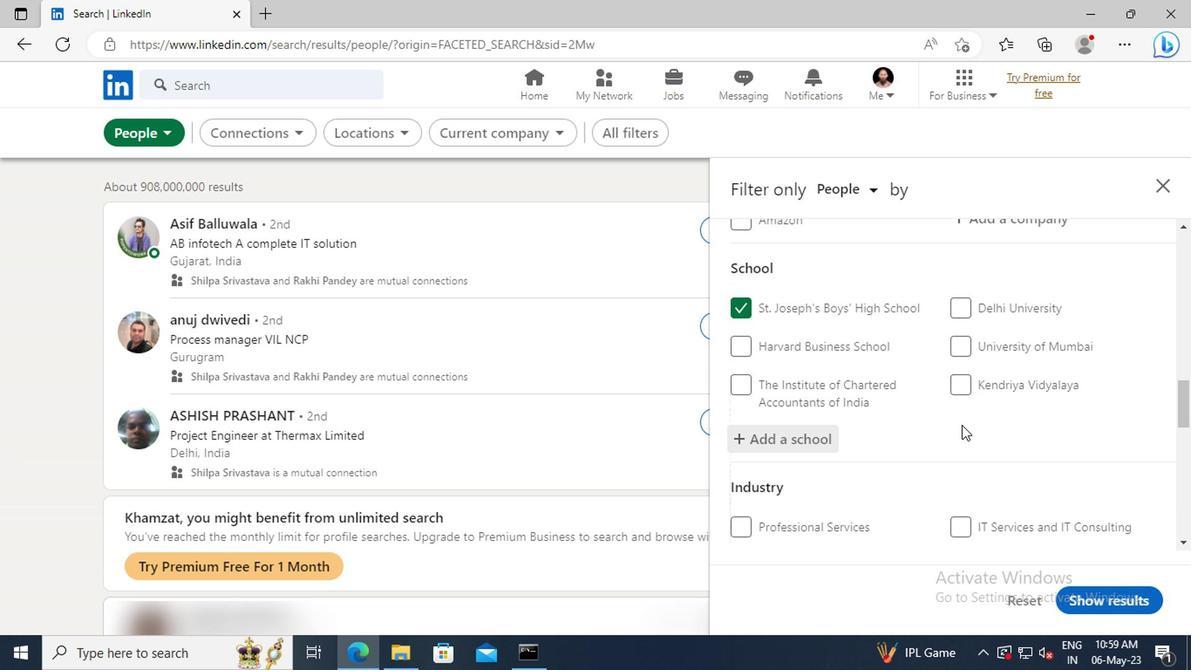 
Action: Mouse scrolled (958, 423) with delta (0, -1)
Screenshot: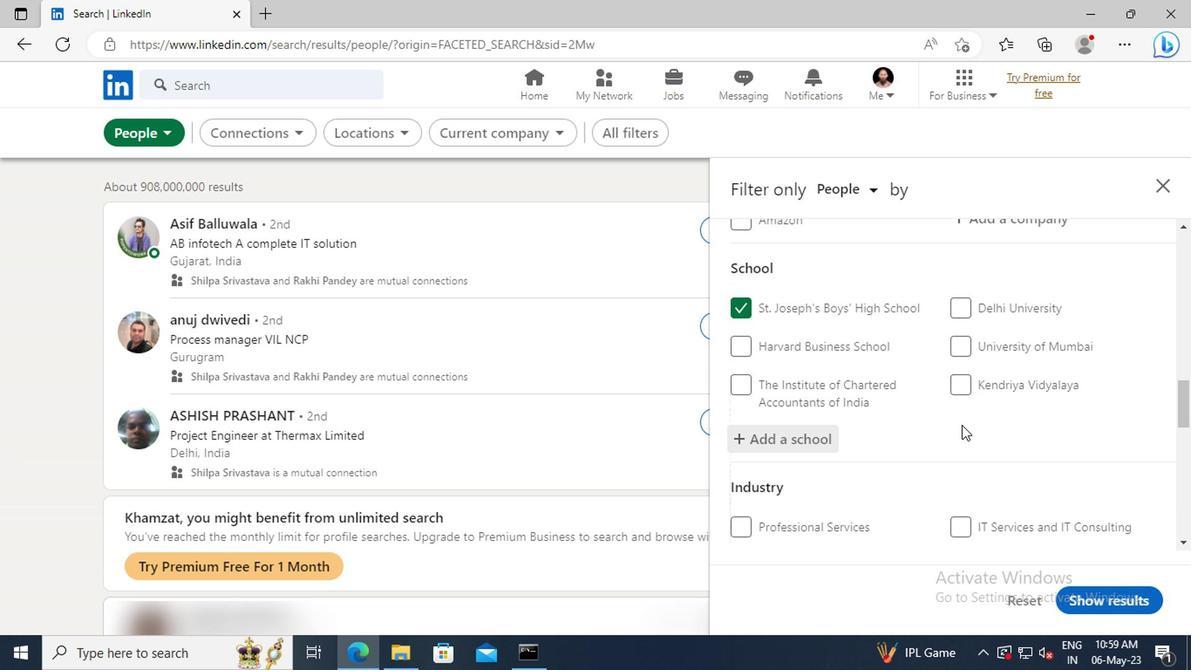 
Action: Mouse moved to (946, 384)
Screenshot: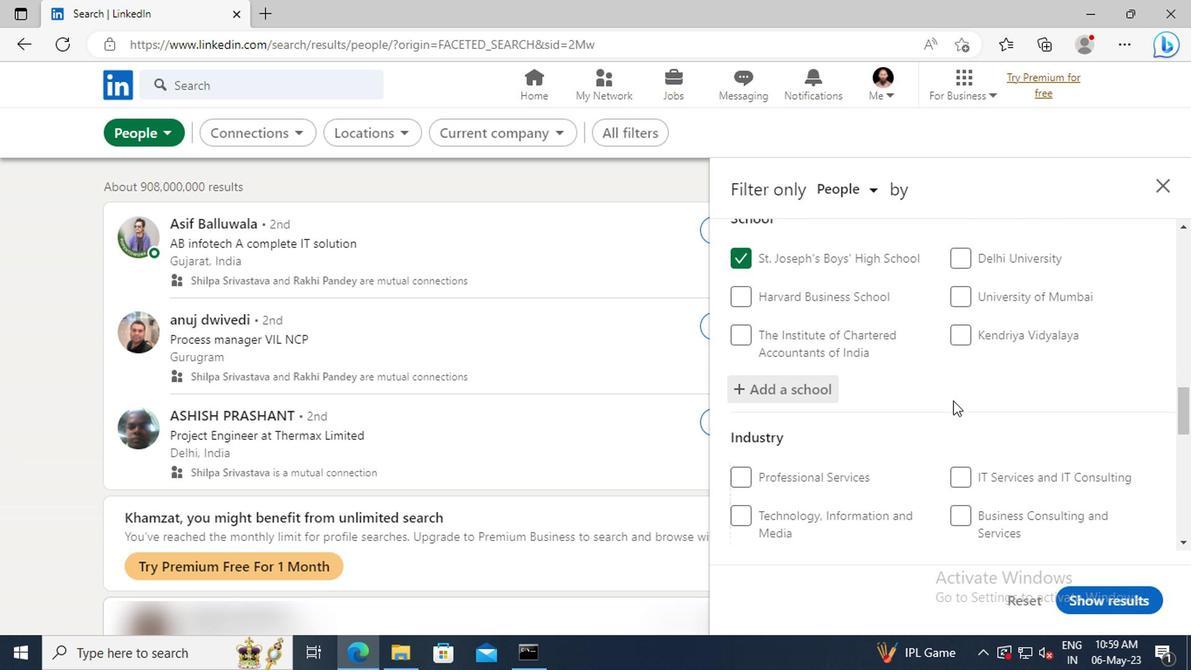 
Action: Mouse scrolled (946, 383) with delta (0, -1)
Screenshot: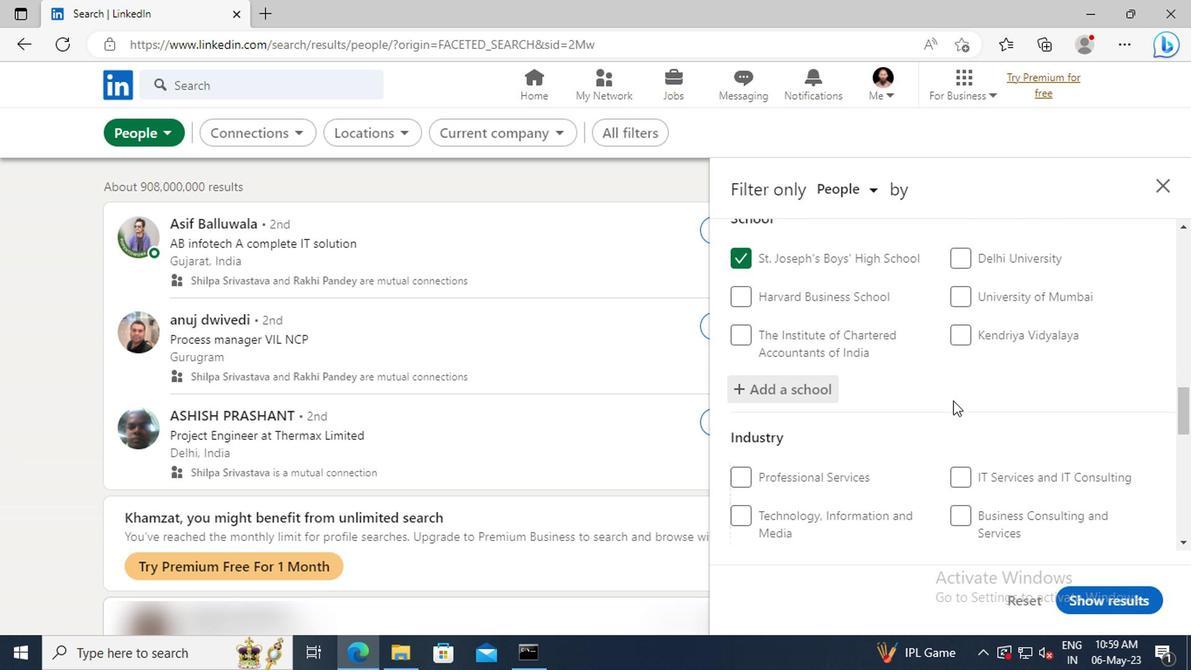 
Action: Mouse moved to (944, 371)
Screenshot: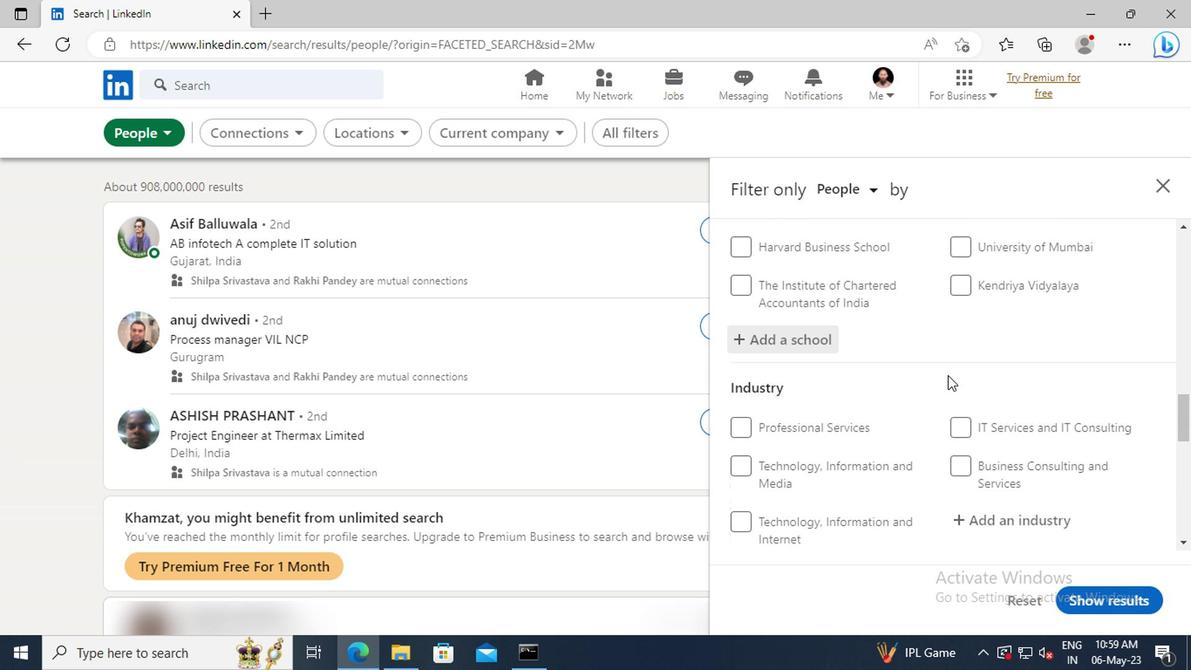 
Action: Mouse scrolled (944, 370) with delta (0, -1)
Screenshot: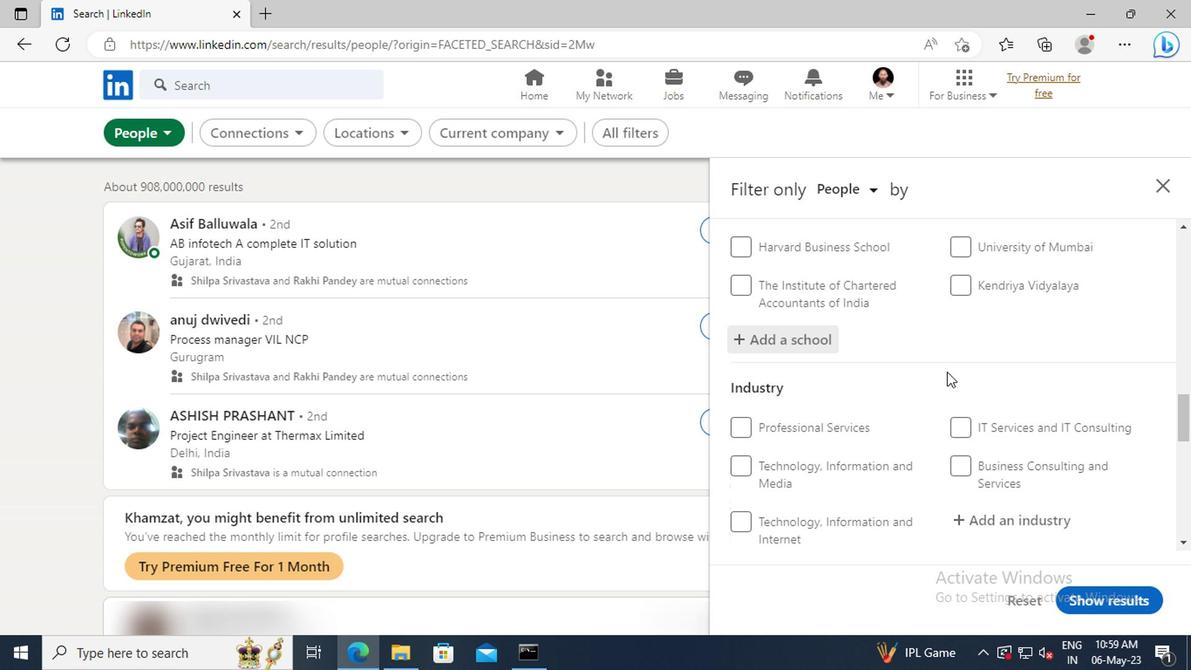 
Action: Mouse scrolled (944, 370) with delta (0, -1)
Screenshot: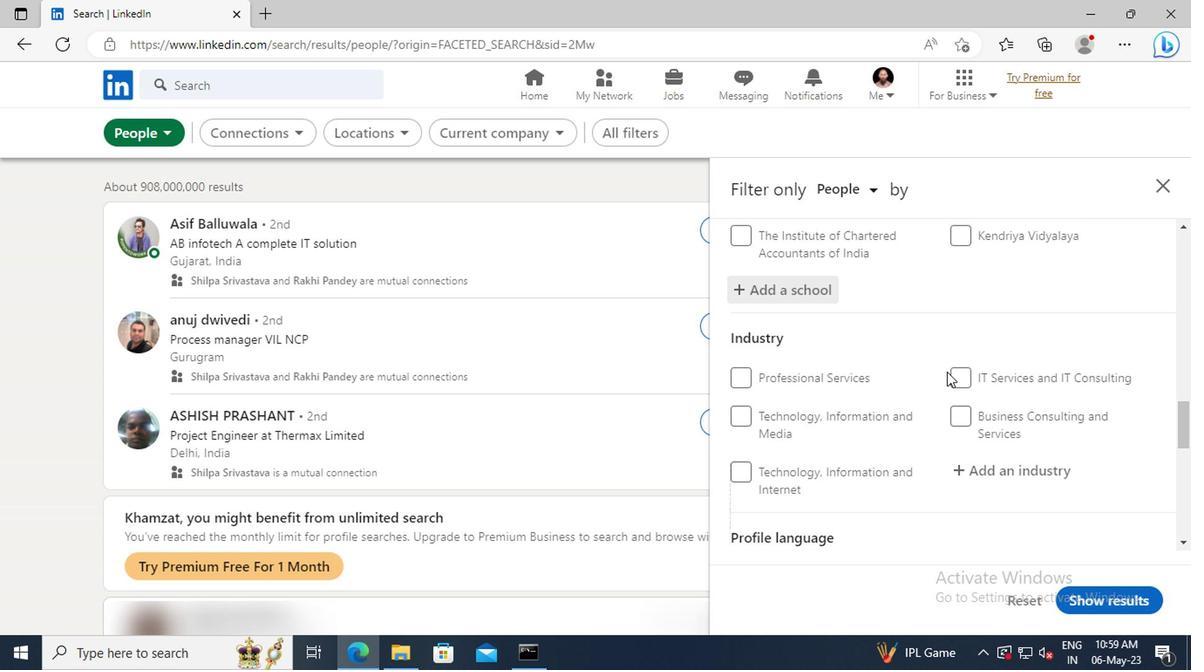 
Action: Mouse scrolled (944, 370) with delta (0, -1)
Screenshot: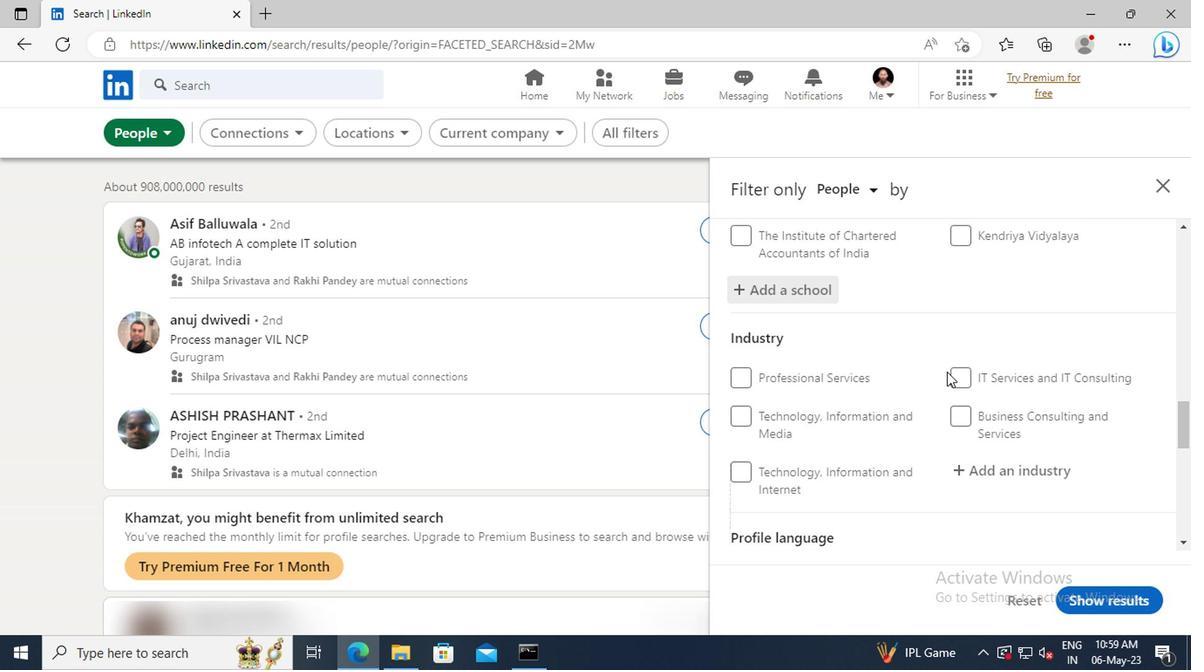 
Action: Mouse moved to (962, 372)
Screenshot: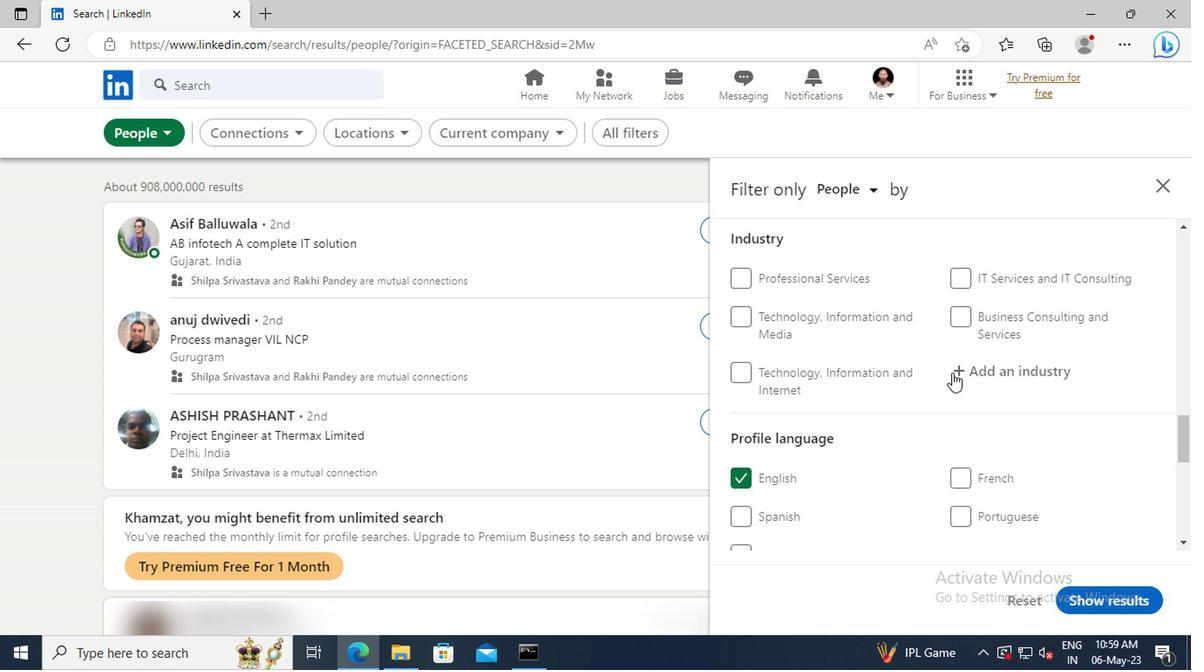 
Action: Mouse pressed left at (962, 372)
Screenshot: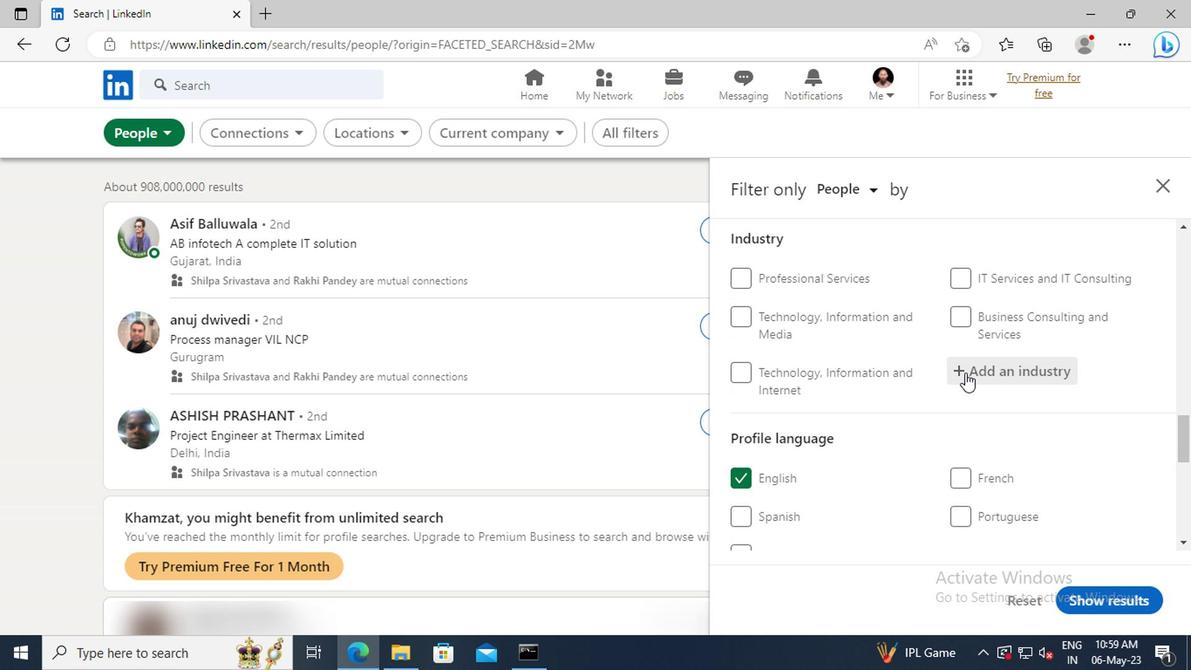 
Action: Key pressed <Key.shift>INTERNA
Screenshot: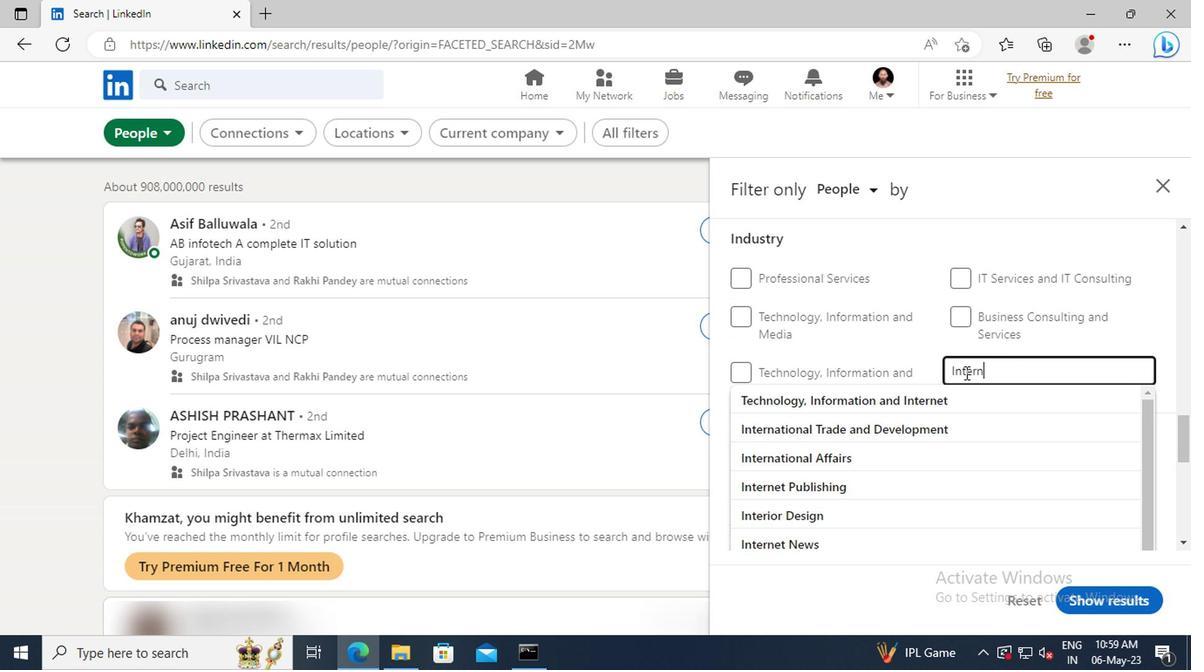
Action: Mouse moved to (968, 420)
Screenshot: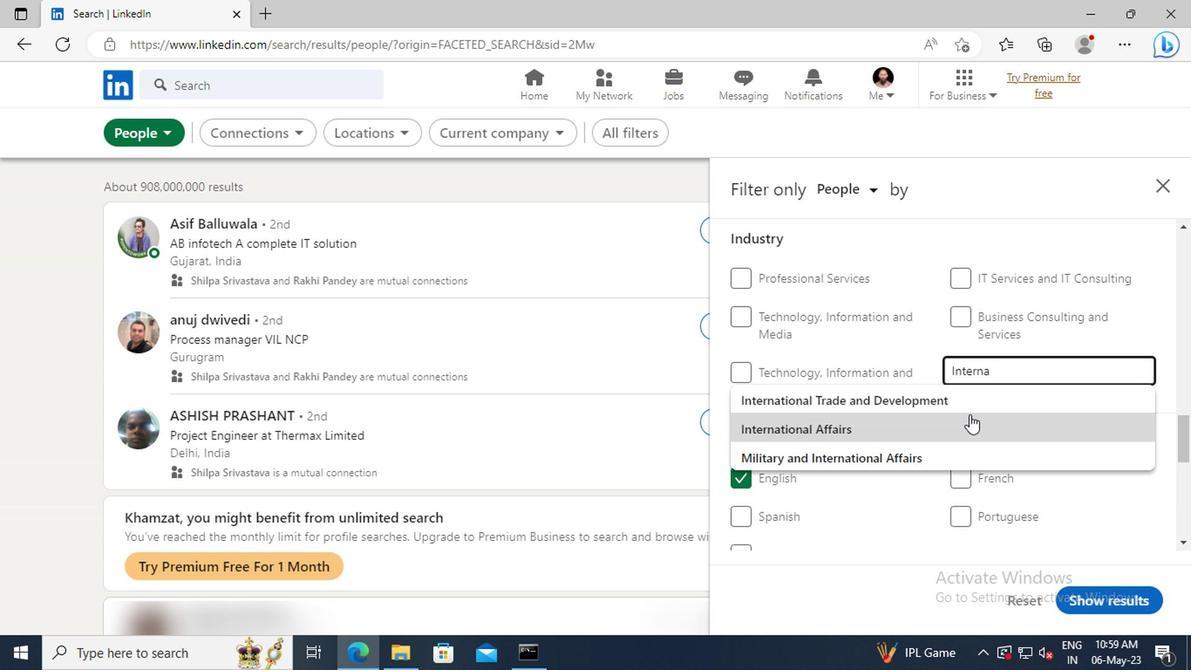 
Action: Mouse pressed left at (968, 420)
Screenshot: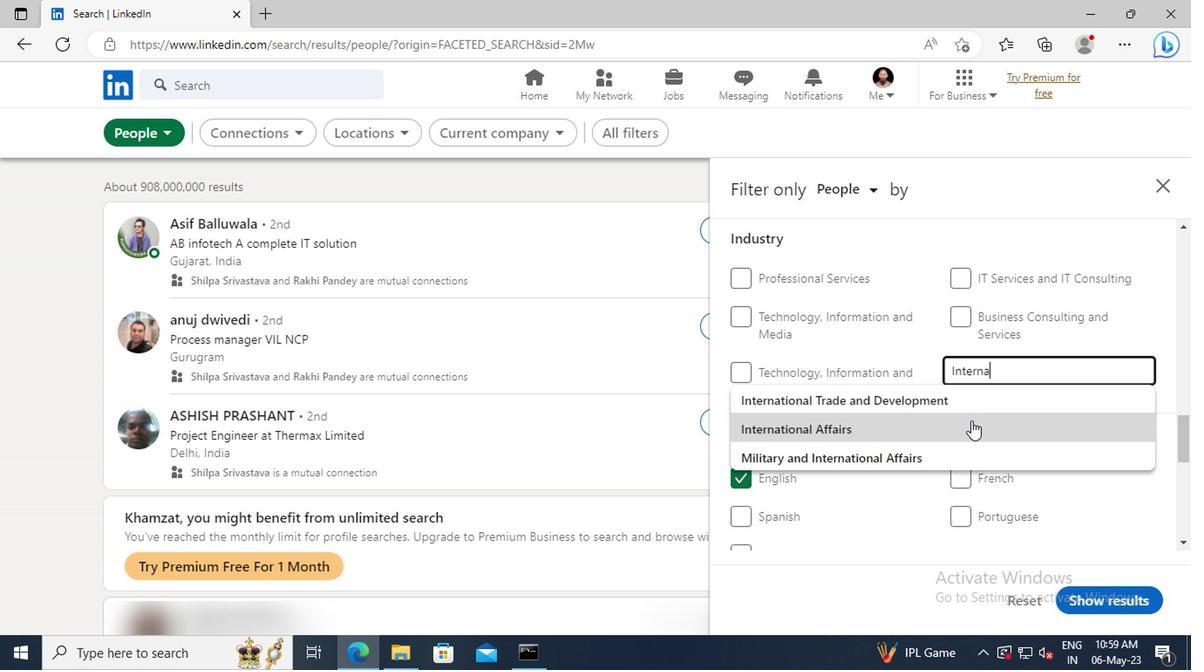 
Action: Mouse scrolled (968, 418) with delta (0, -1)
Screenshot: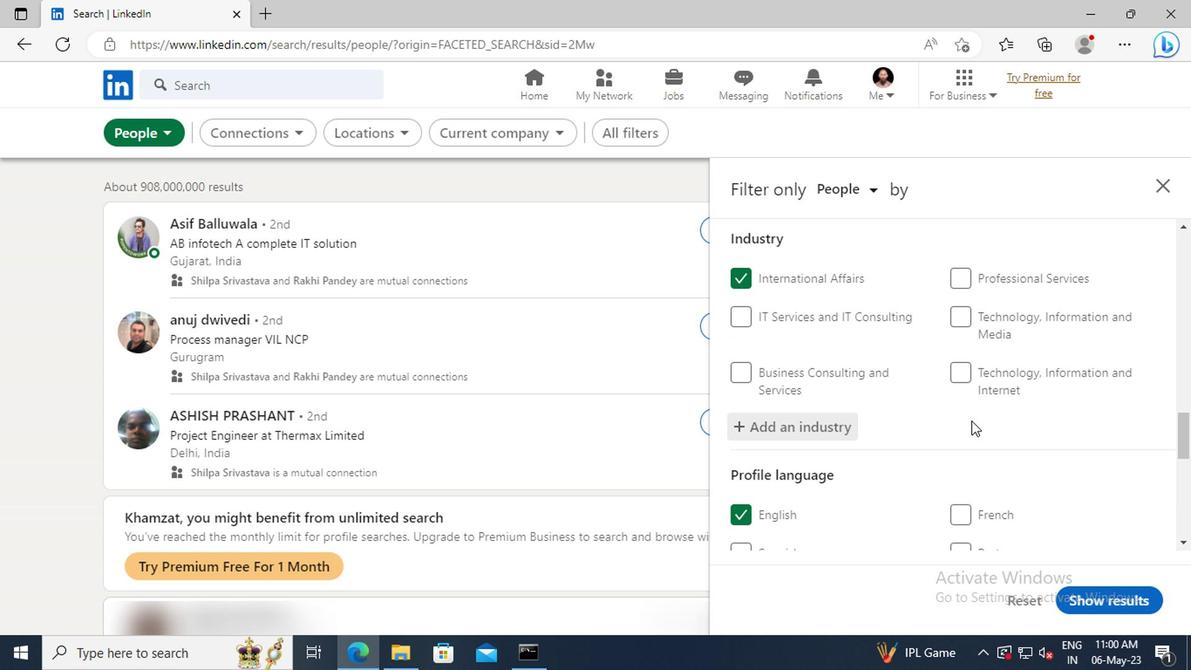 
Action: Mouse scrolled (968, 418) with delta (0, -1)
Screenshot: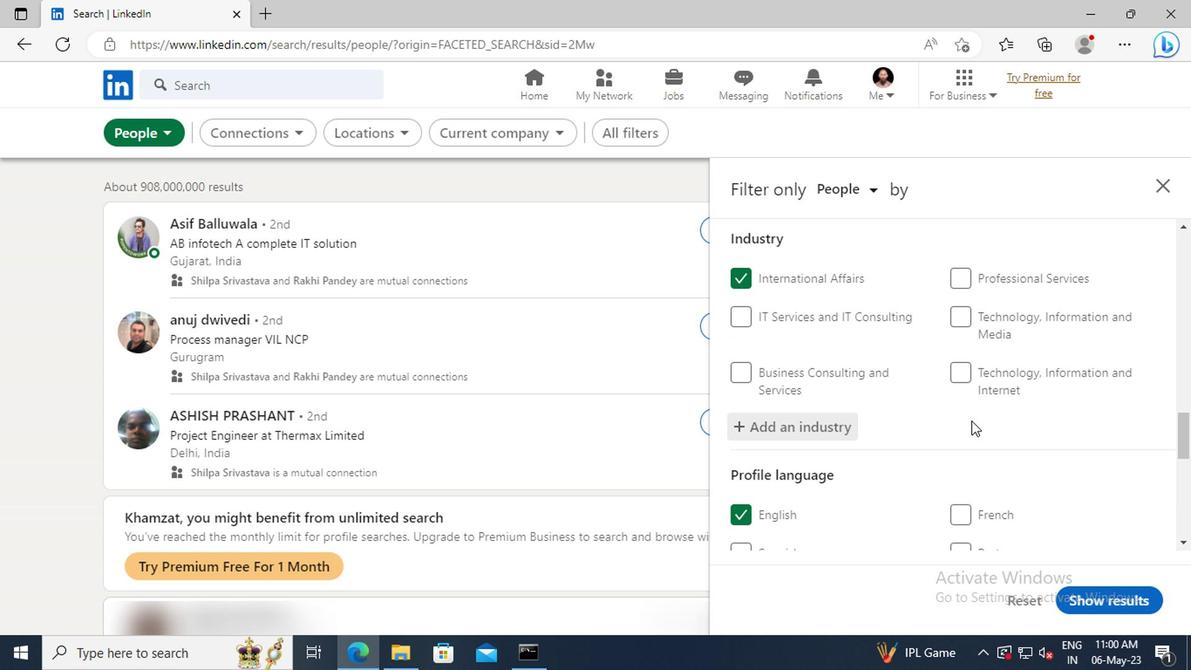 
Action: Mouse moved to (968, 415)
Screenshot: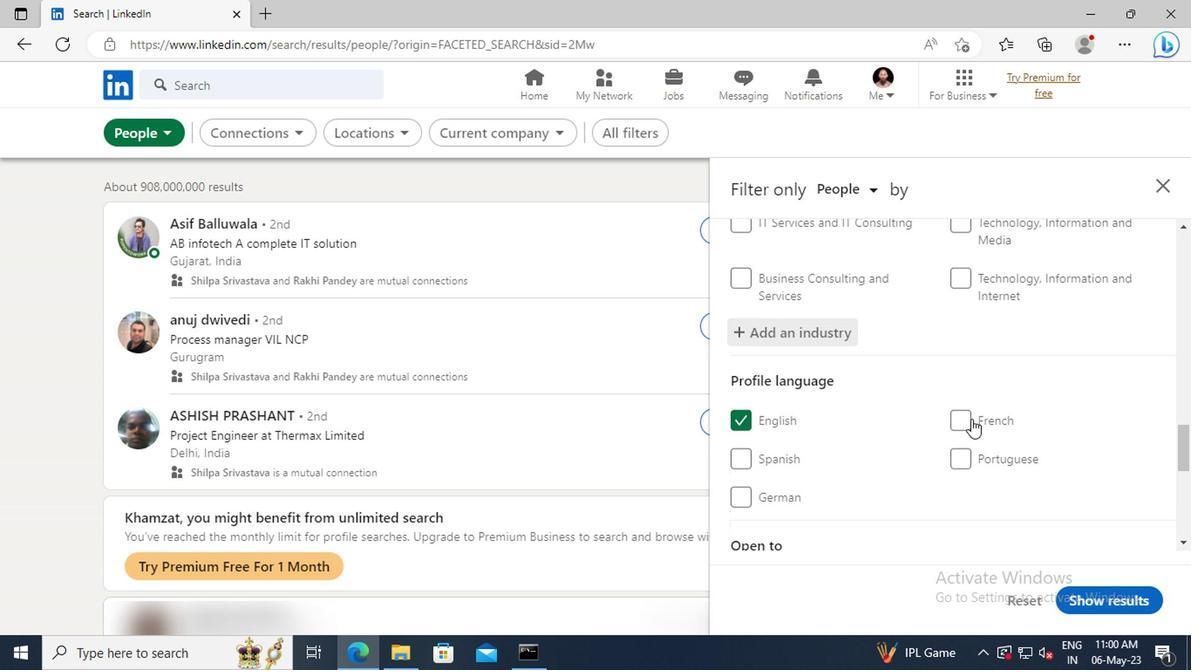
Action: Mouse scrolled (968, 414) with delta (0, -1)
Screenshot: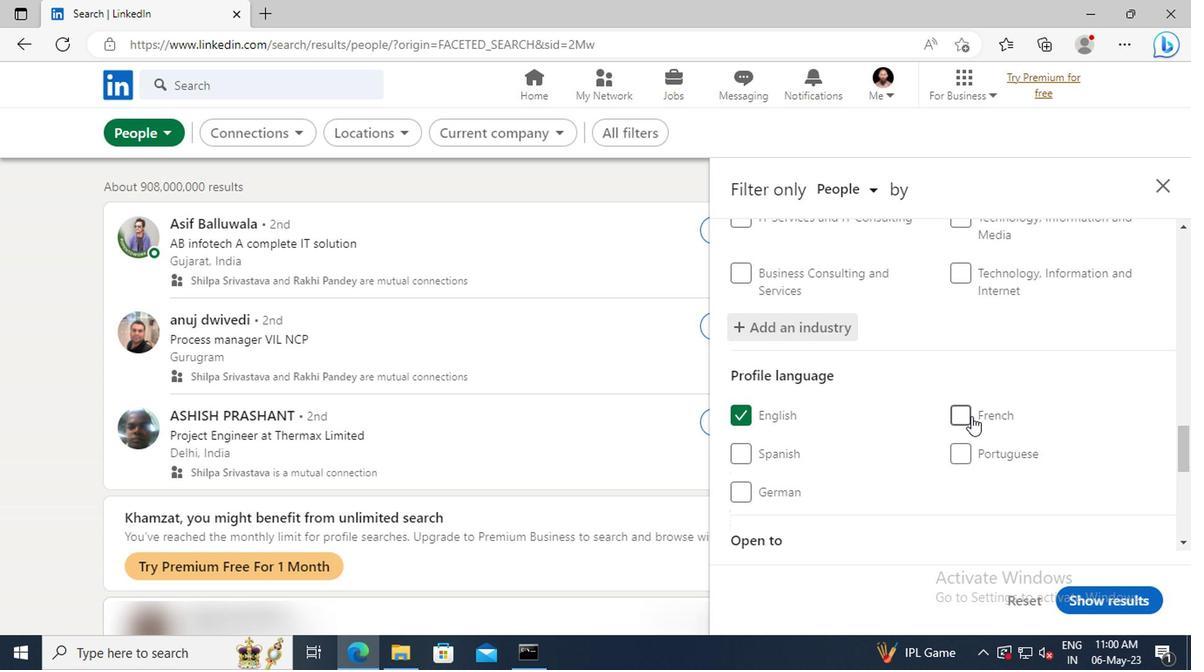
Action: Mouse moved to (968, 412)
Screenshot: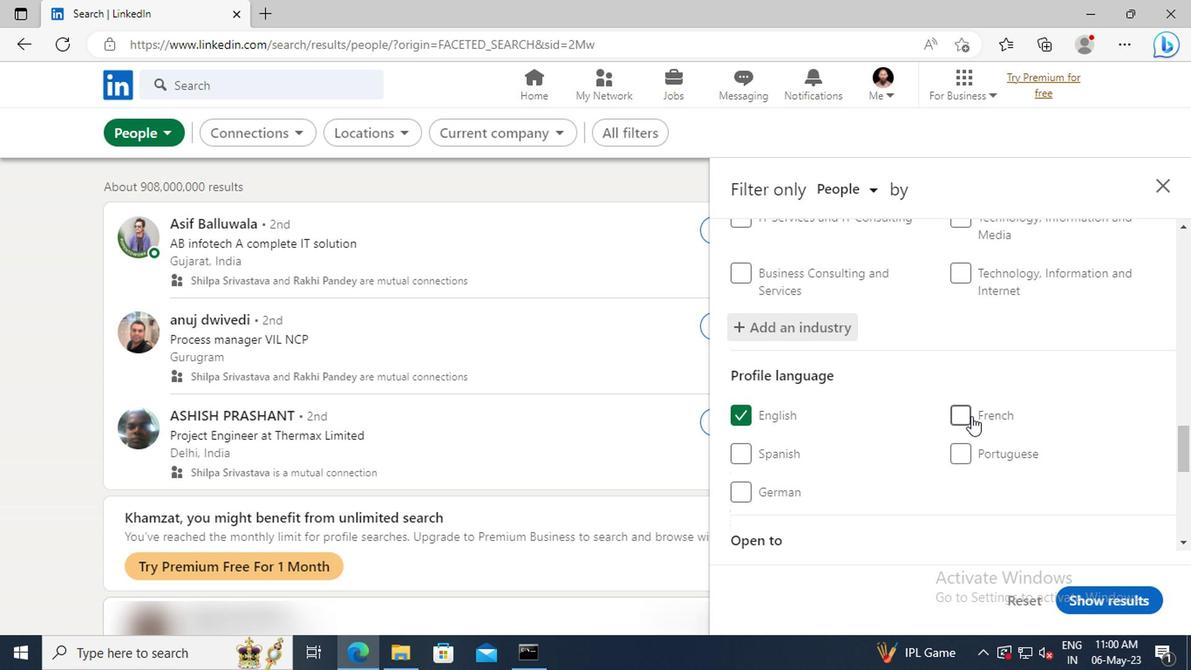 
Action: Mouse scrolled (968, 411) with delta (0, 0)
Screenshot: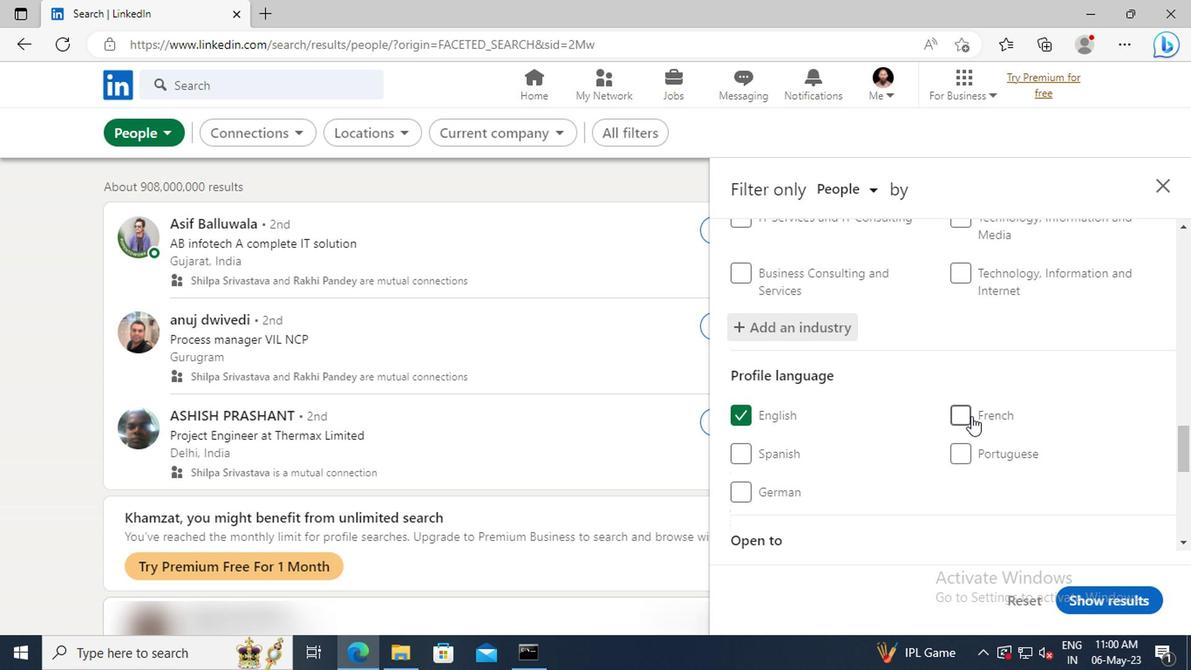 
Action: Mouse moved to (968, 397)
Screenshot: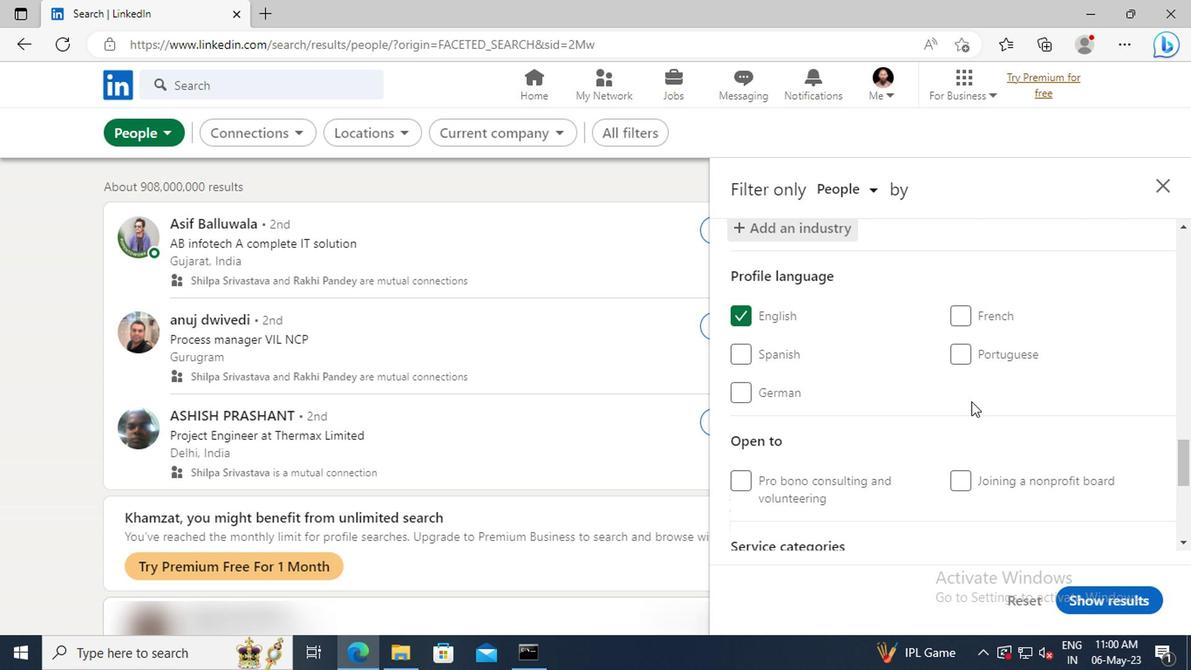 
Action: Mouse scrolled (968, 396) with delta (0, -1)
Screenshot: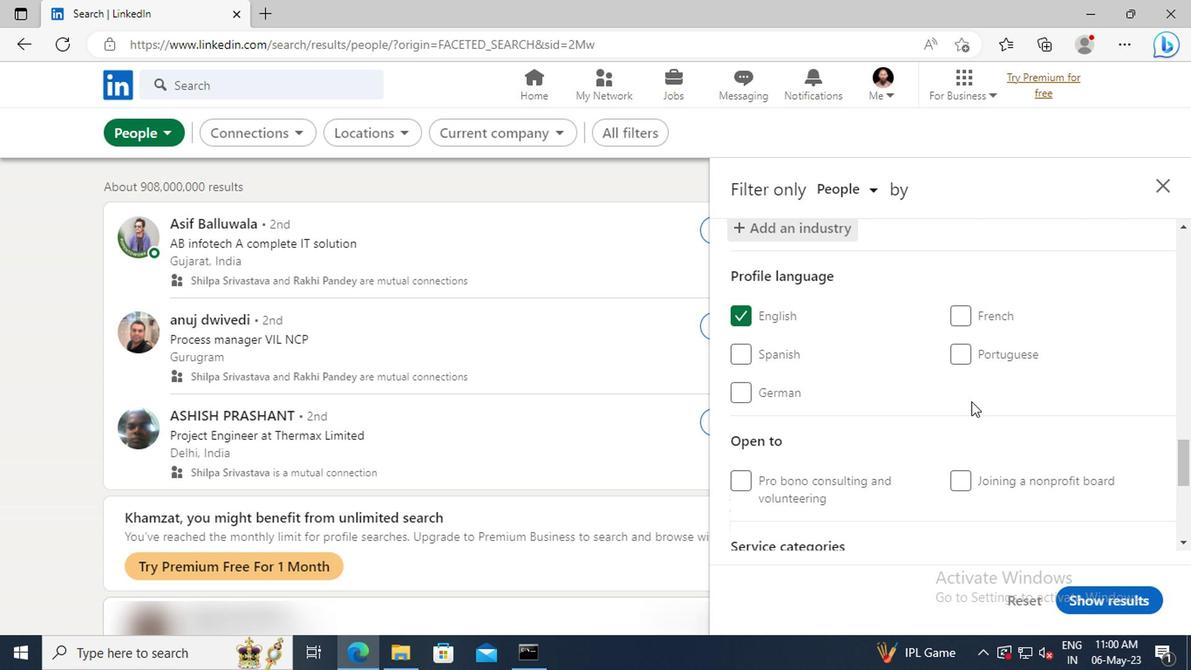 
Action: Mouse moved to (968, 394)
Screenshot: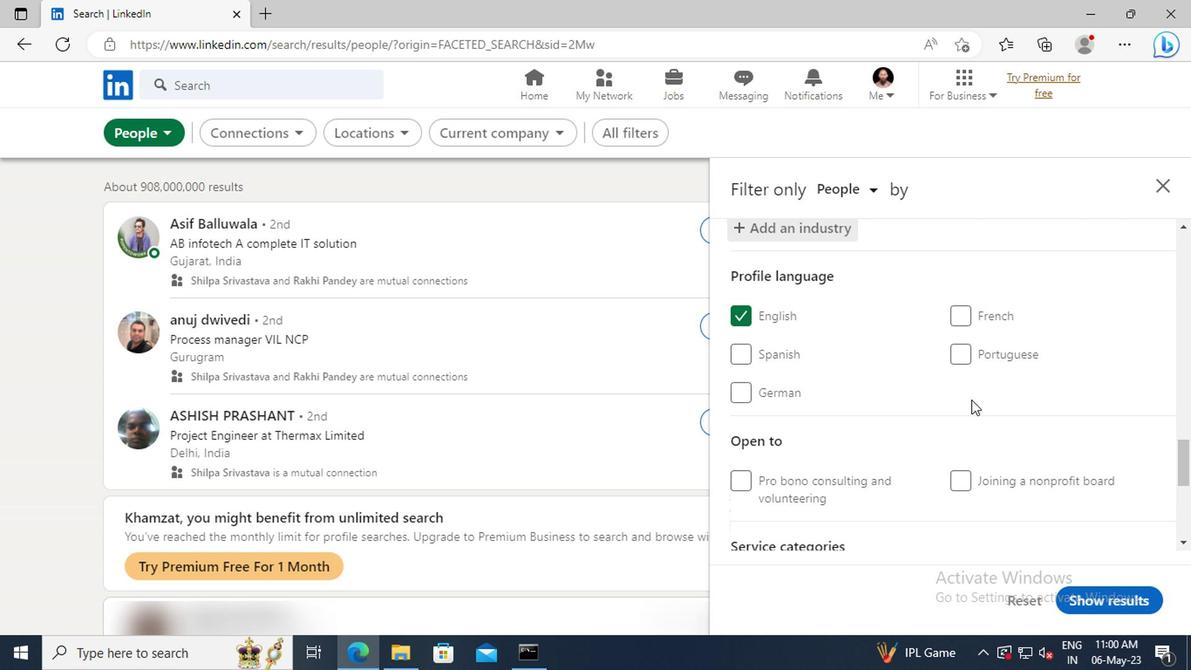 
Action: Mouse scrolled (968, 393) with delta (0, 0)
Screenshot: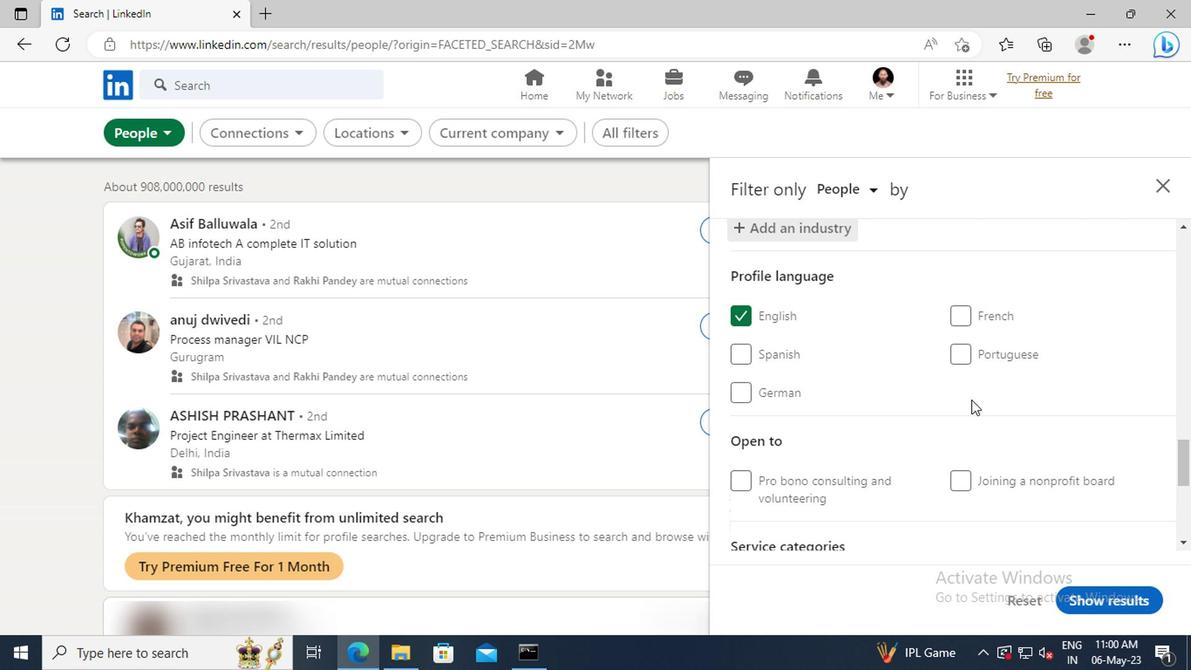 
Action: Mouse moved to (965, 379)
Screenshot: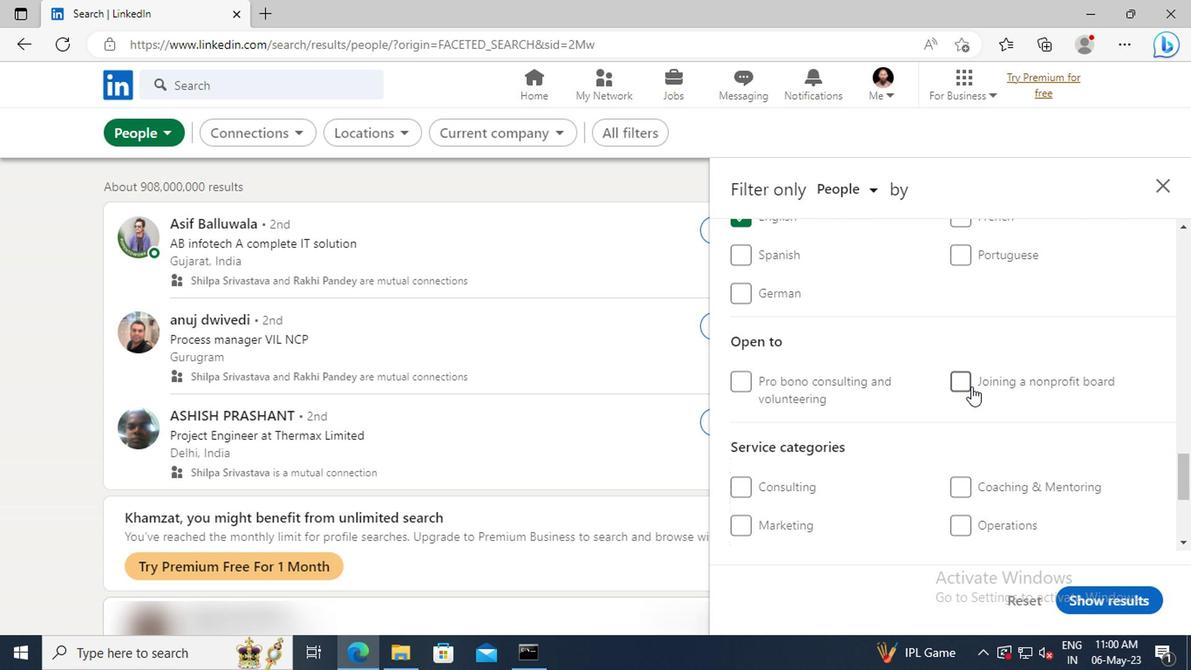 
Action: Mouse scrolled (965, 378) with delta (0, 0)
Screenshot: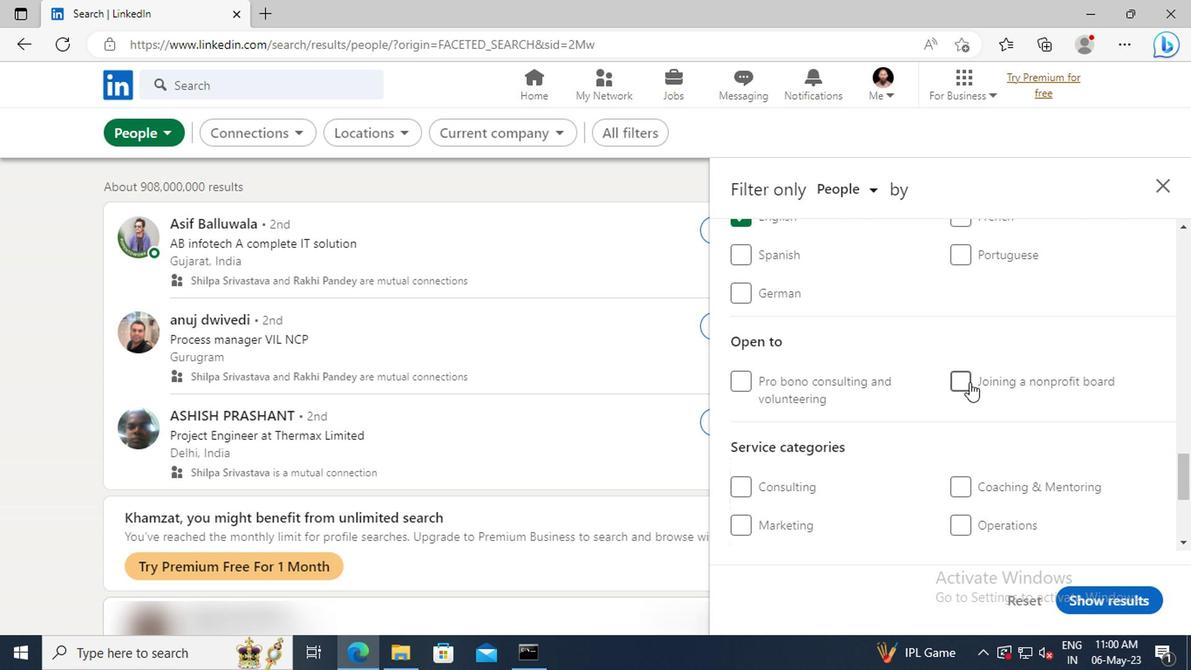 
Action: Mouse scrolled (965, 378) with delta (0, 0)
Screenshot: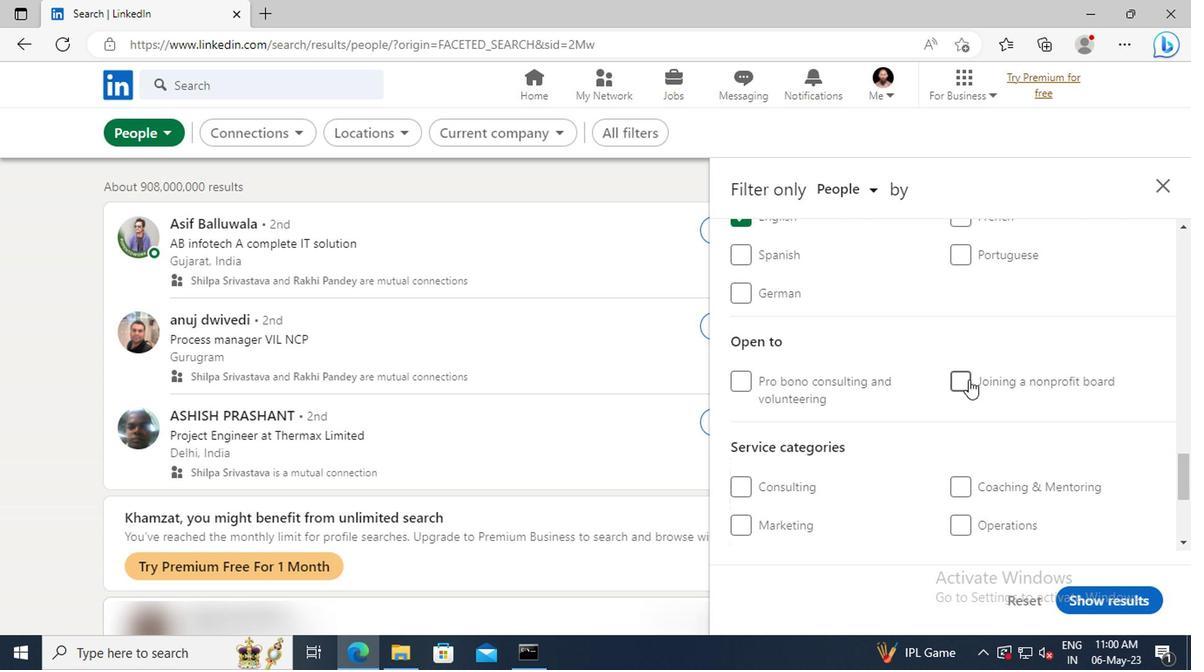
Action: Mouse moved to (965, 376)
Screenshot: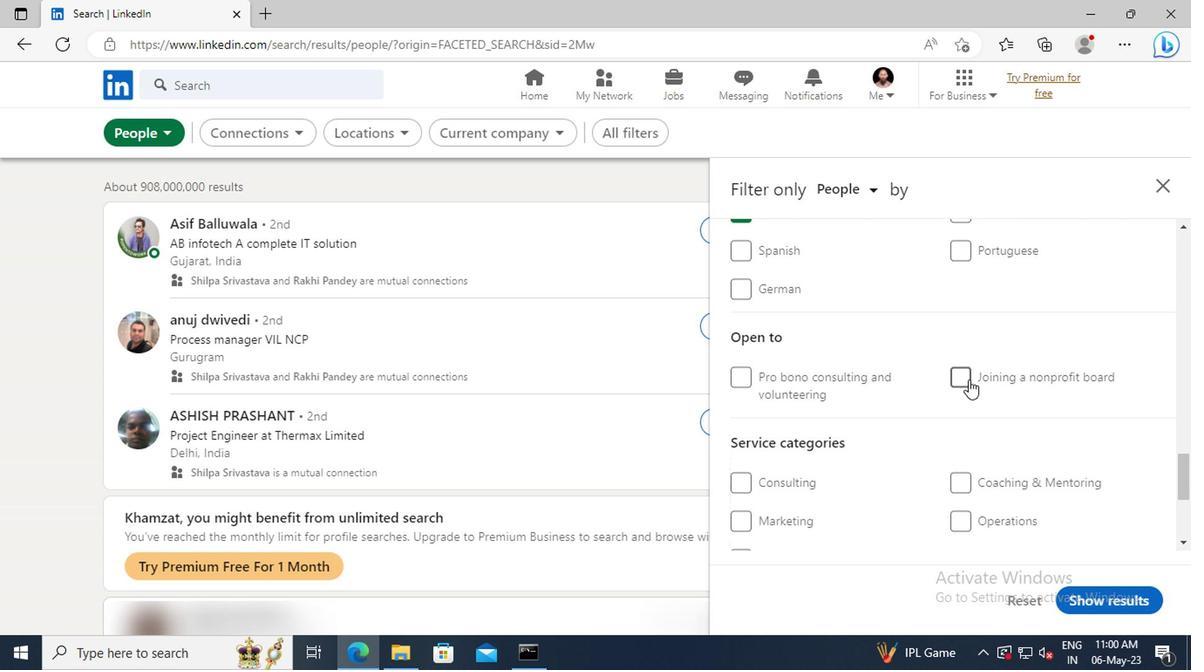 
Action: Mouse scrolled (965, 376) with delta (0, 0)
Screenshot: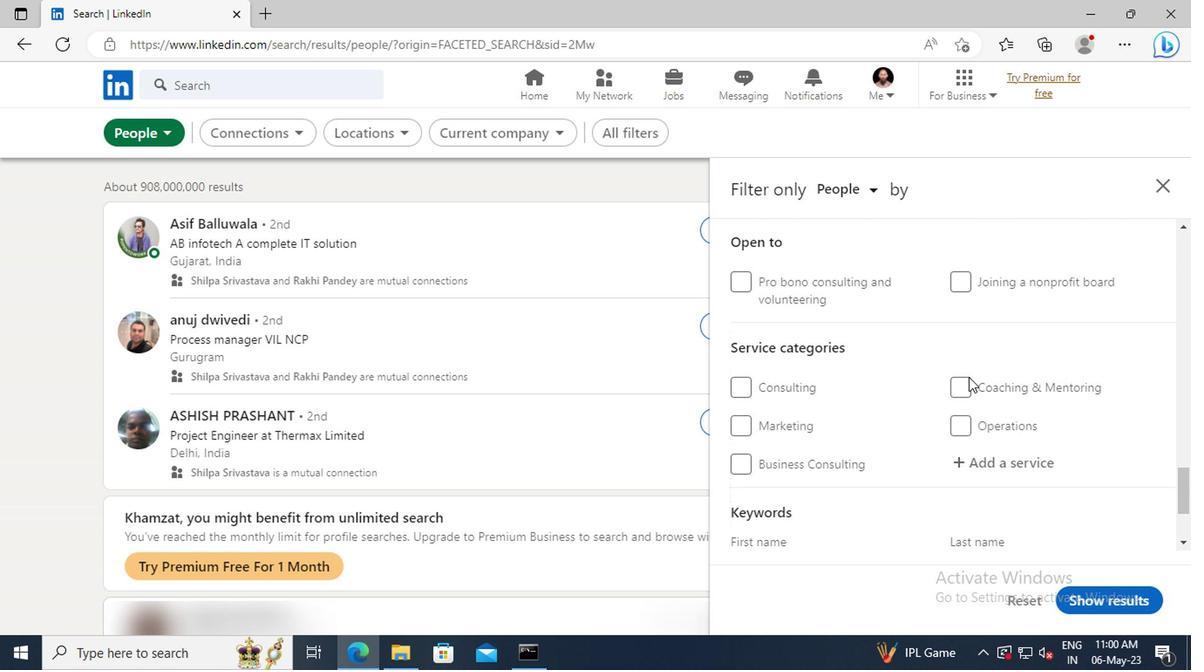 
Action: Mouse moved to (970, 412)
Screenshot: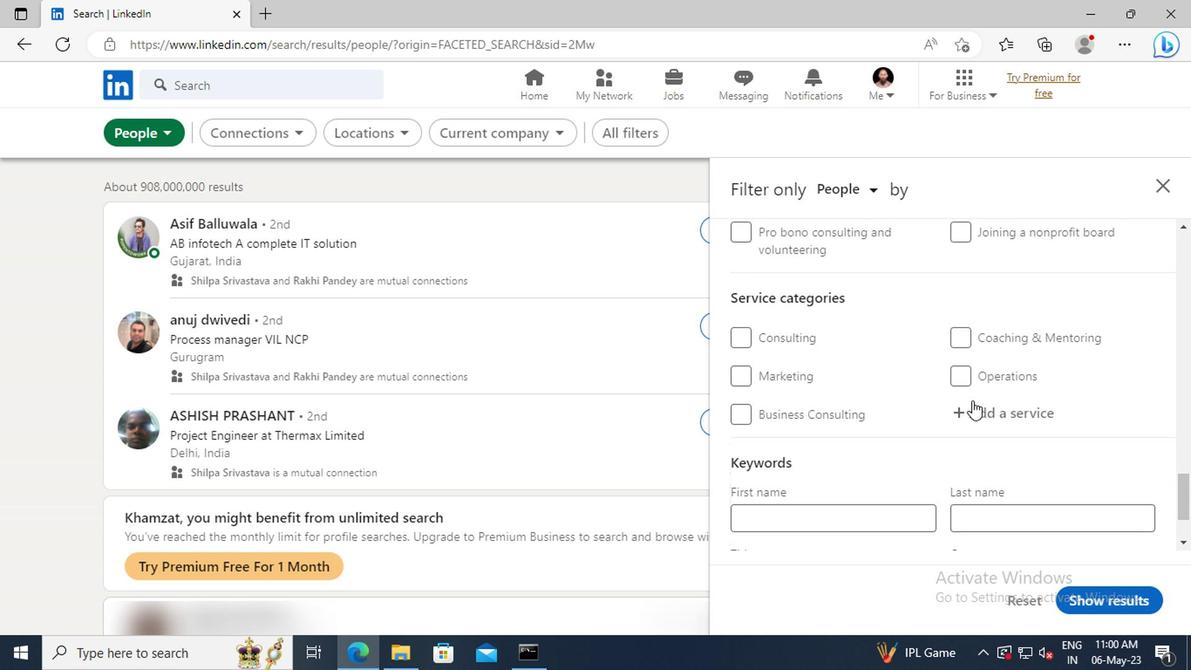 
Action: Mouse pressed left at (970, 412)
Screenshot: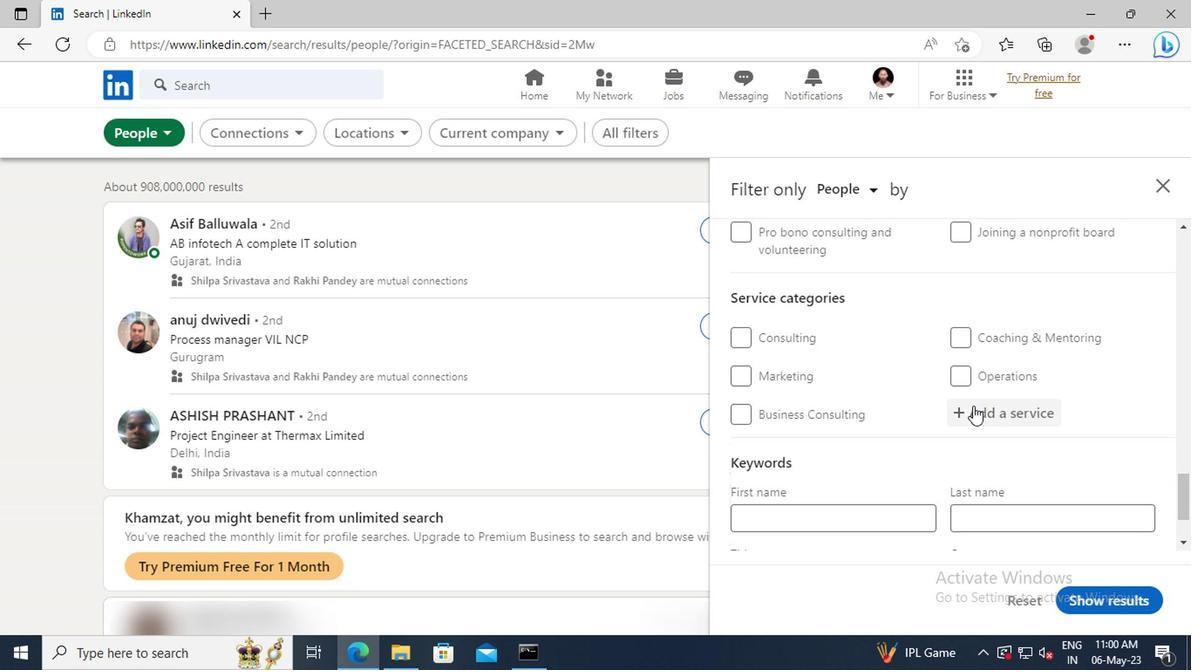 
Action: Mouse moved to (971, 413)
Screenshot: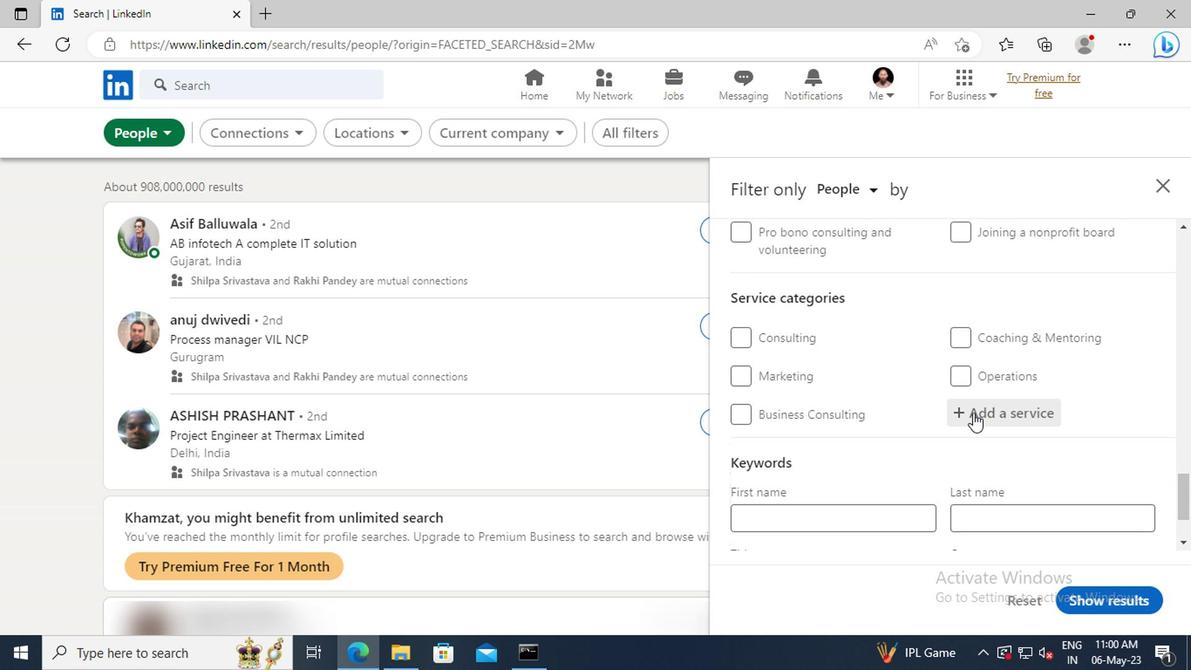 
Action: Key pressed <Key.shift>PERSONAL<Key.space><Key.shift>IN
Screenshot: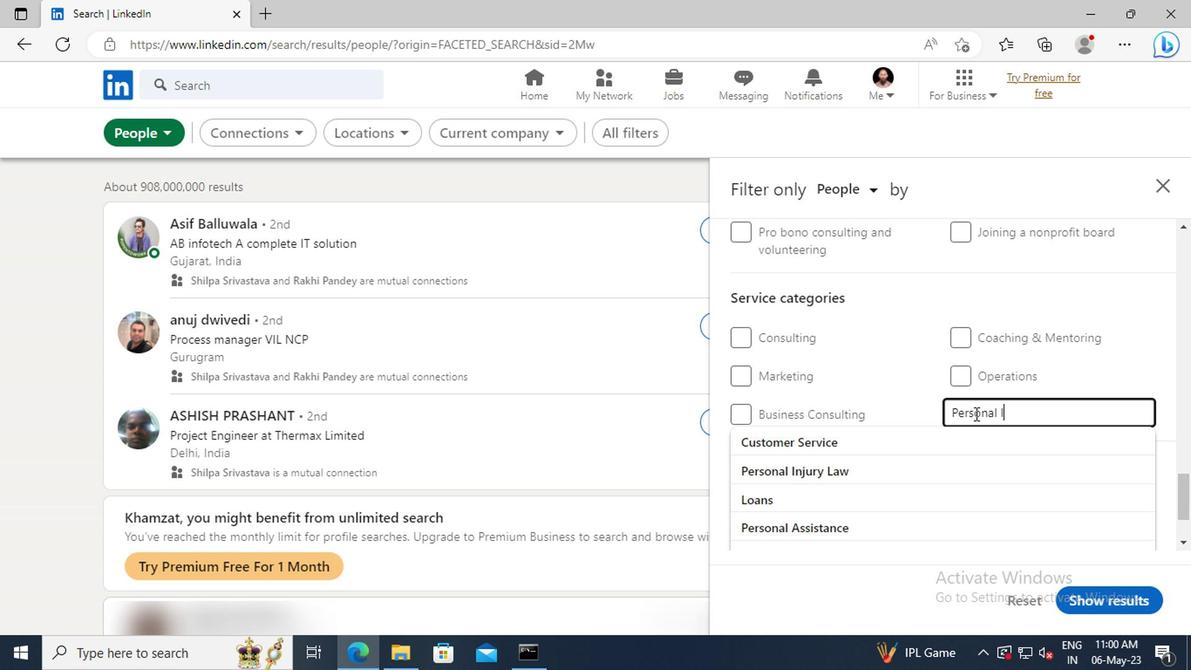 
Action: Mouse moved to (969, 435)
Screenshot: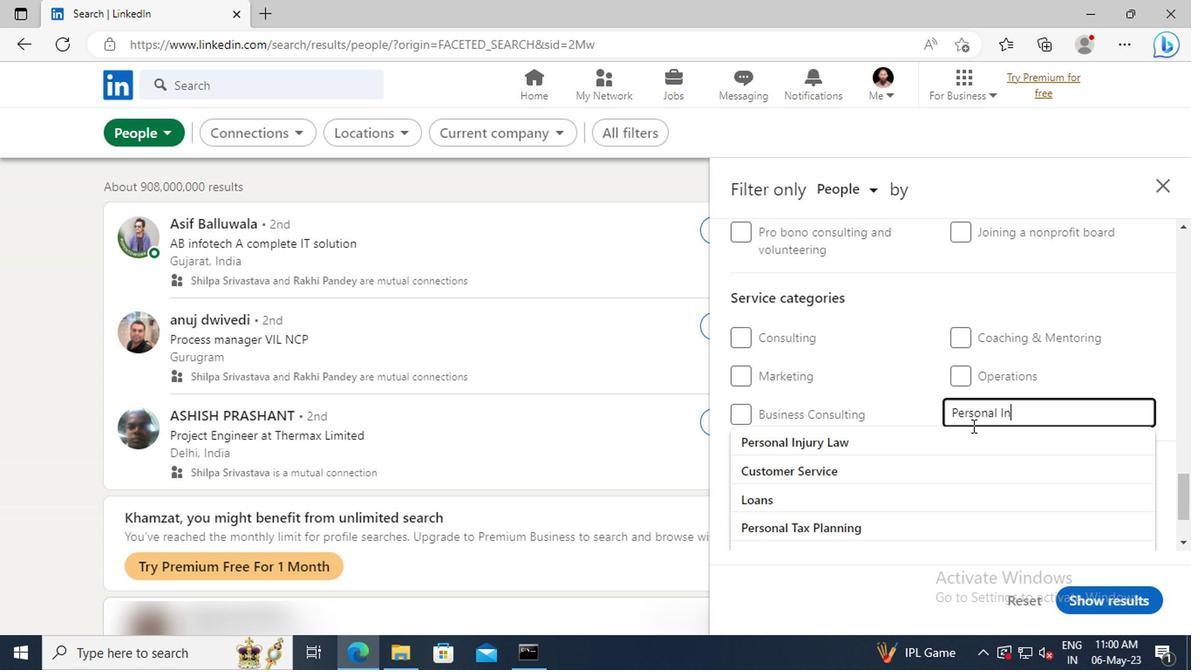 
Action: Mouse pressed left at (969, 435)
Screenshot: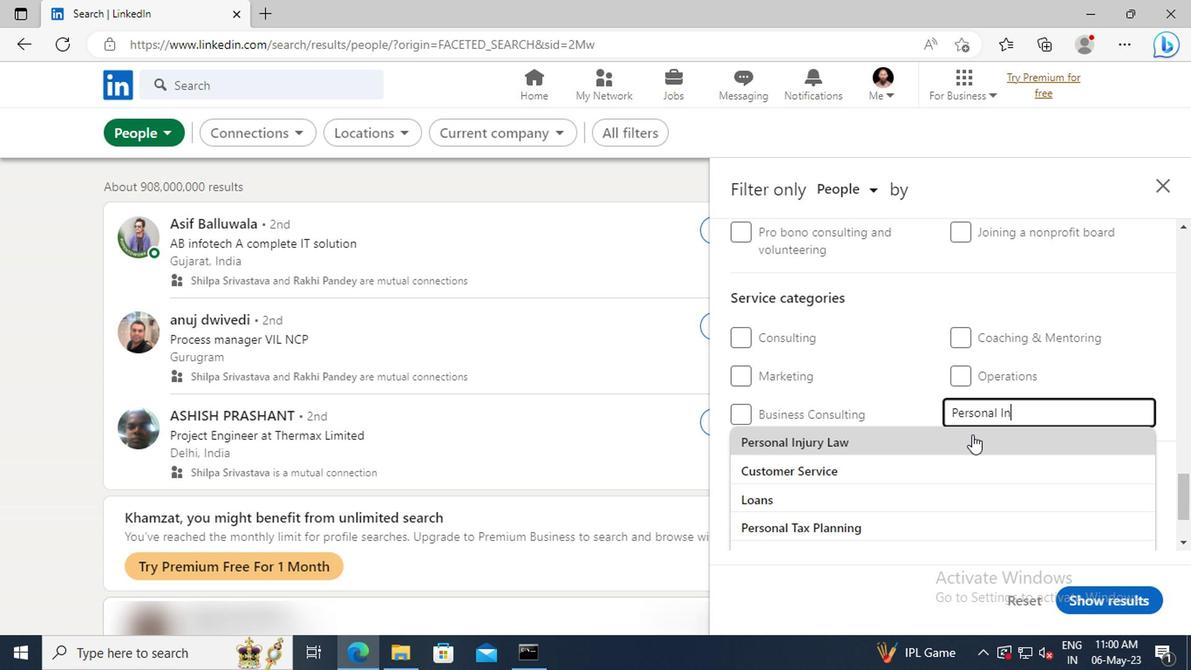 
Action: Mouse scrolled (969, 434) with delta (0, -1)
Screenshot: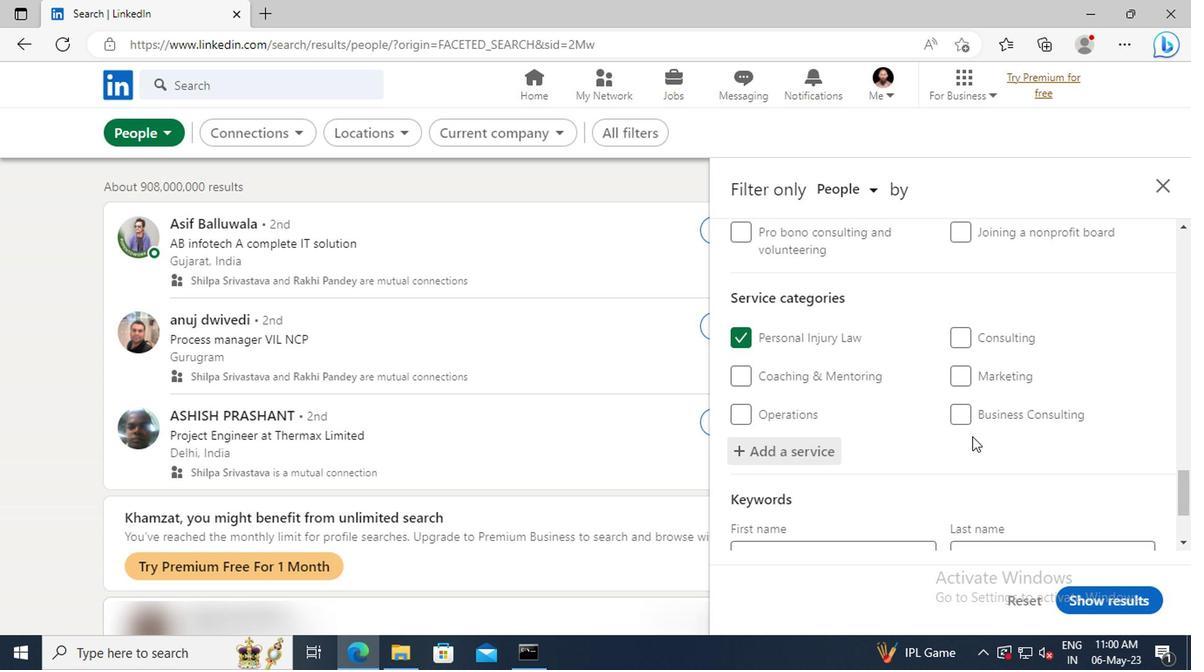 
Action: Mouse scrolled (969, 434) with delta (0, -1)
Screenshot: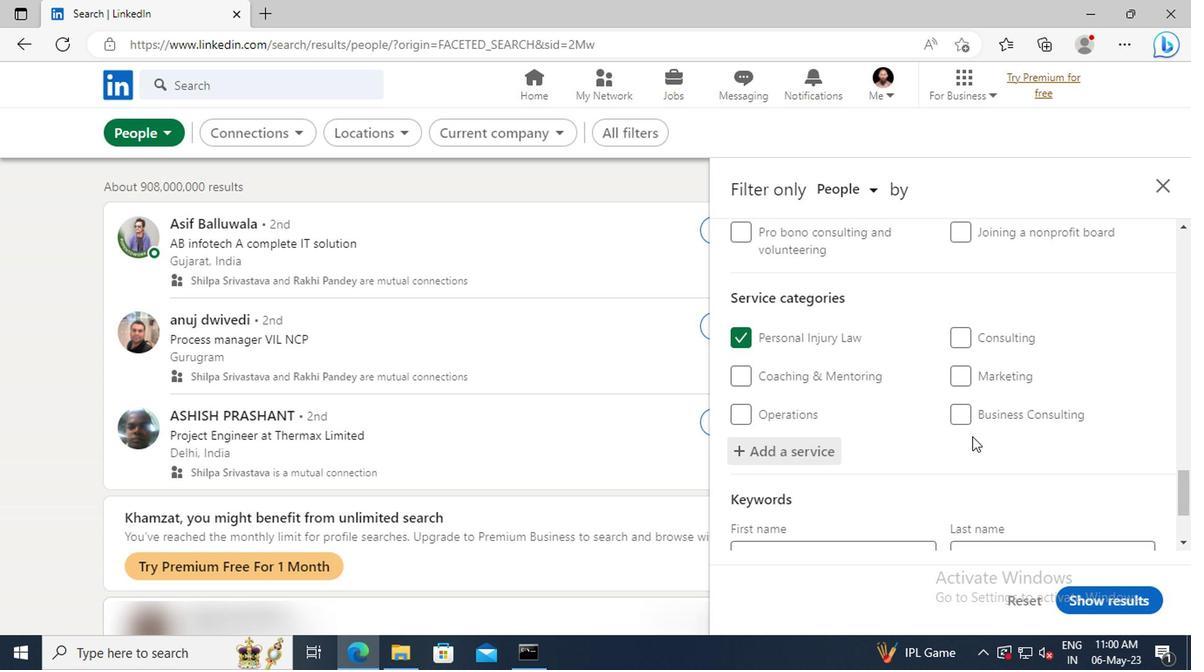 
Action: Mouse scrolled (969, 434) with delta (0, -1)
Screenshot: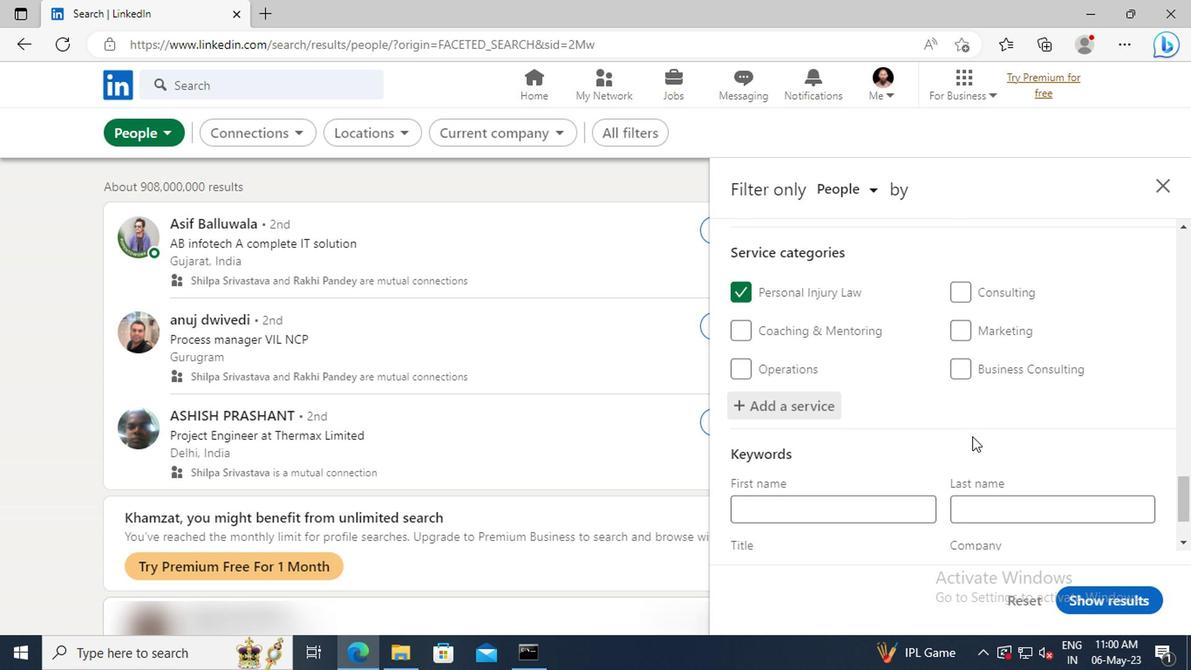 
Action: Mouse scrolled (969, 434) with delta (0, -1)
Screenshot: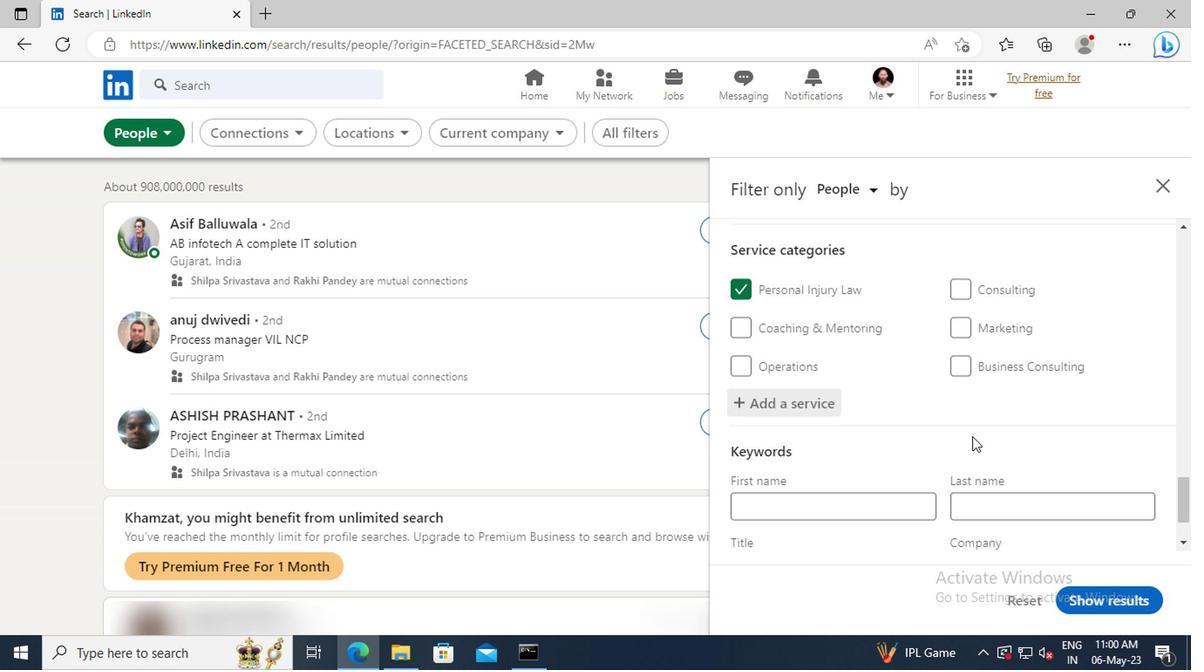 
Action: Mouse scrolled (969, 434) with delta (0, -1)
Screenshot: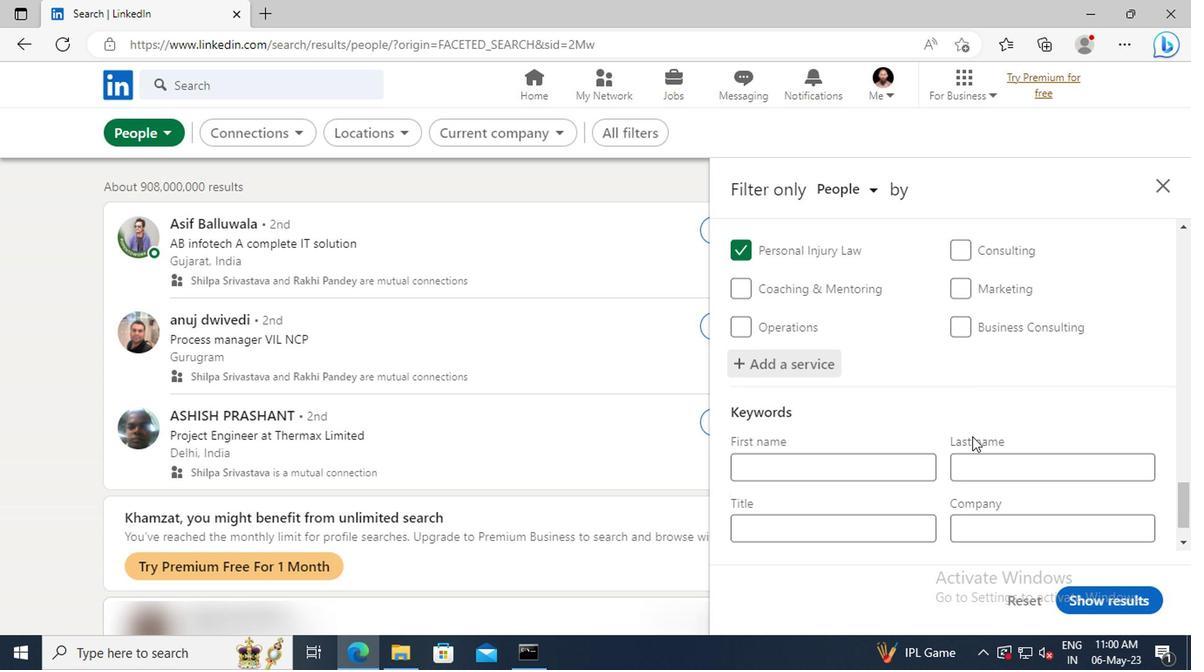 
Action: Mouse moved to (834, 471)
Screenshot: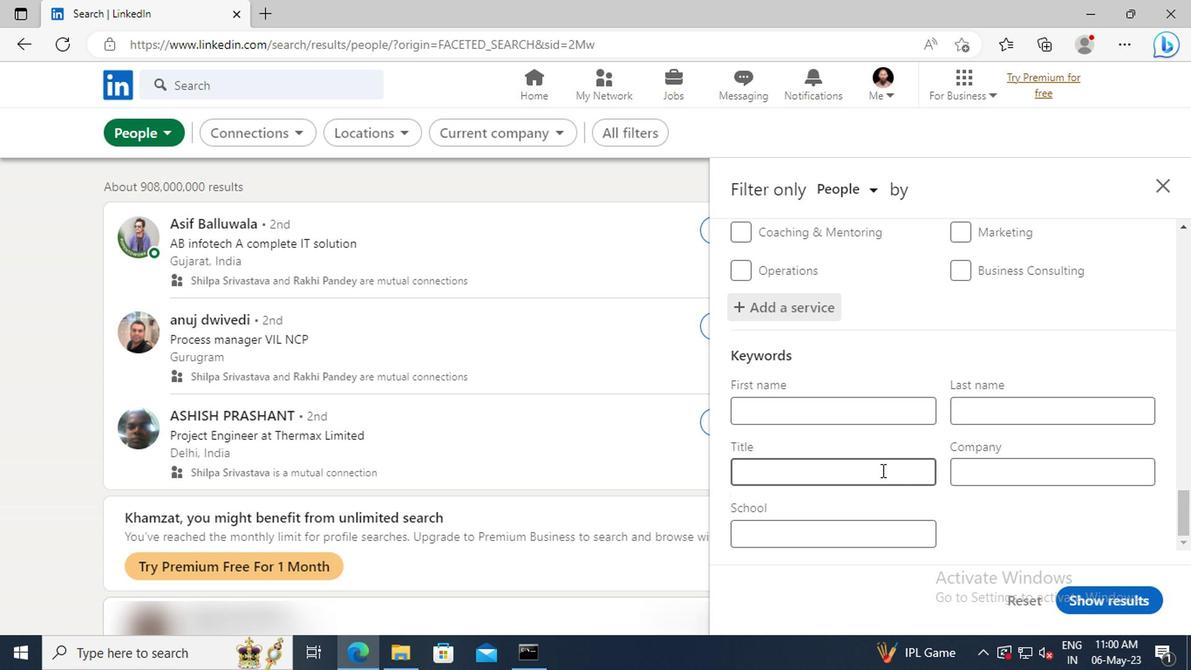 
Action: Mouse pressed left at (834, 471)
Screenshot: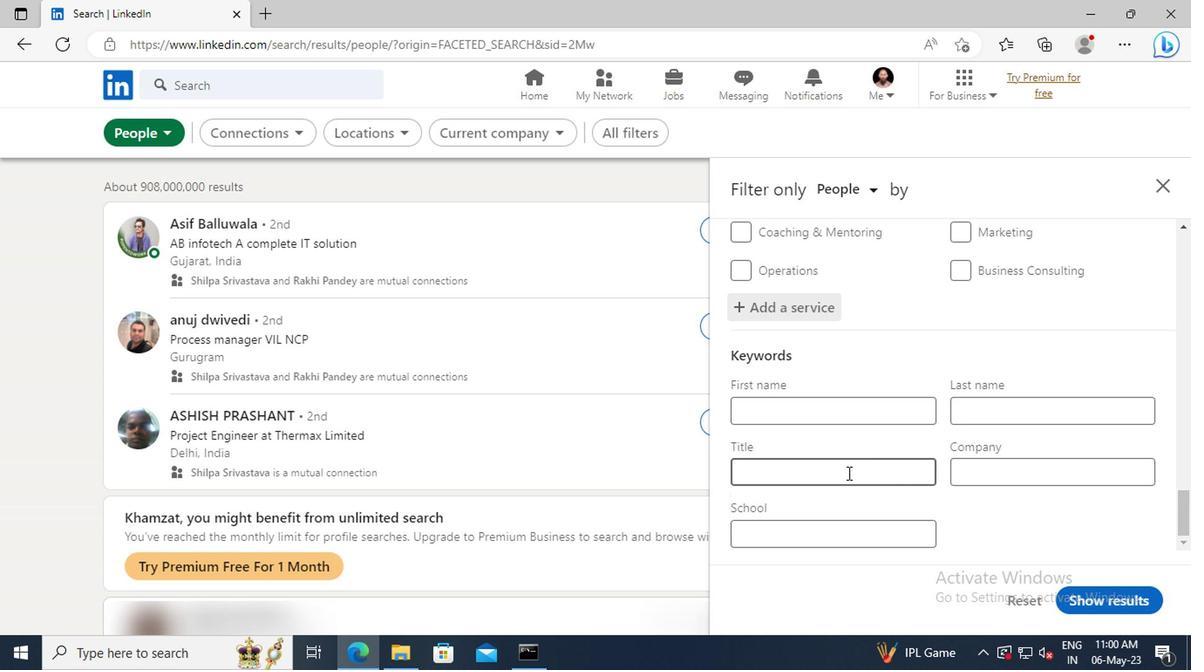 
Action: Key pressed <Key.shift>SALES<Key.space><Key.shift>MANAGER<Key.enter>
Screenshot: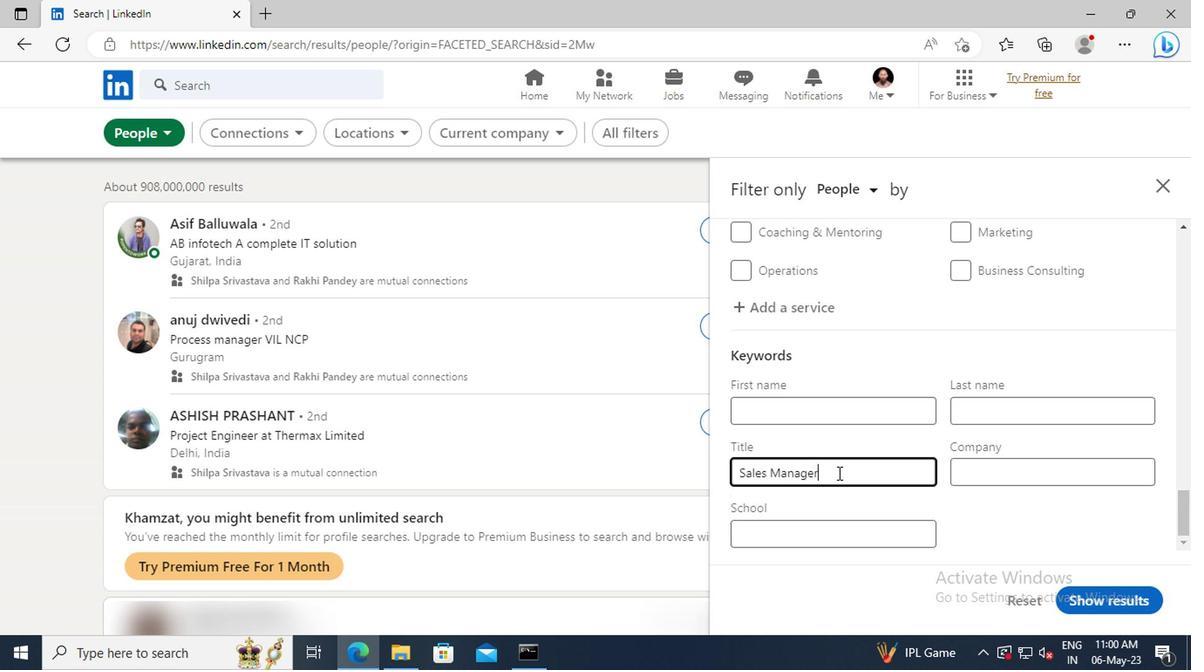 
Action: Mouse moved to (1076, 597)
Screenshot: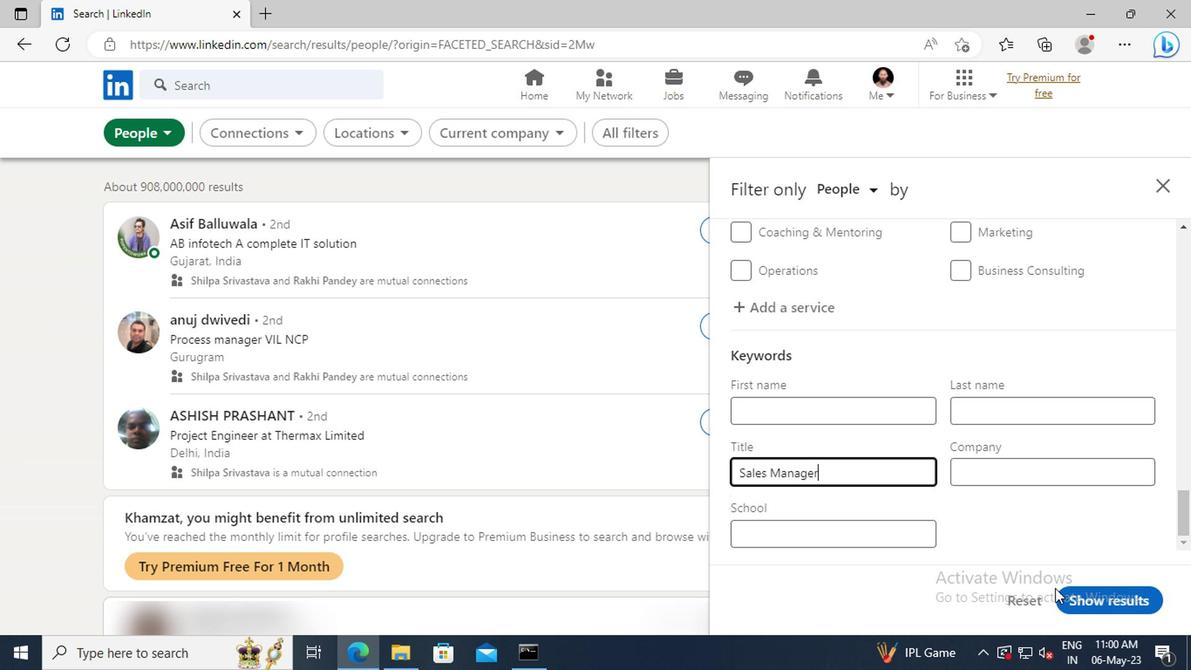 
Action: Mouse pressed left at (1076, 597)
Screenshot: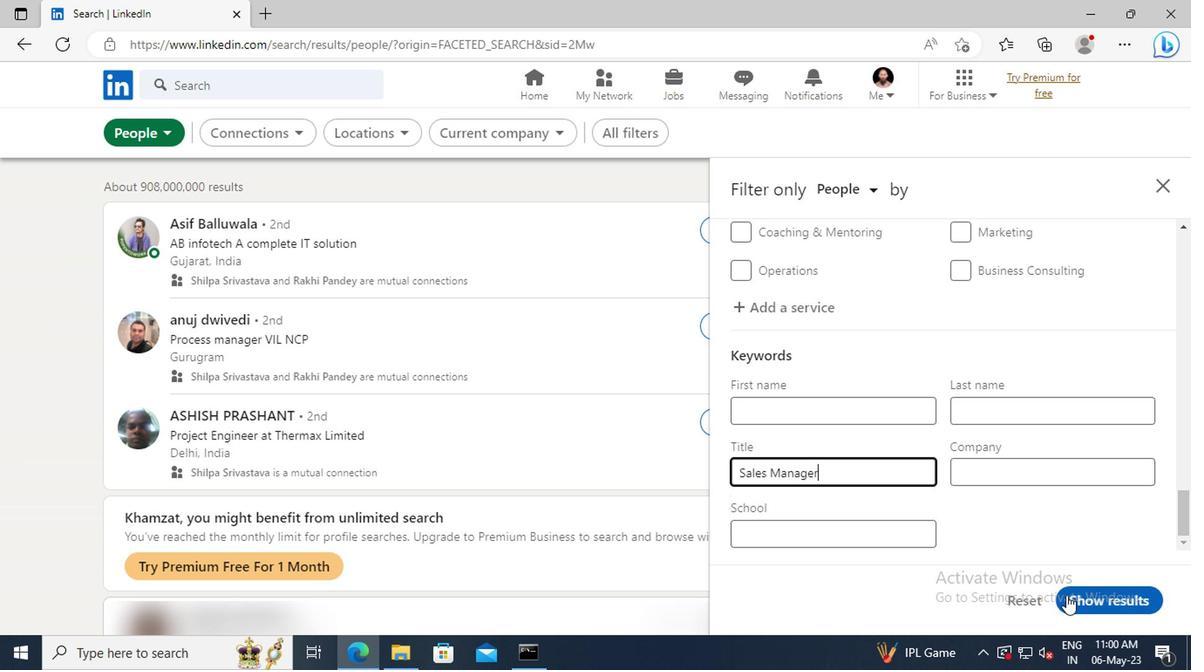 
